 Task: Select Grocery. Add to cart, from pOpshelf for 3451 Chapel Oaks Dr, Unit 404, Building 4, Coppell, Texas 75019, Cell Number 6807042056, following items : 321 Party! Foil Gold Marble Paper Napkins 6.5 (20 ct)_x000D_
 - 2, Ever Clean 12 x 21.5 Antimicrobial Reusable Wipes White (8 ct)_x000D_
 - 2, Fabuloso Complete Disinfecting Wipes Lemon Scent (24 ct)_x000D_
 - 3, Clorox Disinfecting Wipes Fresh Scent (75 ct)_x000D_
 - 2, 321 Party! Foil Gold Balloon Weight_x000D_
 - 2, Tide Simply + OXI Refreshing Breeze Liquid Laundry Detergent (31 oz)_x000D_
 - 2, pOpshelf Emerald Coast Candle (3 oz)_x000D_
 - 3, Febreze Small Spaces Air Freshener Berry & Bramble (25 oz)_x000D_
 - 2, Shout Turbo Oxy Carpet Odor Eliminator Powder (20 oz)_x000D_
 - 2, Shout Oxy Stain & Odor Remover (32 oz)_x000D_
 - 2
Action: Mouse moved to (346, 95)
Screenshot: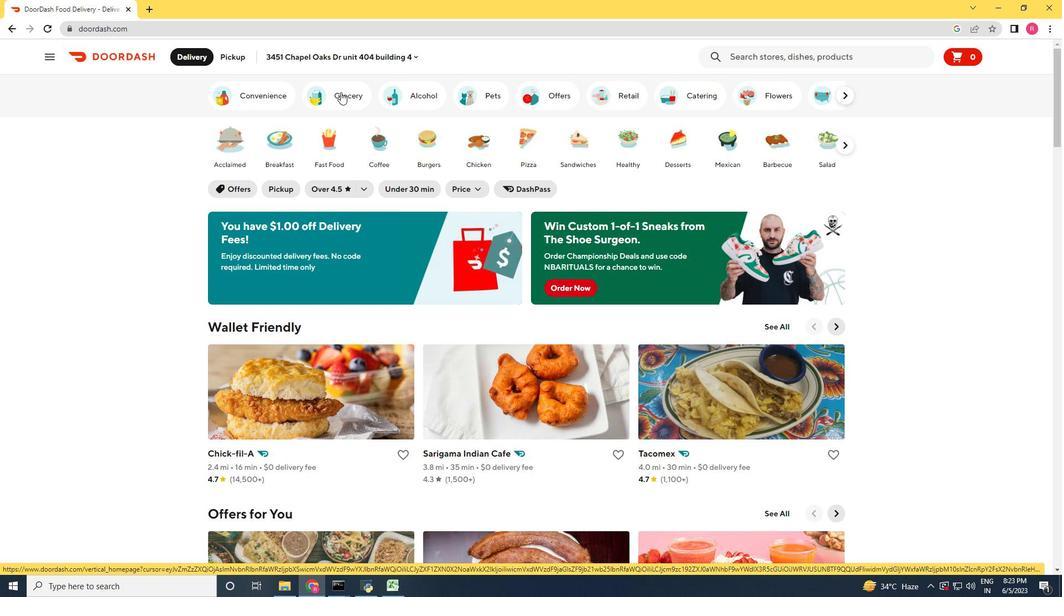 
Action: Mouse pressed left at (346, 95)
Screenshot: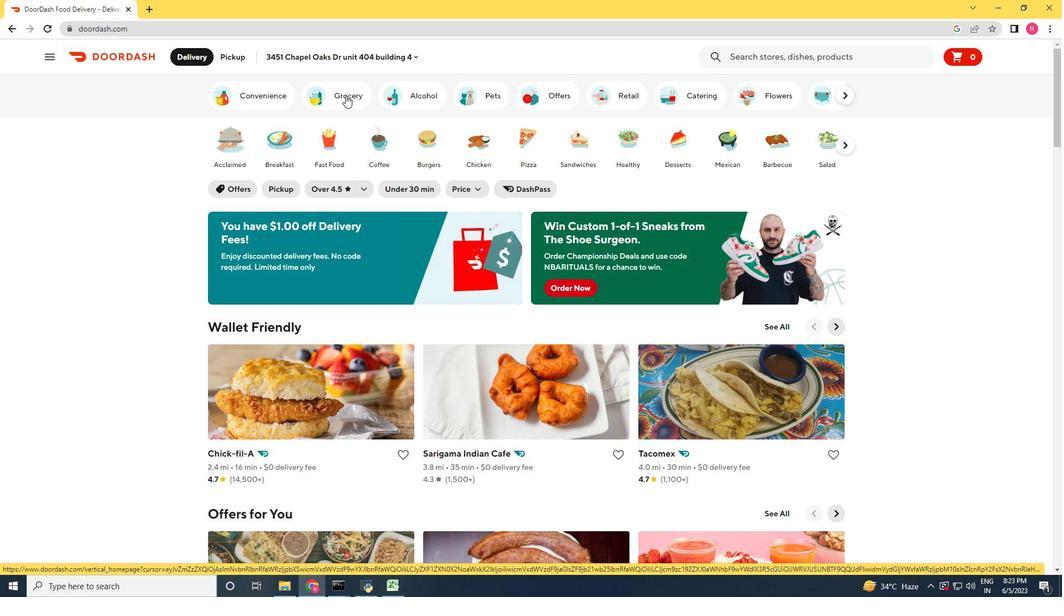 
Action: Mouse moved to (539, 244)
Screenshot: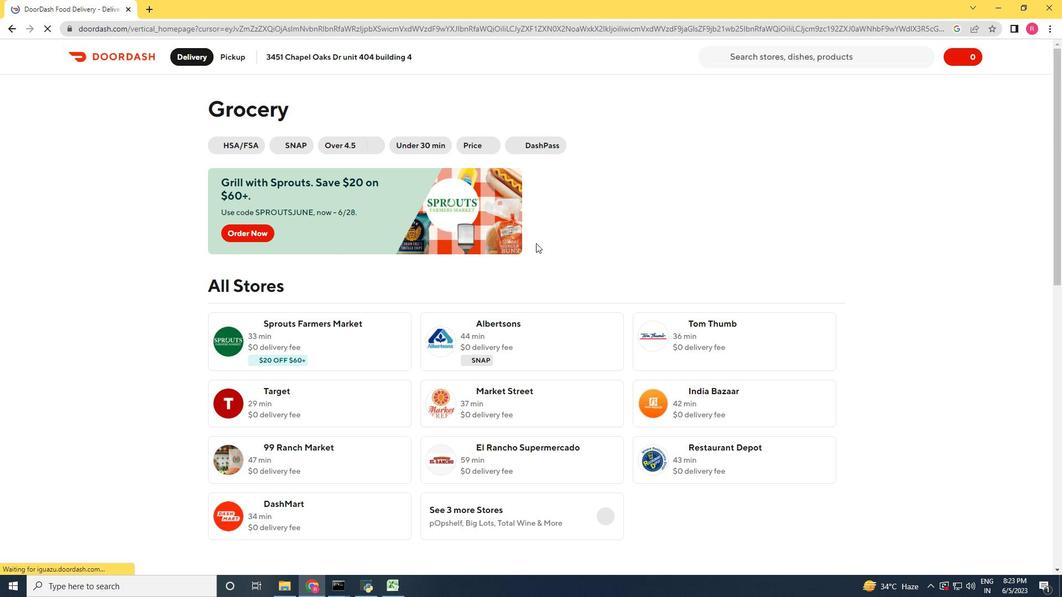 
Action: Mouse scrolled (539, 243) with delta (0, 0)
Screenshot: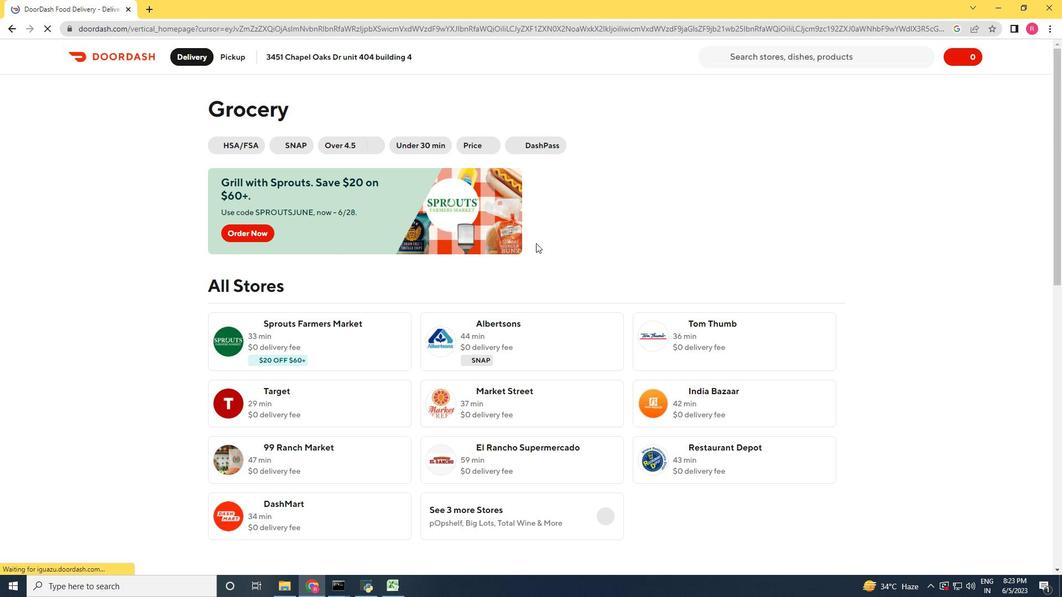 
Action: Mouse moved to (539, 244)
Screenshot: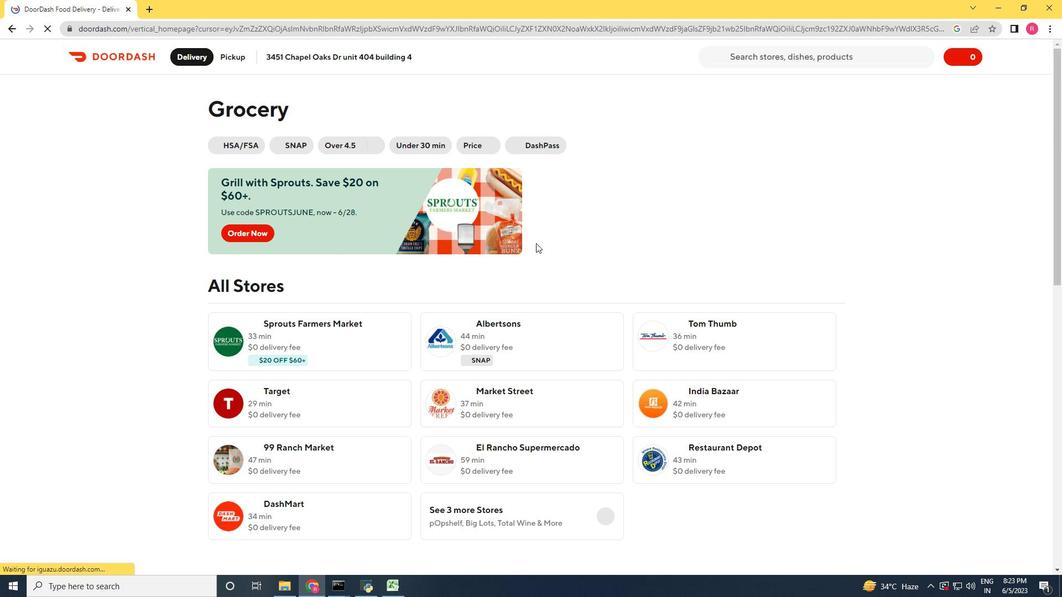 
Action: Mouse scrolled (539, 243) with delta (0, 0)
Screenshot: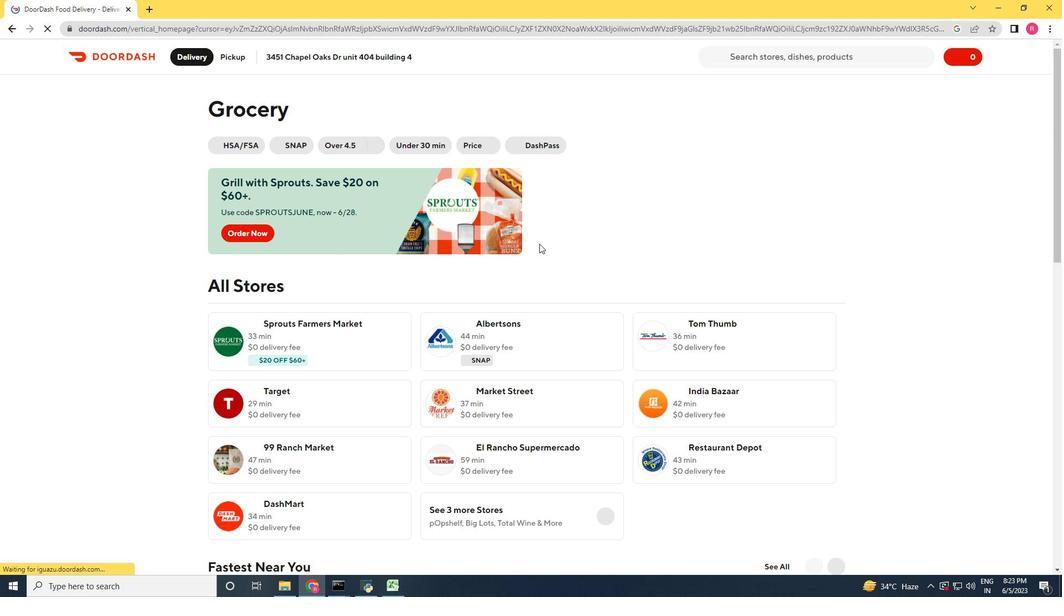 
Action: Mouse scrolled (539, 243) with delta (0, 0)
Screenshot: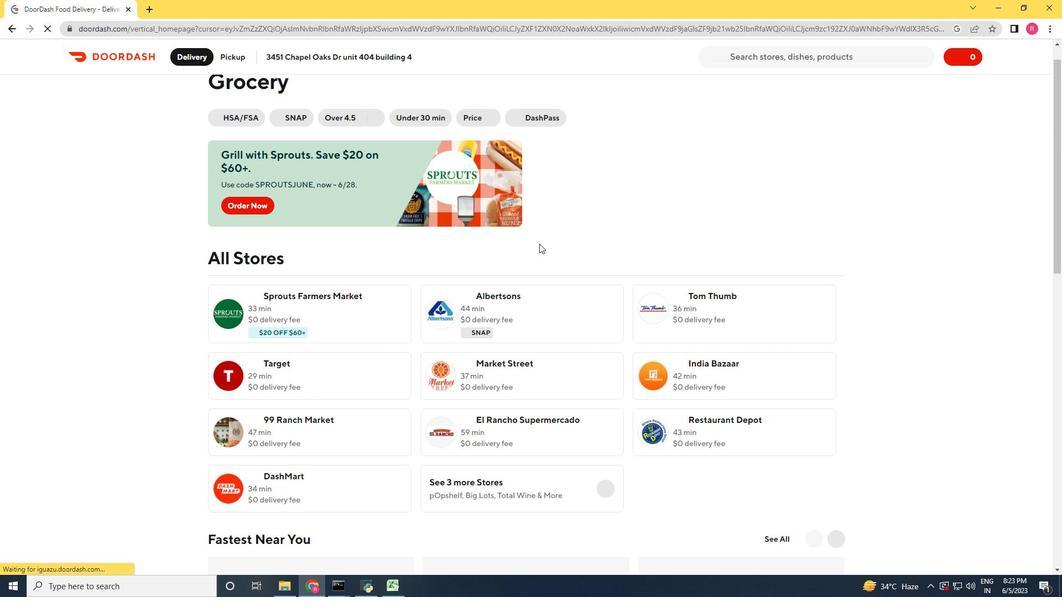 
Action: Mouse scrolled (539, 243) with delta (0, 0)
Screenshot: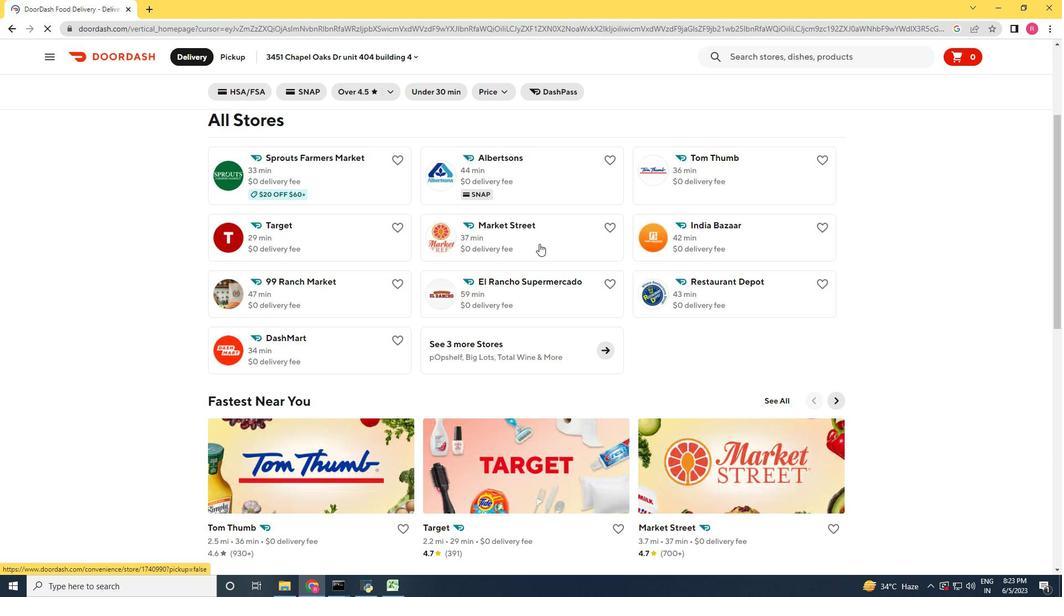 
Action: Mouse scrolled (539, 243) with delta (0, 0)
Screenshot: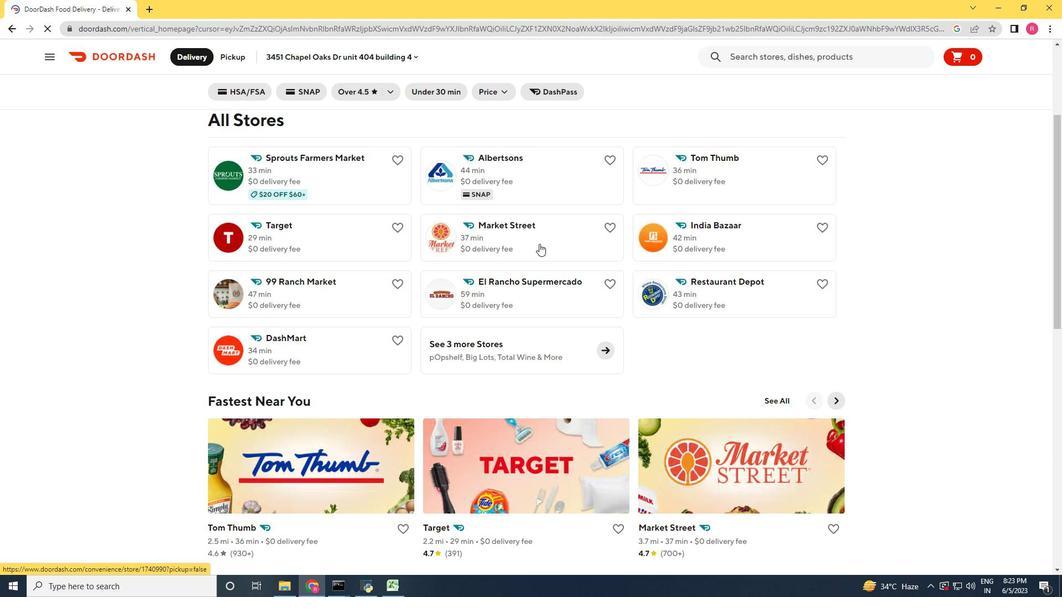 
Action: Mouse scrolled (539, 243) with delta (0, 0)
Screenshot: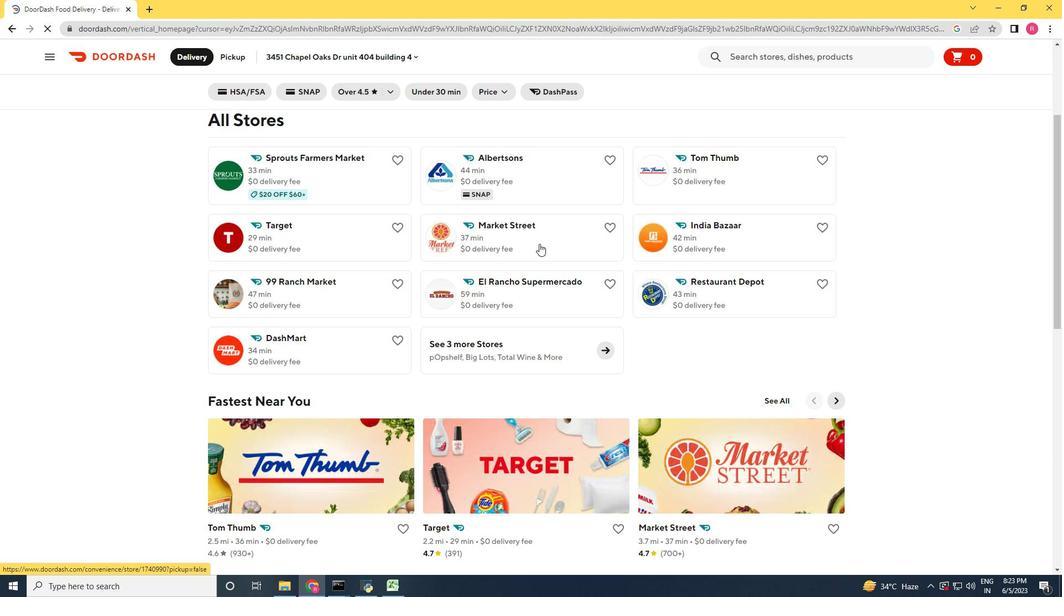 
Action: Mouse scrolled (539, 244) with delta (0, 0)
Screenshot: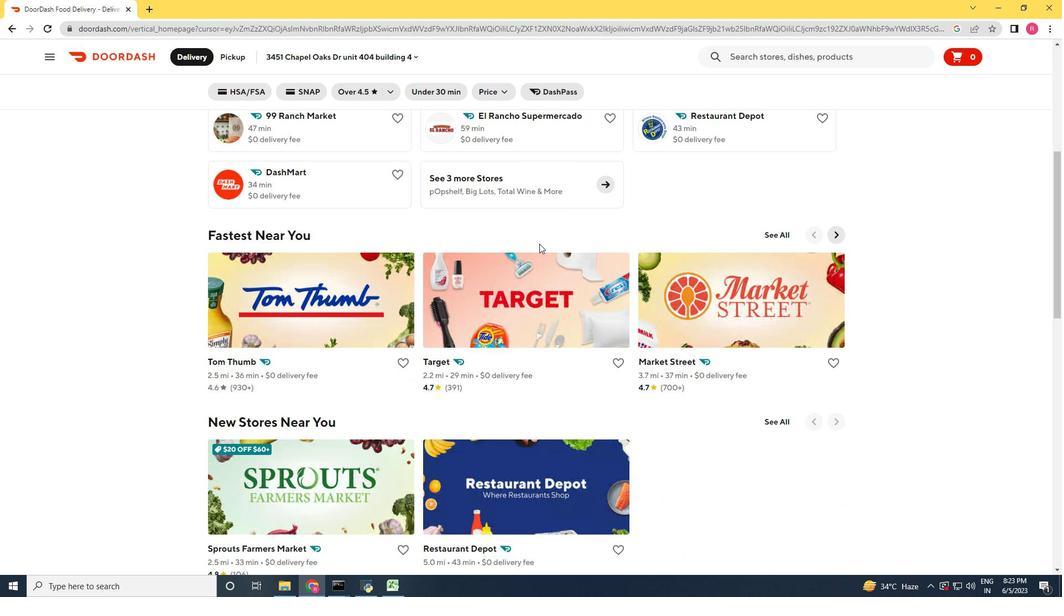 
Action: Mouse scrolled (539, 244) with delta (0, 0)
Screenshot: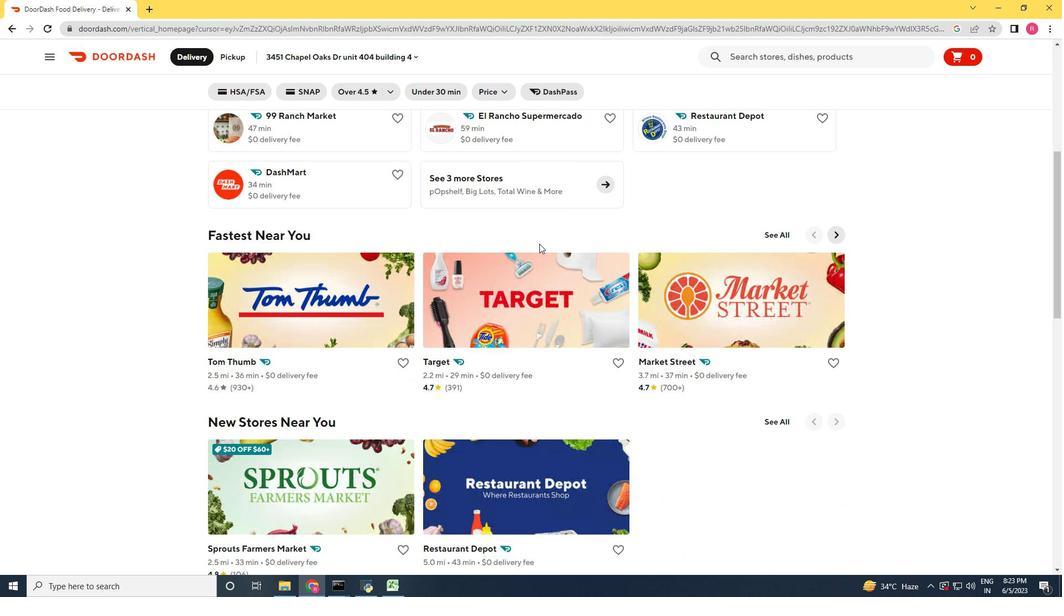
Action: Mouse scrolled (539, 244) with delta (0, 0)
Screenshot: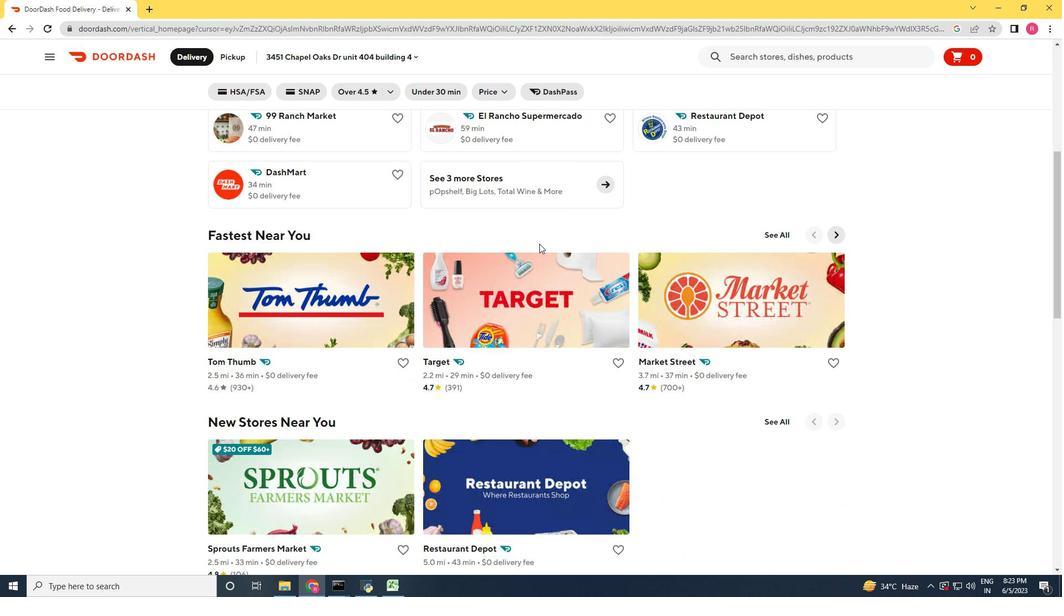 
Action: Mouse scrolled (539, 244) with delta (0, 0)
Screenshot: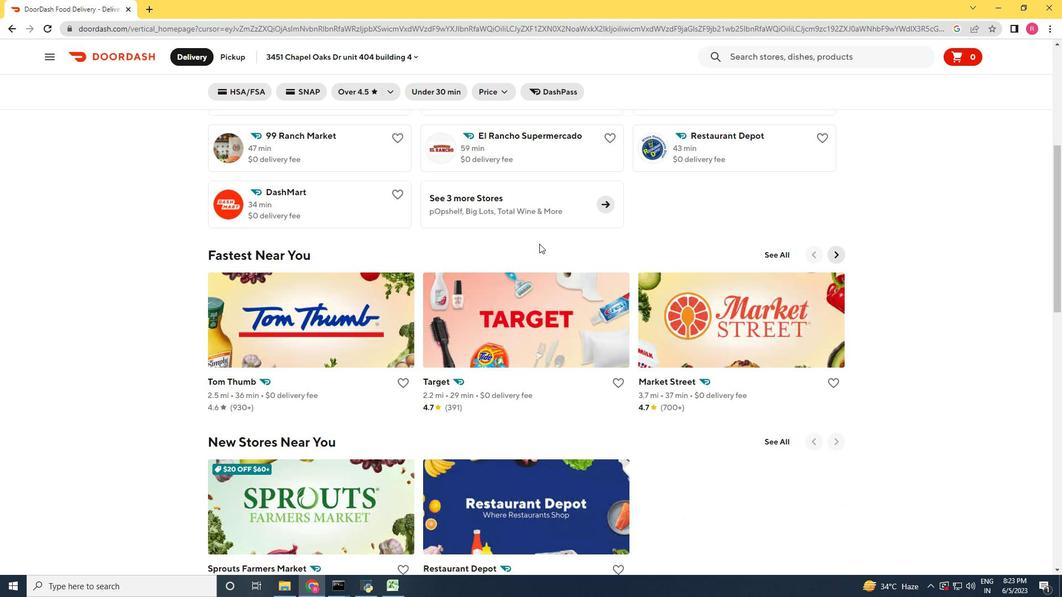 
Action: Mouse scrolled (539, 244) with delta (0, 0)
Screenshot: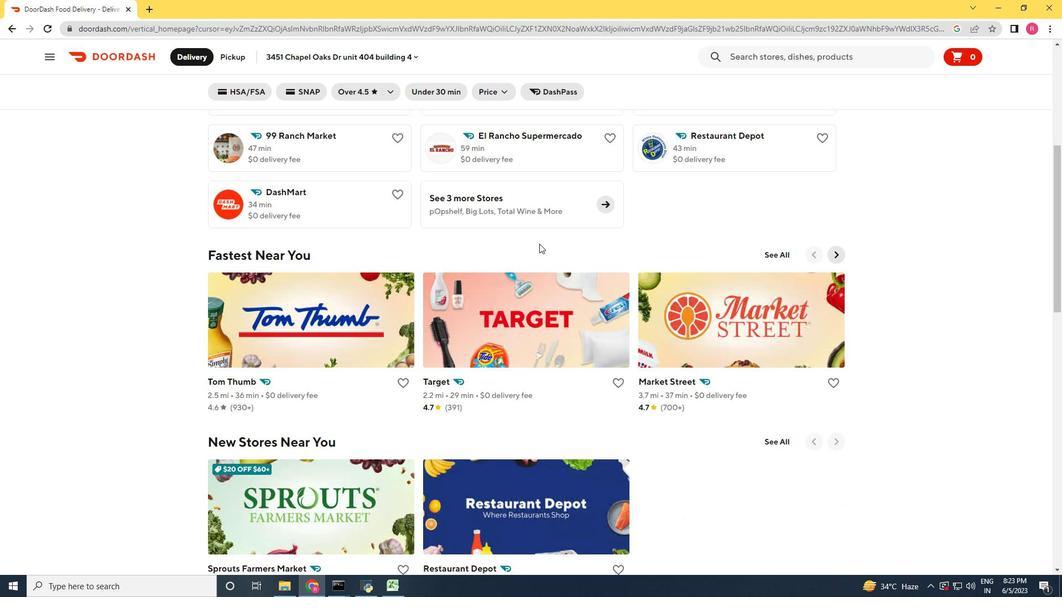 
Action: Mouse scrolled (539, 244) with delta (0, 0)
Screenshot: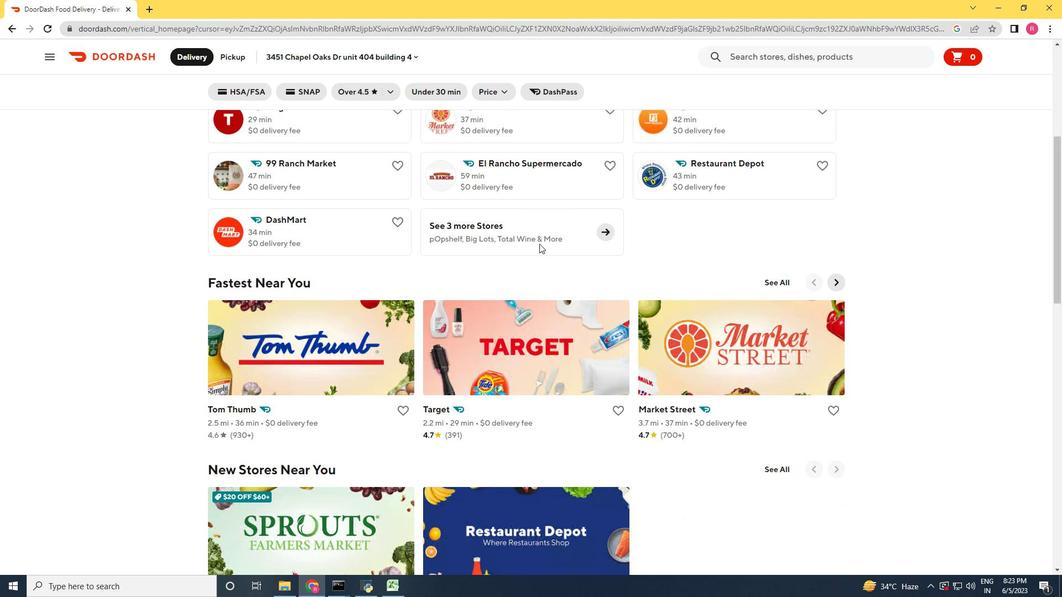 
Action: Mouse moved to (540, 244)
Screenshot: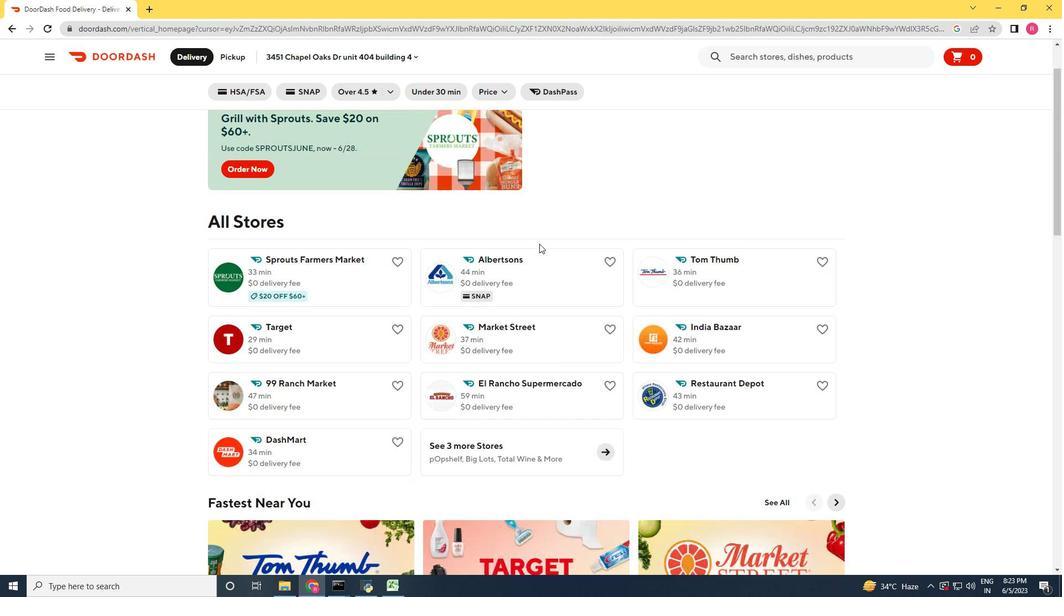 
Action: Mouse scrolled (540, 244) with delta (0, 0)
Screenshot: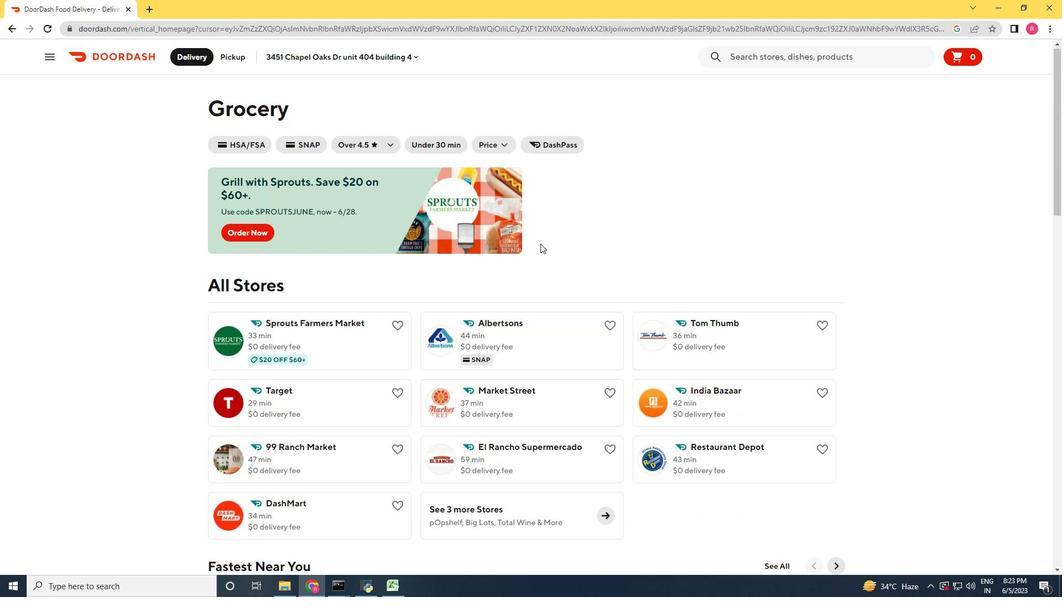 
Action: Mouse scrolled (540, 244) with delta (0, 0)
Screenshot: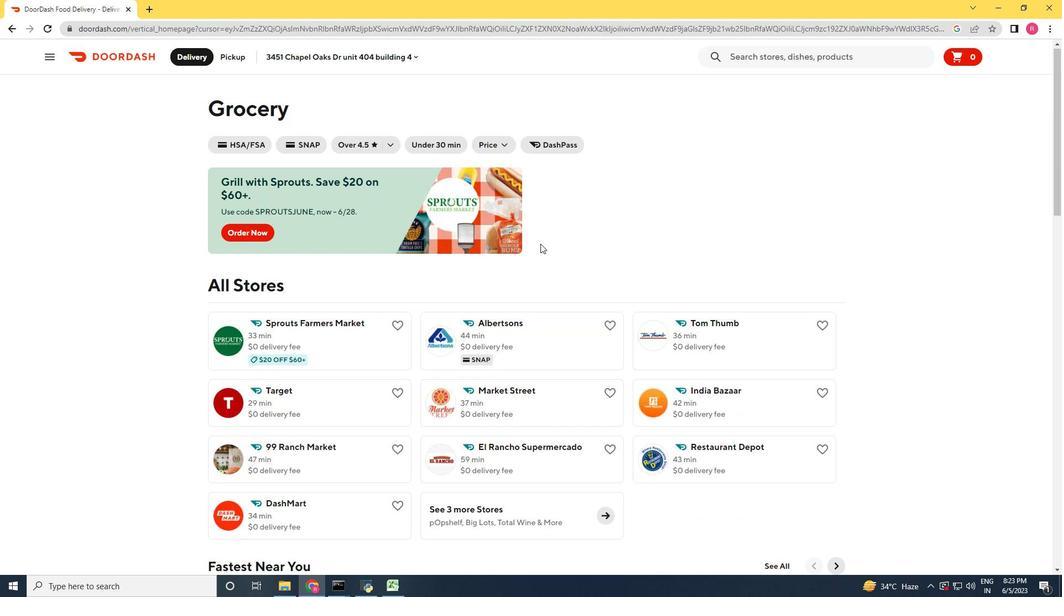 
Action: Mouse scrolled (540, 244) with delta (0, 0)
Screenshot: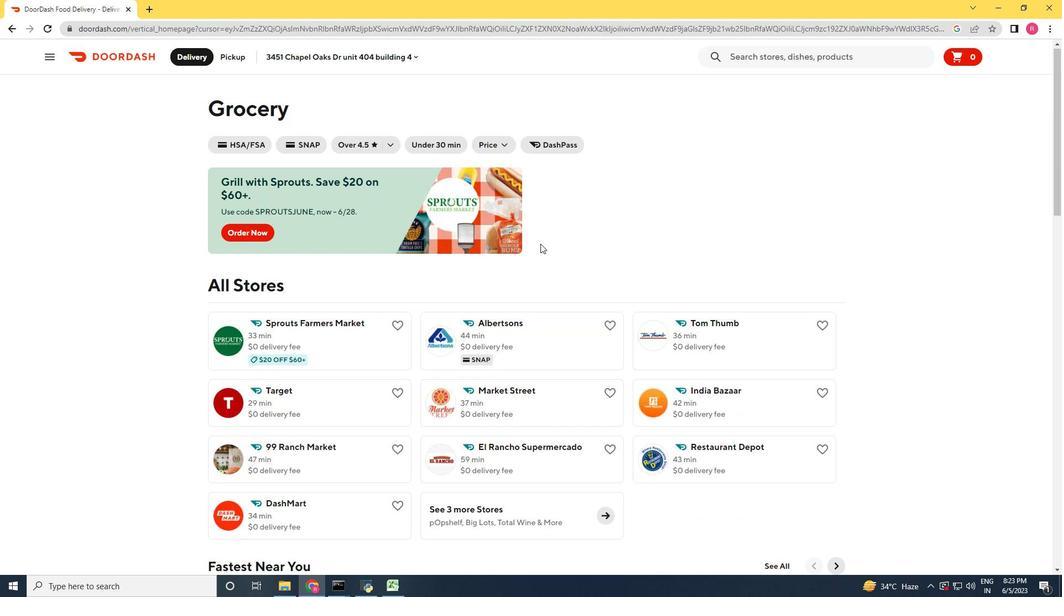 
Action: Mouse scrolled (540, 244) with delta (0, 0)
Screenshot: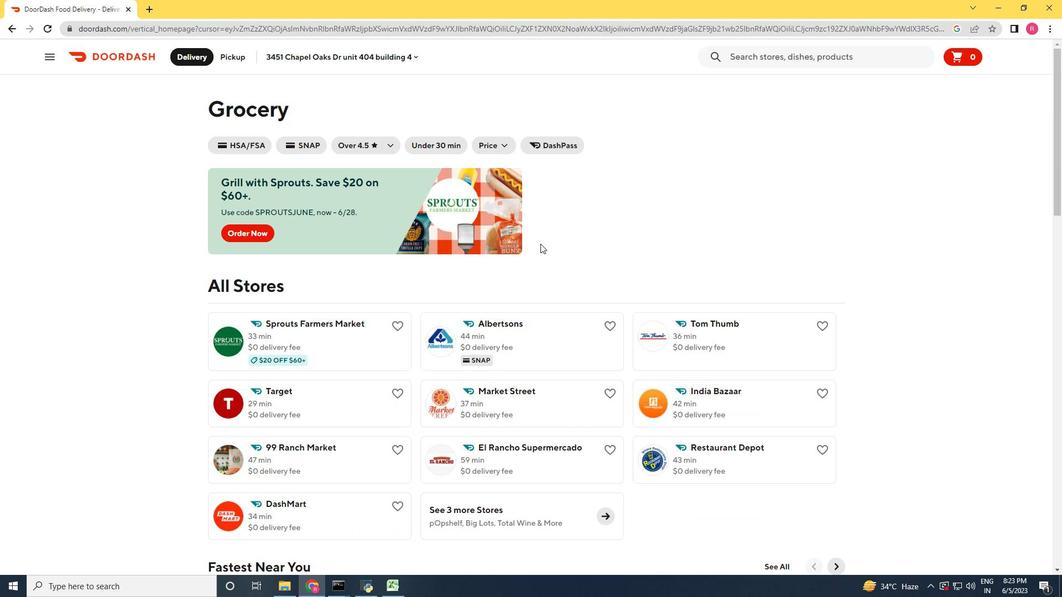 
Action: Mouse scrolled (540, 244) with delta (0, 0)
Screenshot: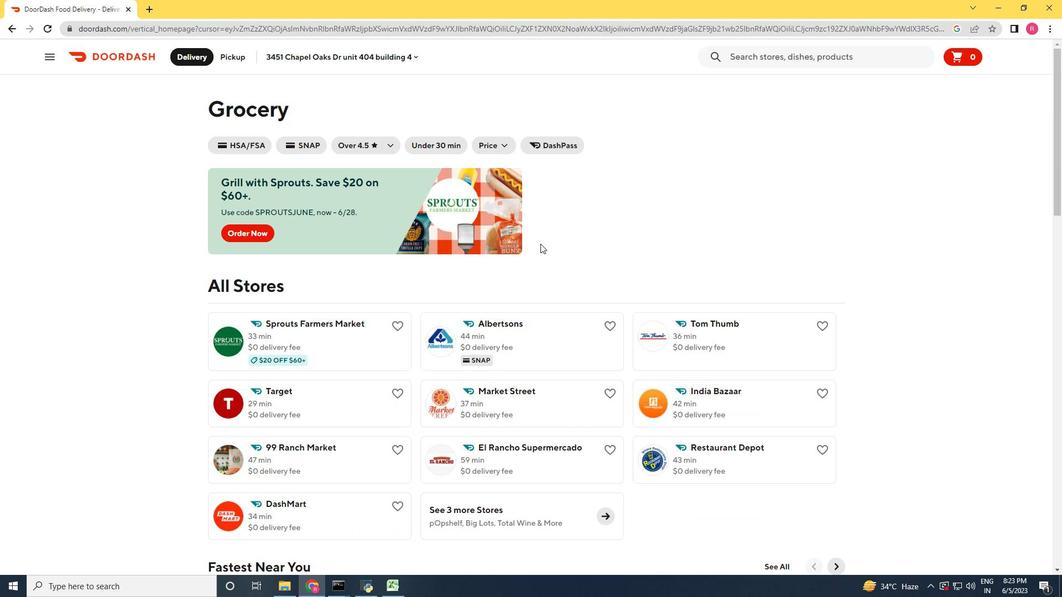
Action: Mouse scrolled (540, 244) with delta (0, 0)
Screenshot: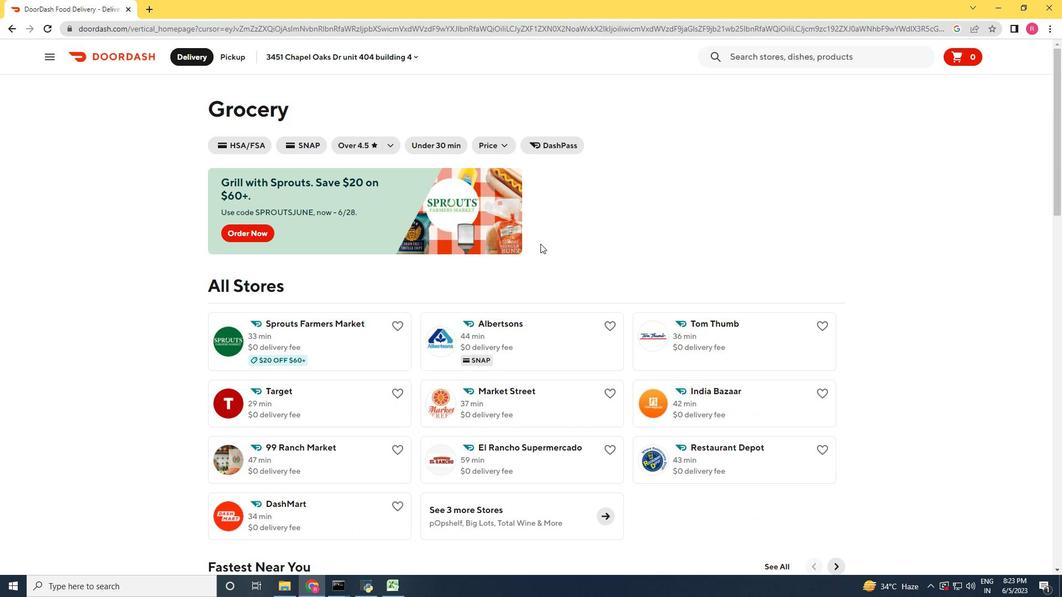 
Action: Mouse scrolled (540, 244) with delta (0, 0)
Screenshot: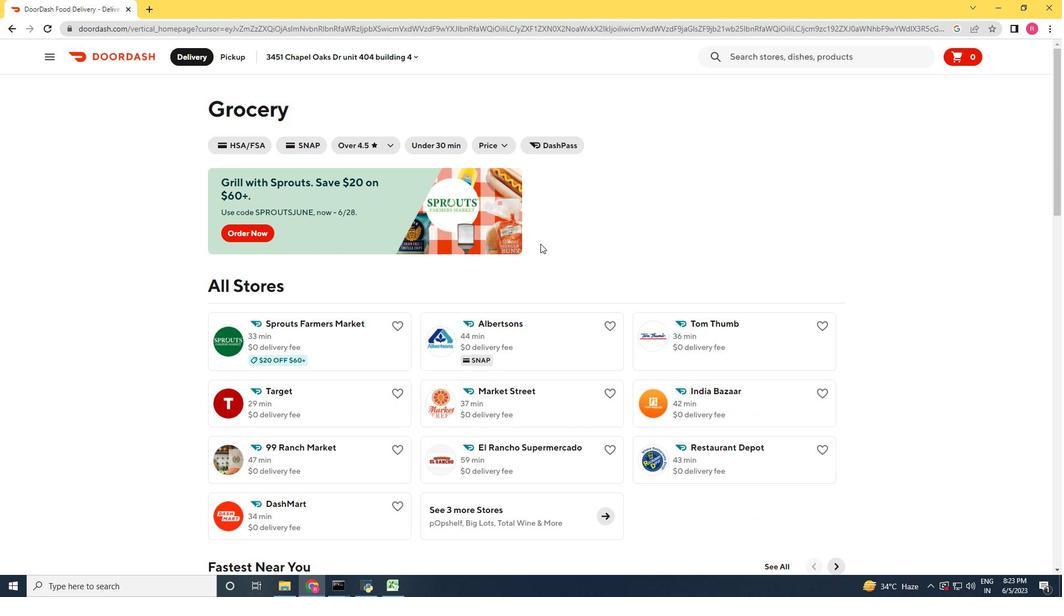 
Action: Mouse moved to (742, 57)
Screenshot: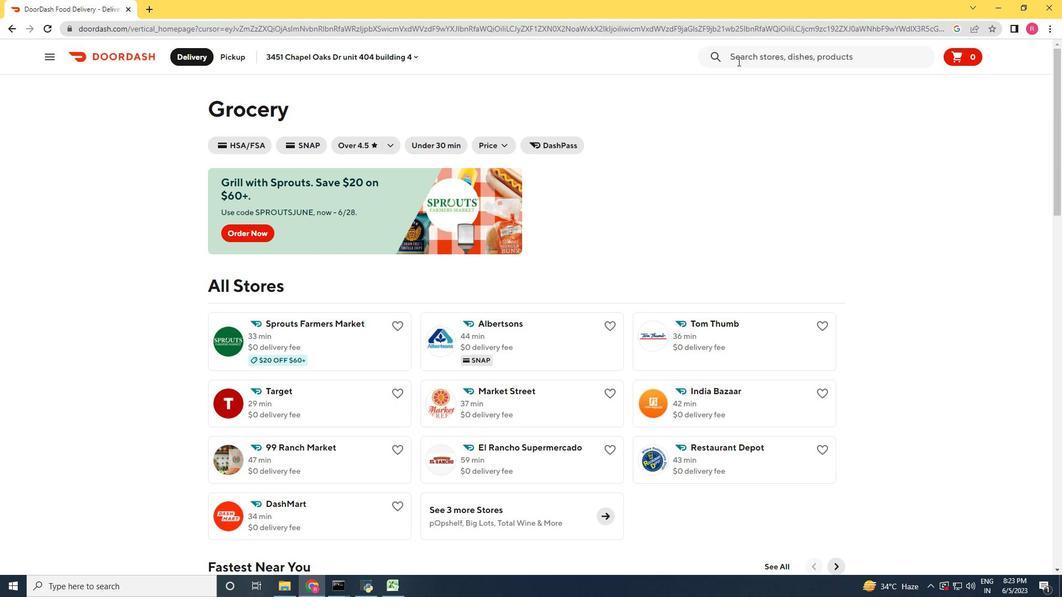 
Action: Mouse pressed left at (742, 57)
Screenshot: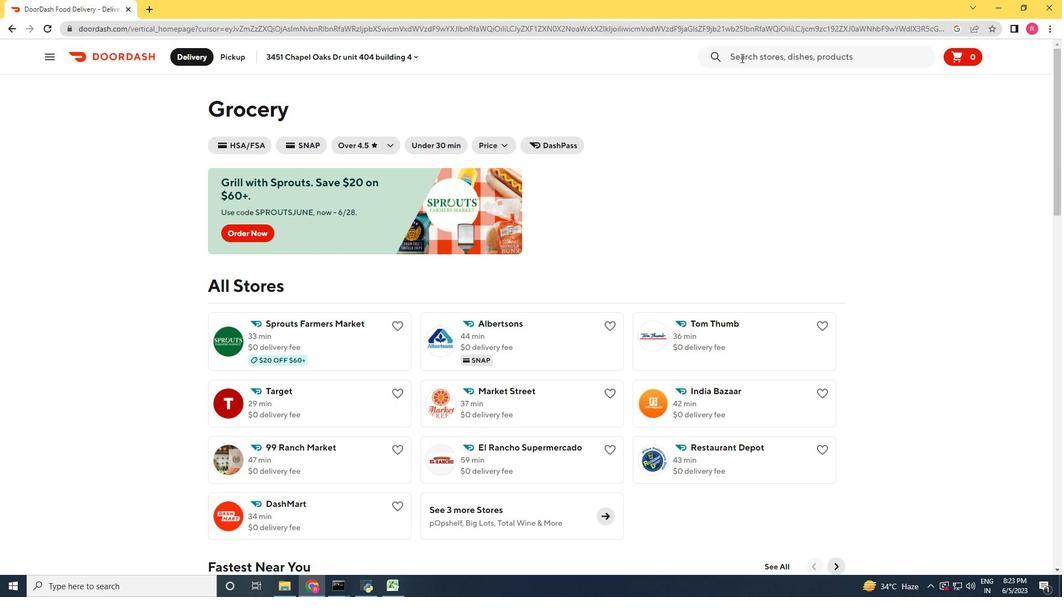 
Action: Mouse moved to (737, 116)
Screenshot: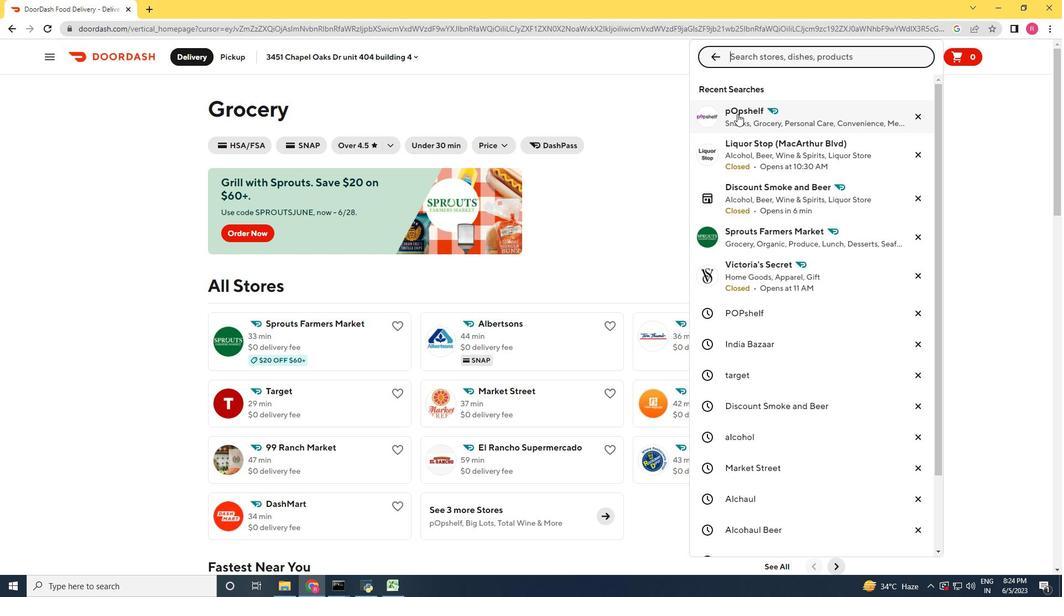 
Action: Mouse pressed left at (737, 116)
Screenshot: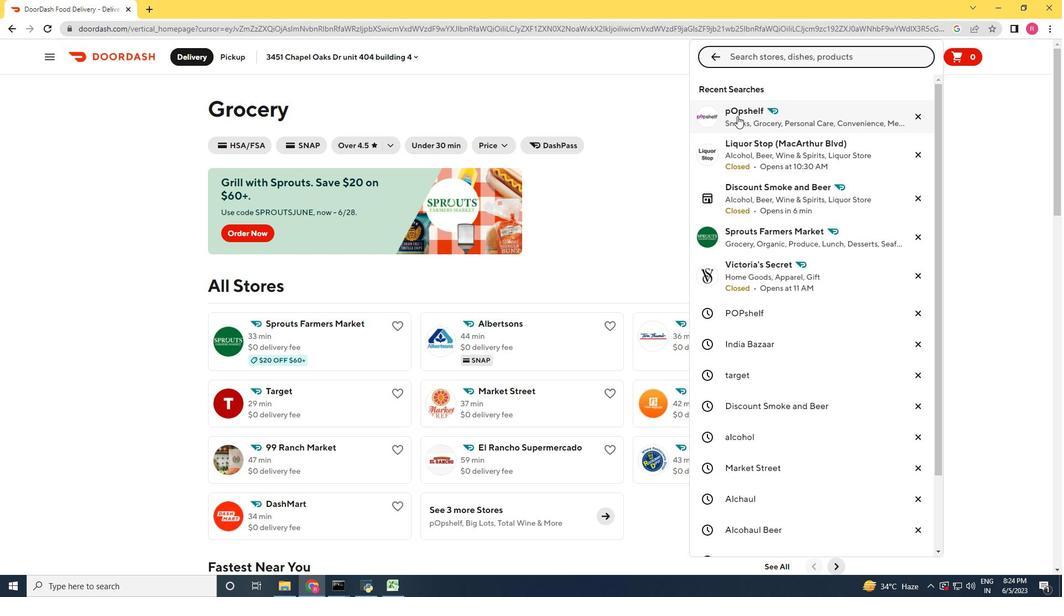 
Action: Mouse moved to (290, 53)
Screenshot: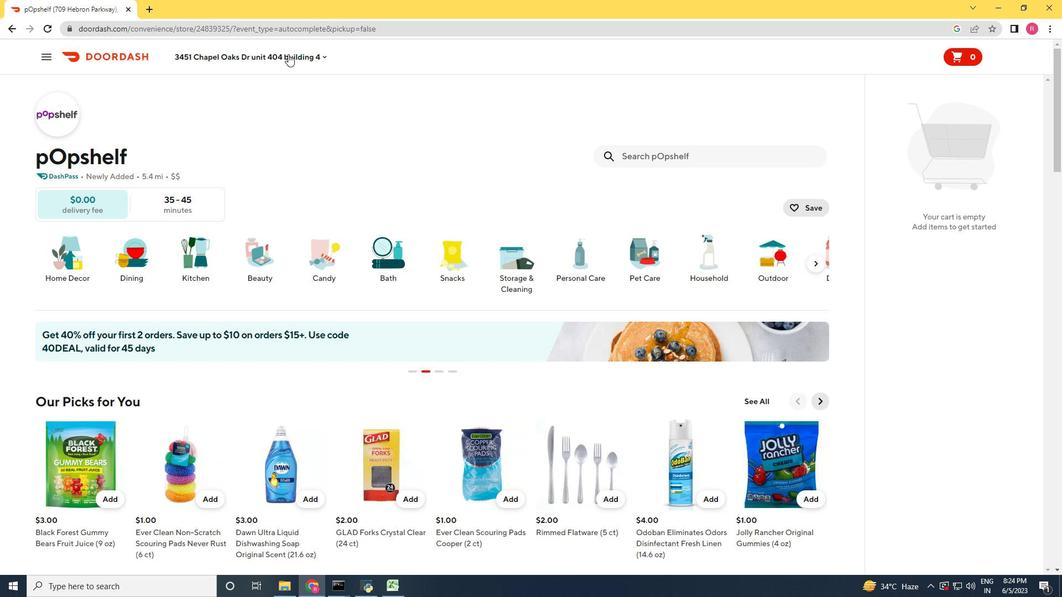 
Action: Mouse pressed left at (290, 53)
Screenshot: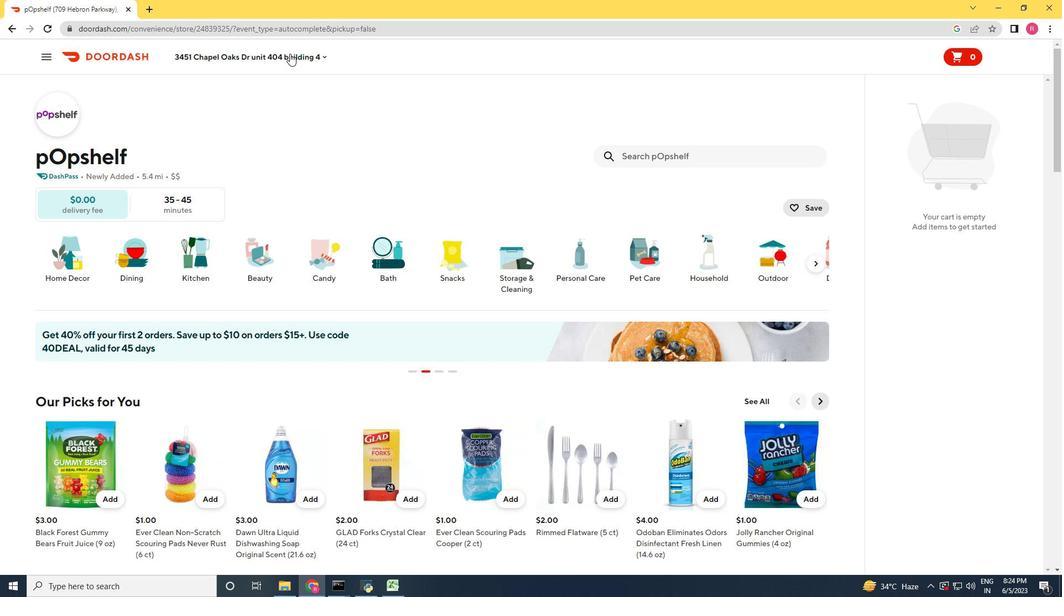 
Action: Mouse moved to (282, 100)
Screenshot: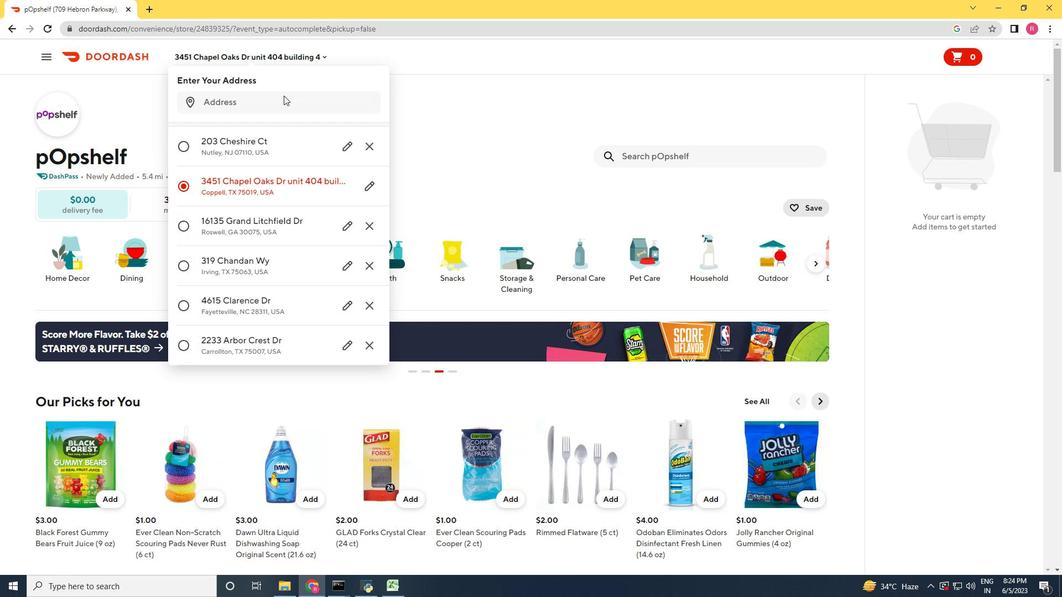 
Action: Mouse pressed left at (282, 100)
Screenshot: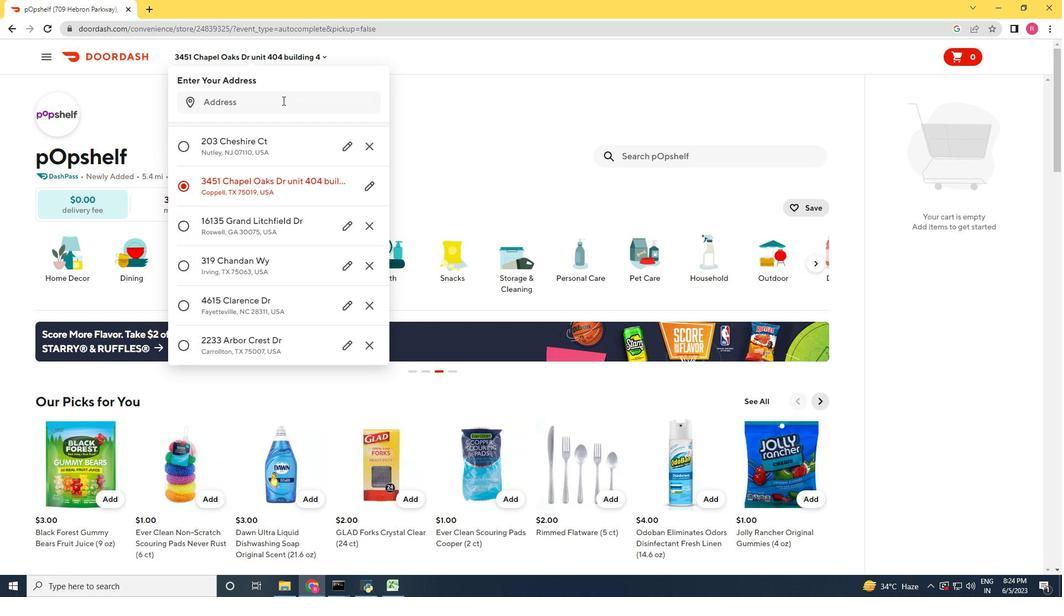 
Action: Key pressed 3451<Key.space><Key.shift_r>Chapel<Key.space><Key.shift_r>Oaks<Key.space><Key.shift_r><Key.shift_r><Key.shift_r>Dr,<Key.shift_r><Key.shift_r><Key.shift_r><Key.shift_r><Key.shift_r><Key.shift_r>Unit<Key.space>404,<Key.space><Key.shift_r>Coppell,<Key.space><Key.shift_r>Texas<Key.space>75019<Key.enter>
Screenshot: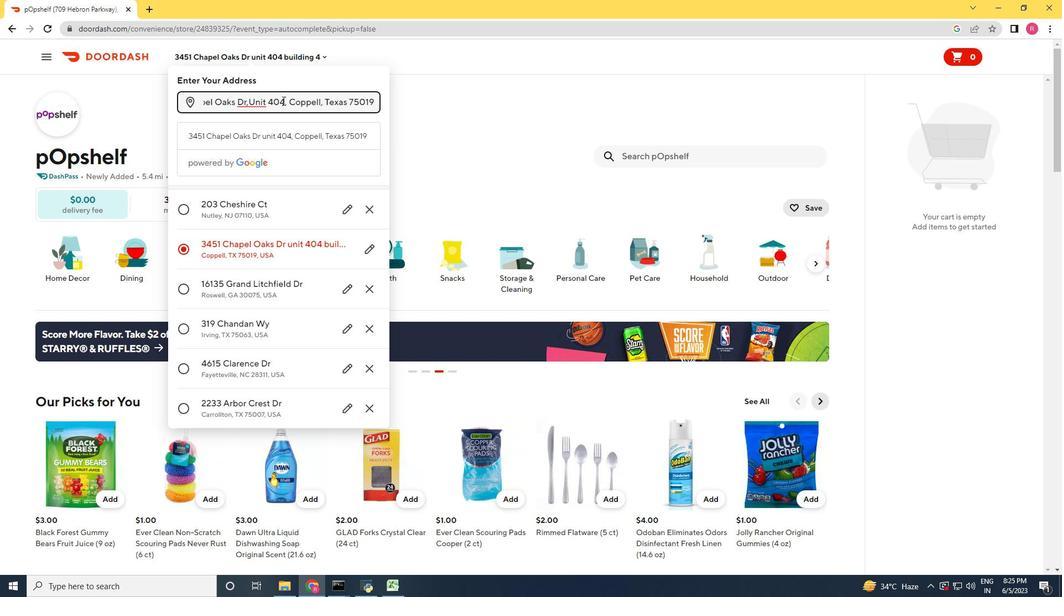 
Action: Mouse moved to (324, 432)
Screenshot: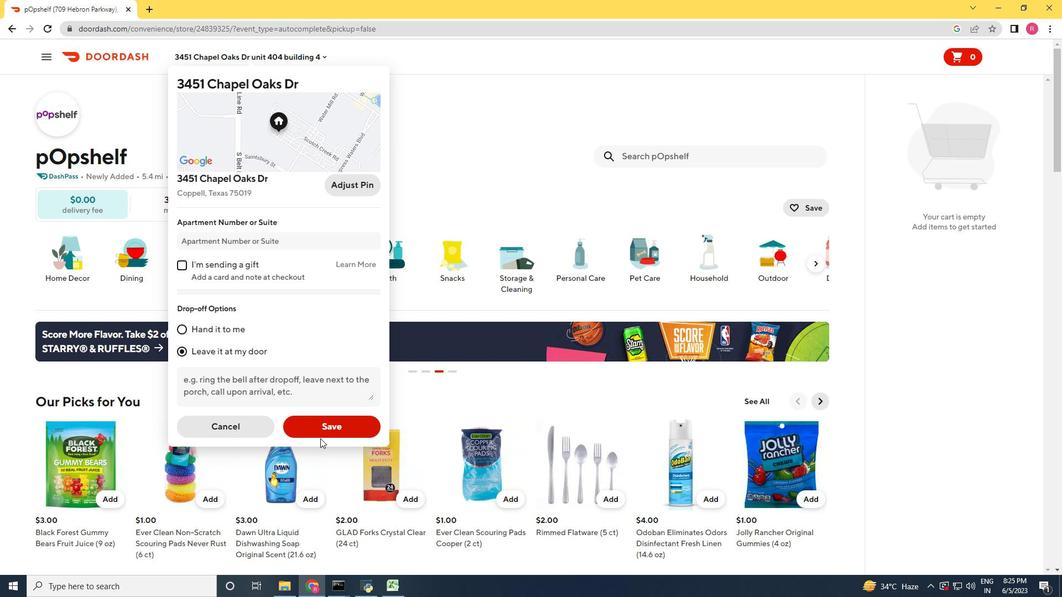 
Action: Mouse pressed left at (324, 432)
Screenshot: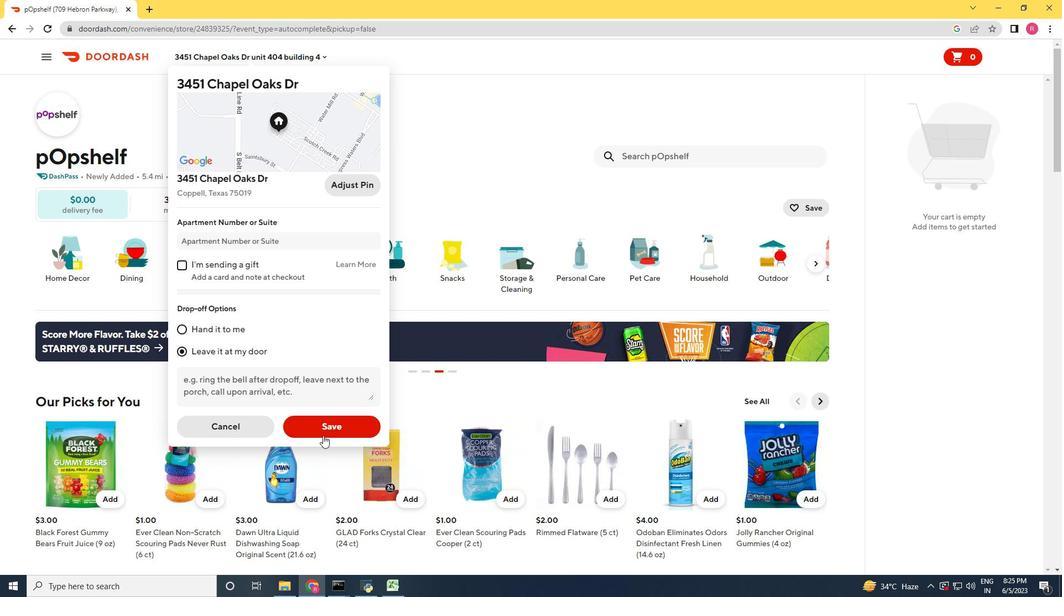 
Action: Mouse moved to (665, 158)
Screenshot: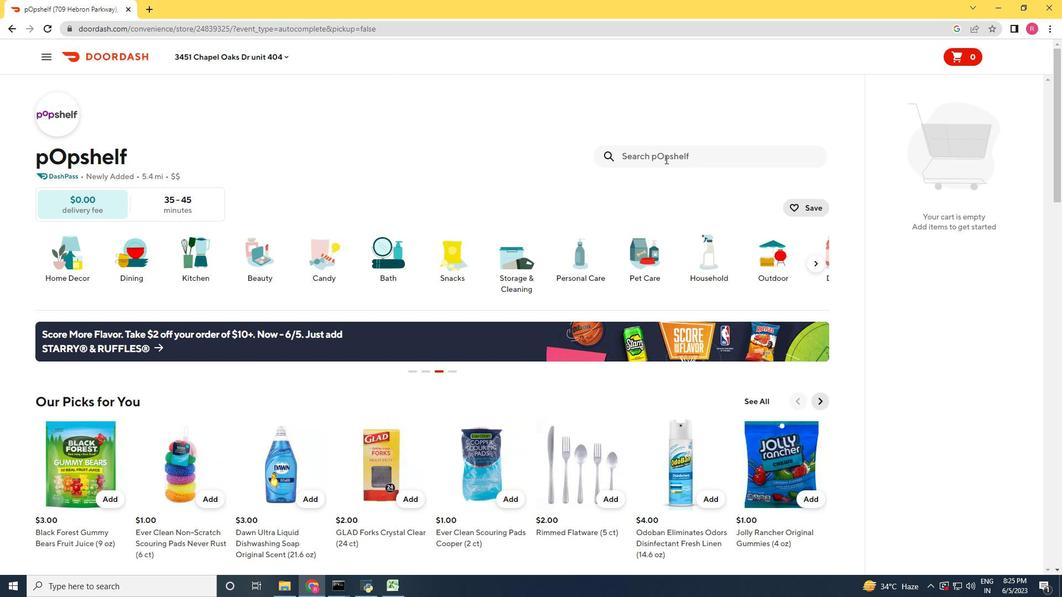 
Action: Mouse pressed left at (665, 158)
Screenshot: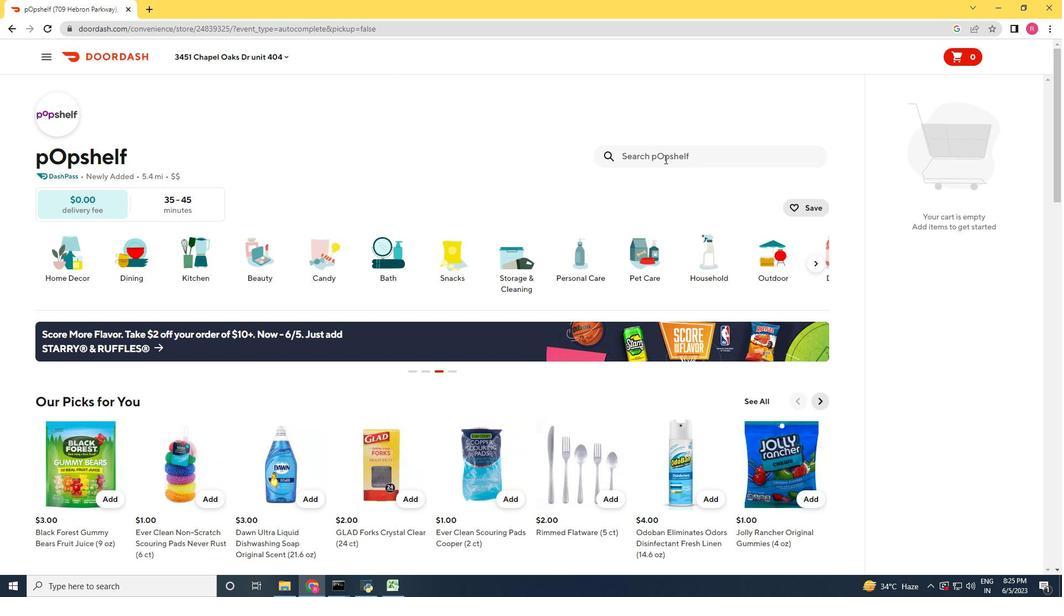 
Action: Key pressed j<Key.backspace>321<Key.space><Key.shift_r>Party.<Key.backspace>1<Key.backspace><Key.shift_r>!<Key.shift_r><Key.shift_r><Key.shift_r><Key.shift_r><Key.shift_r><Key.shift_r><Key.shift_r><Key.shift_r><Key.shift_r><Key.shift_r><Key.shift_r><Key.shift_r><Key.shift_r><Key.shift_r><Key.shift_r><Key.shift_r><Key.shift_r><Key.shift_r><Key.shift_r><Key.shift_r><Key.shift_r><Key.shift_r>Foil<Key.space>
Screenshot: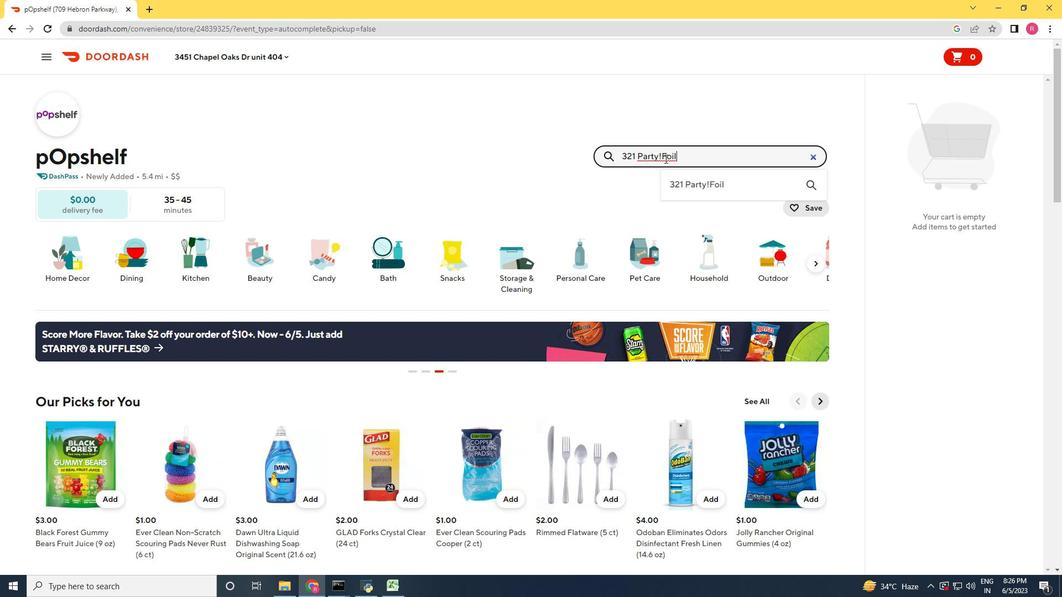 
Action: Mouse moved to (661, 156)
Screenshot: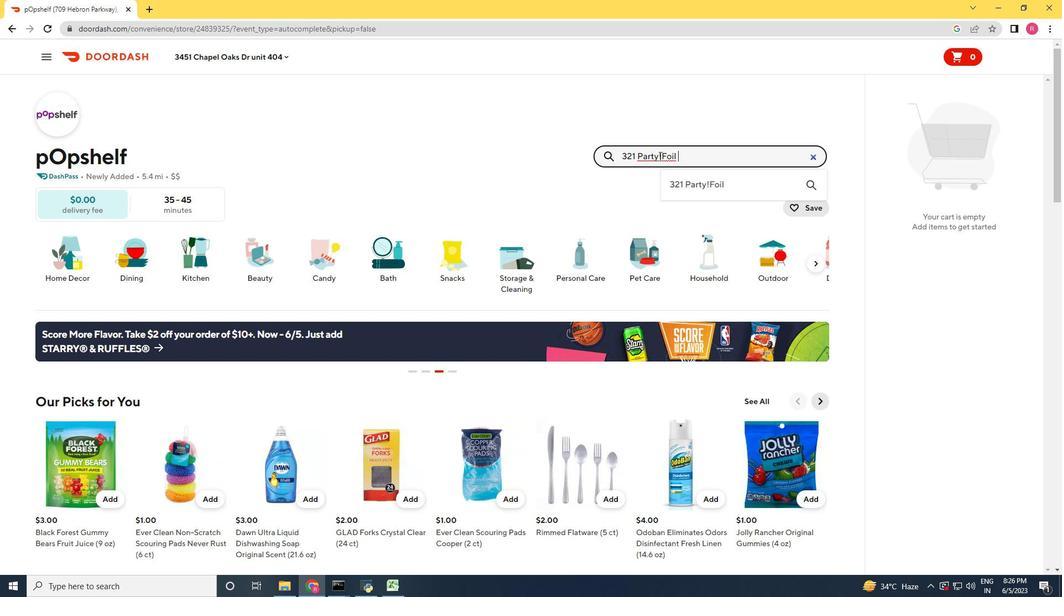 
Action: Mouse pressed left at (661, 156)
Screenshot: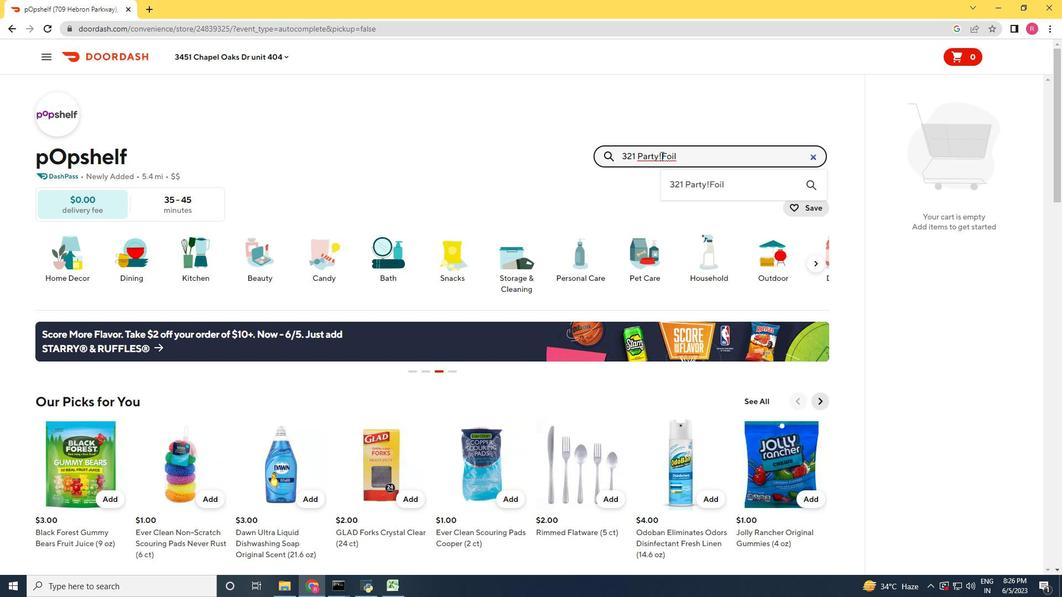 
Action: Mouse moved to (665, 169)
Screenshot: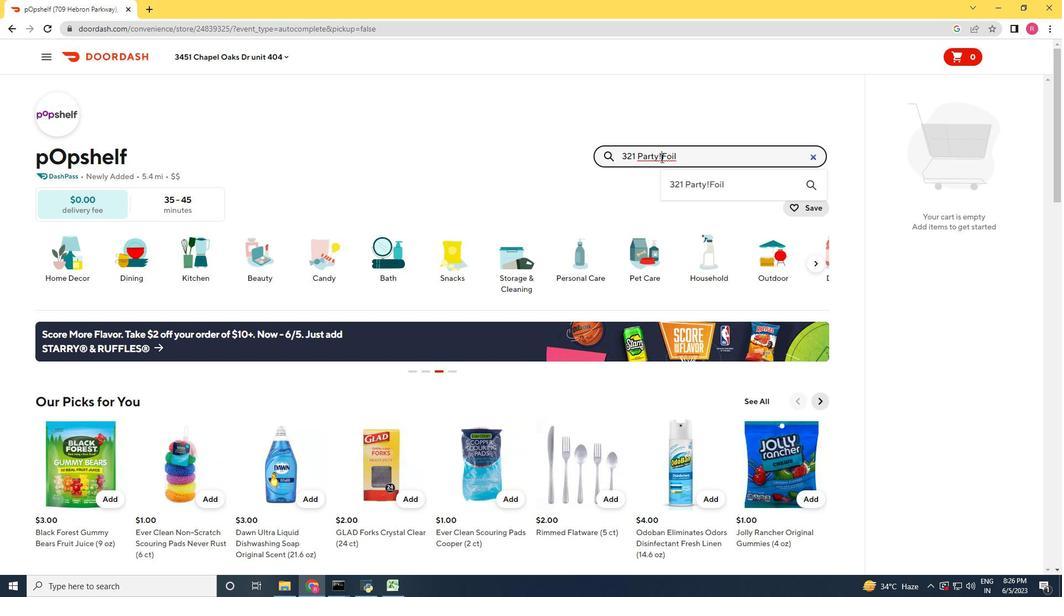 
Action: Key pressed <Key.space>
Screenshot: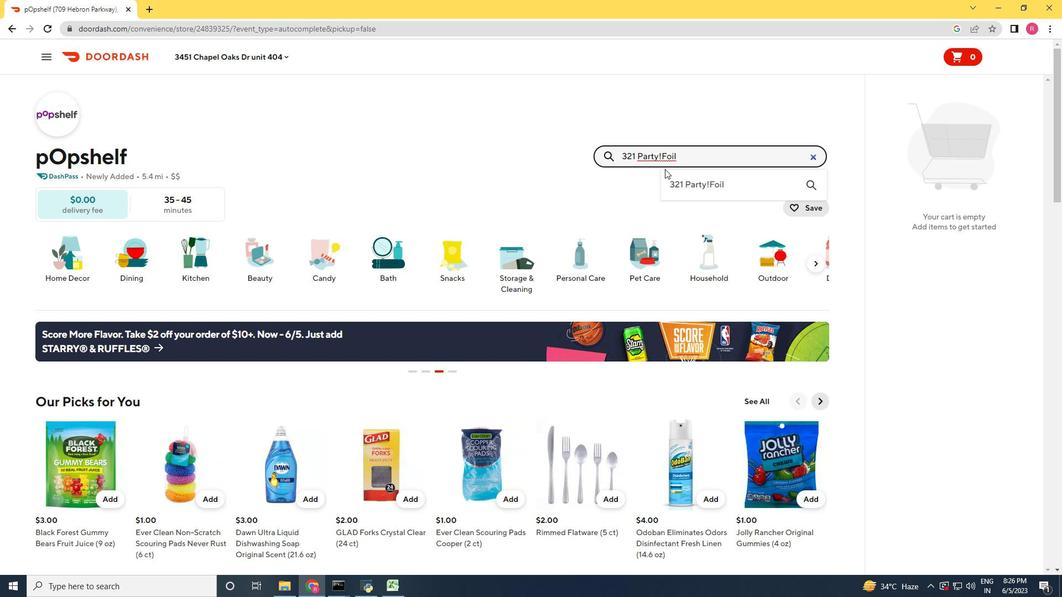 
Action: Mouse moved to (679, 157)
Screenshot: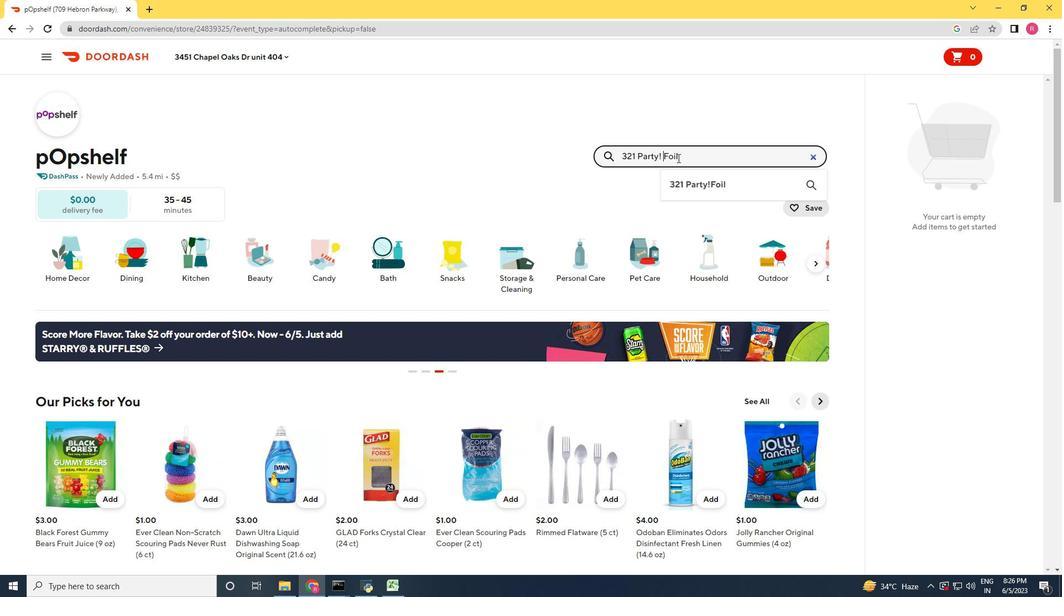 
Action: Mouse pressed left at (679, 157)
Screenshot: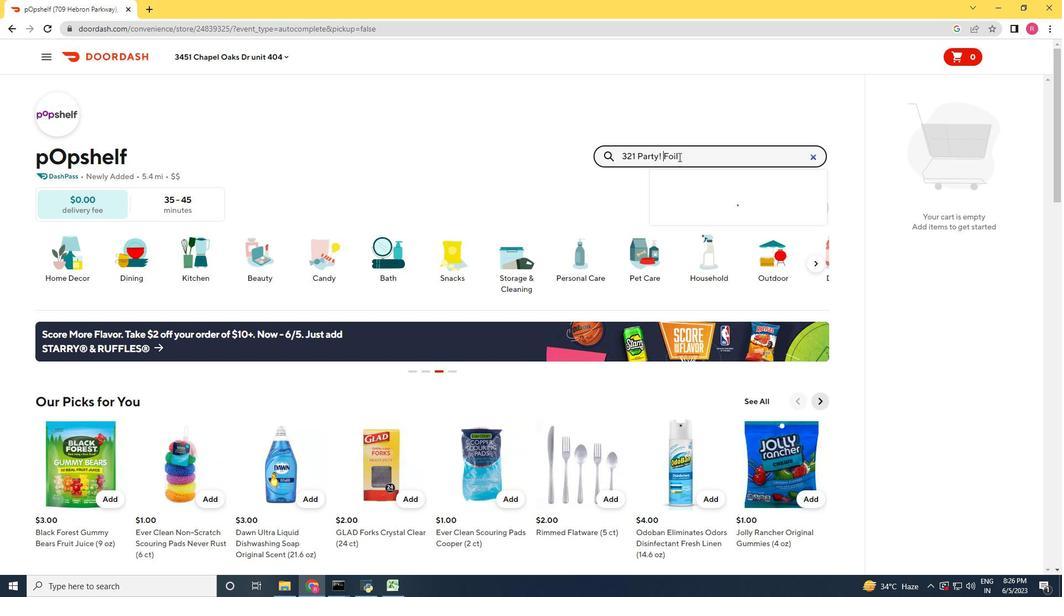 
Action: Mouse moved to (673, 163)
Screenshot: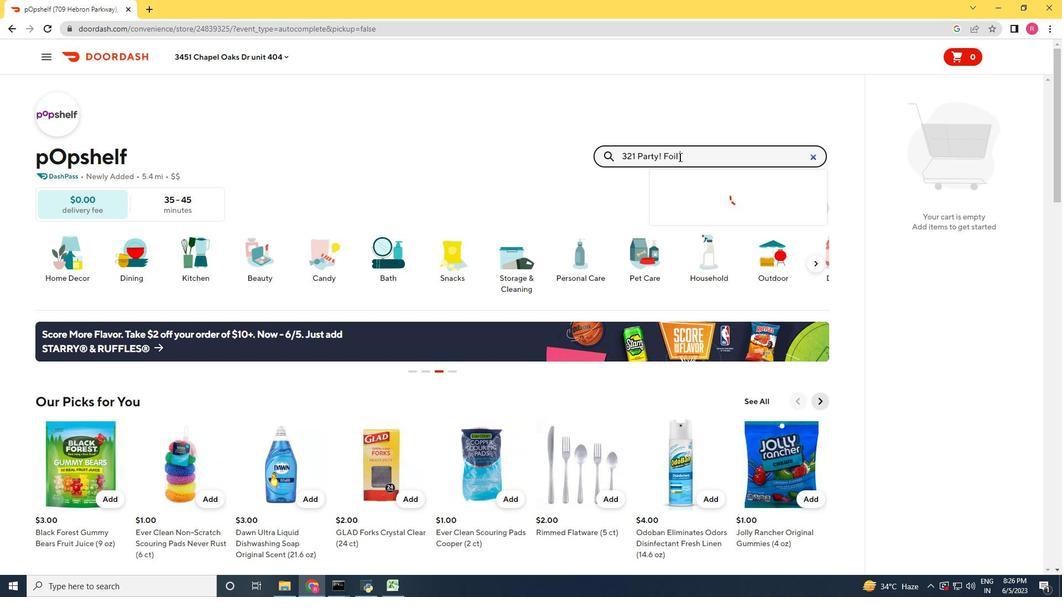 
Action: Key pressed <Key.shift_r>Gold<Key.space><Key.shift_r>Marble<Key.space><Key.shift_r>Paper<Key.space><Key.shift_r><Key.shift_r><Key.shift_r><Key.shift_r><Key.shift_r><Key.shift_r><Key.shift_r><Key.shift_r><Key.shift_r><Key.shift_r><Key.shift_r><Key.shift_r><Key.shift_r><Key.shift_r>Napkins<Key.space>6.5<Key.space><Key.shift_r>(20ct<Key.shift_r>)<Key.enter>
Screenshot: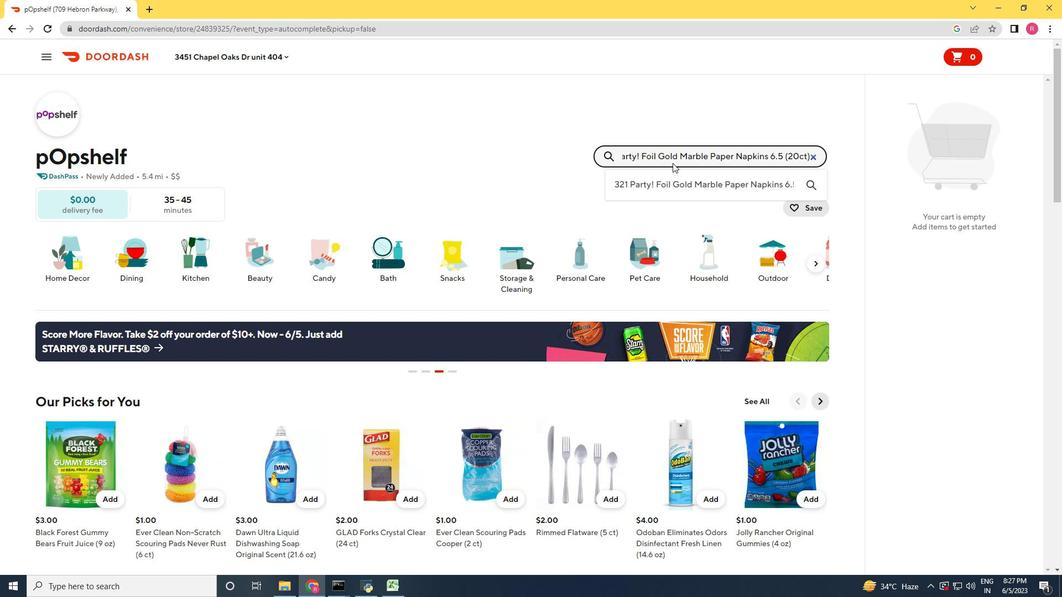 
Action: Mouse moved to (96, 277)
Screenshot: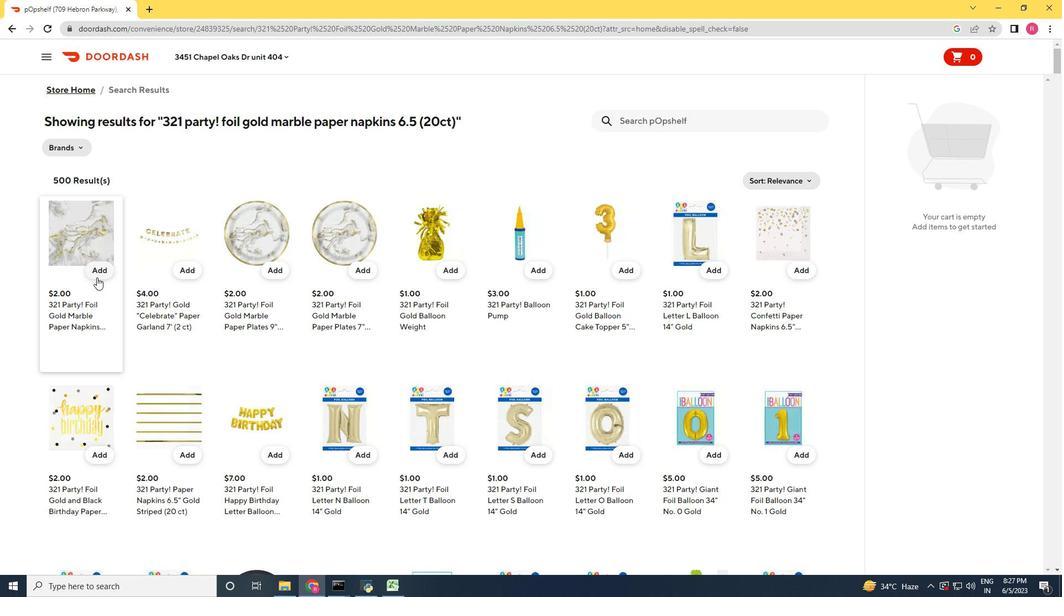 
Action: Mouse pressed left at (96, 277)
Screenshot: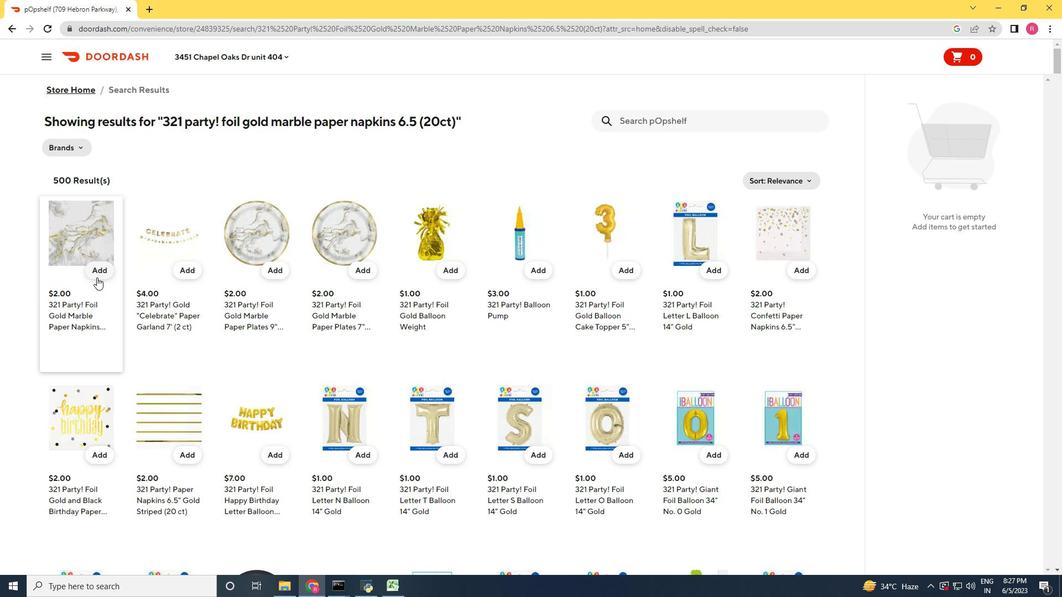 
Action: Mouse moved to (1026, 172)
Screenshot: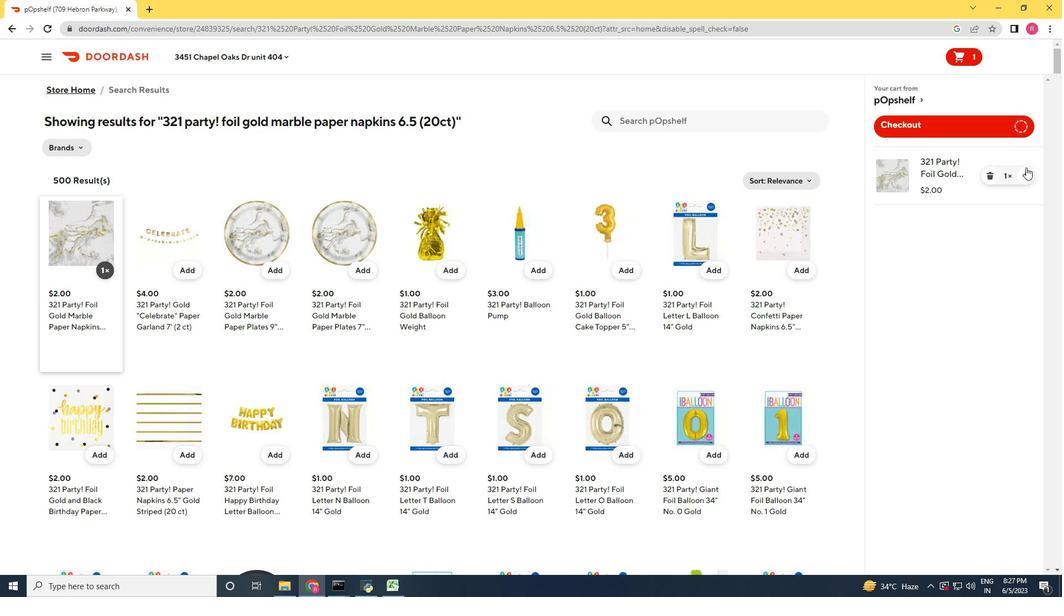 
Action: Mouse pressed left at (1026, 172)
Screenshot: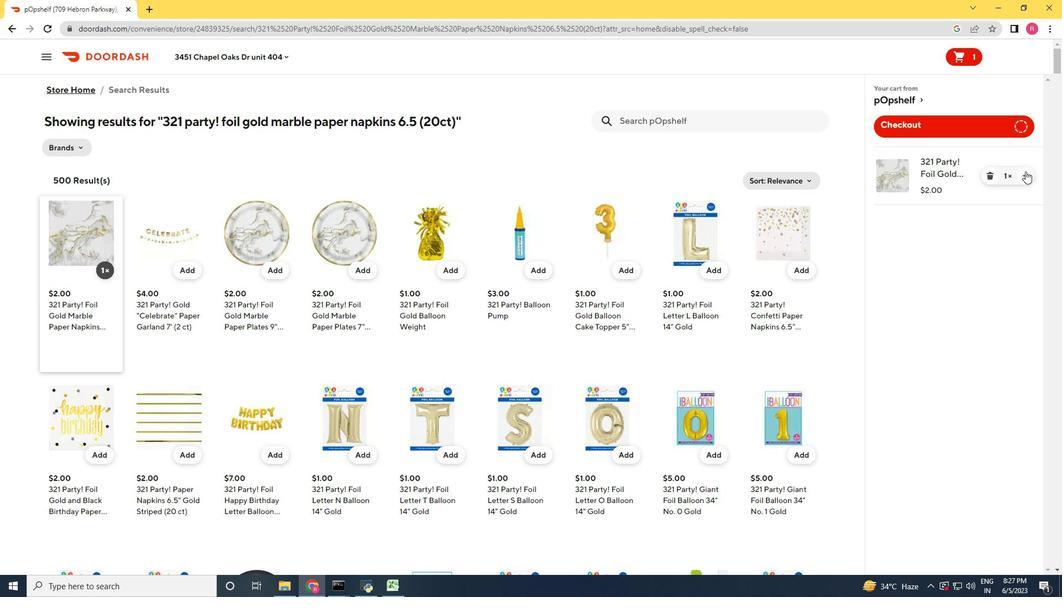 
Action: Mouse moved to (697, 121)
Screenshot: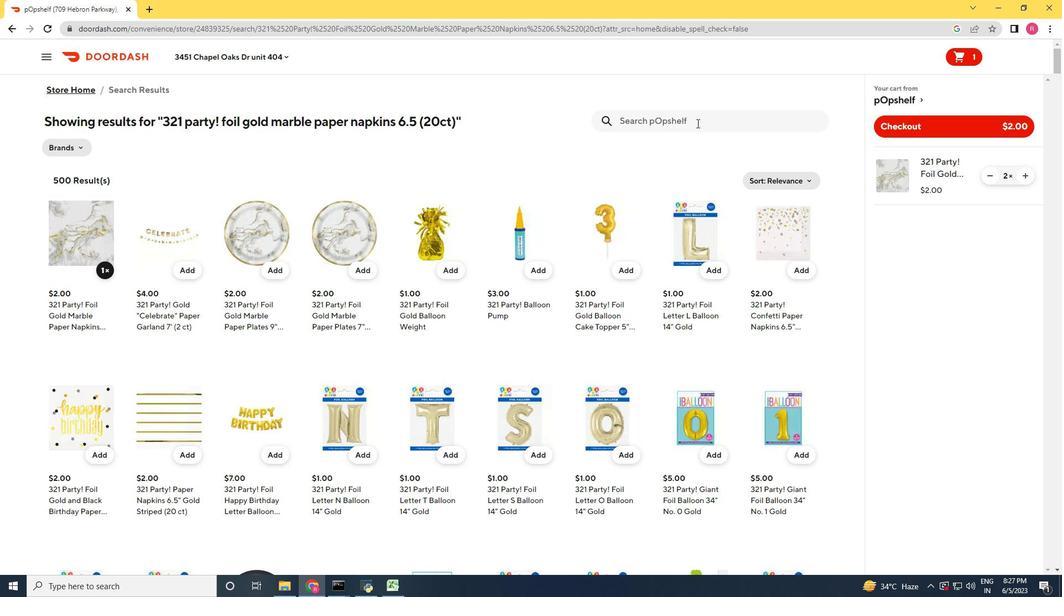 
Action: Mouse pressed left at (697, 121)
Screenshot: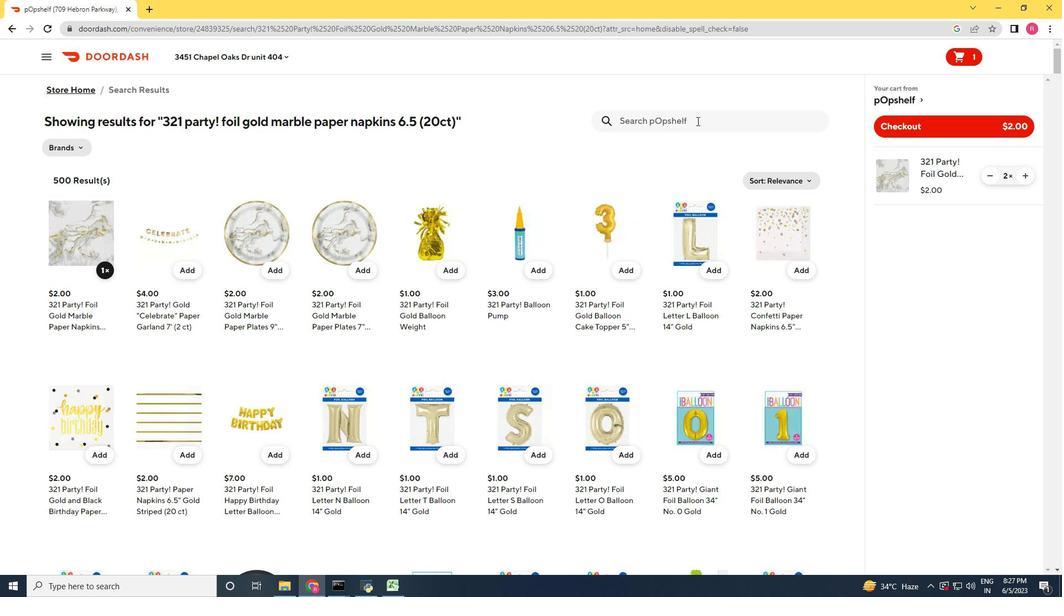
Action: Key pressed <Key.shift_r><Key.shift_r><Key.shift_r><Key.shift_r><Key.shift_r><Key.shift_r><Key.shift_r><Key.shift_r><Key.shift_r><Key.shift_r><Key.shift_r><Key.shift_r>Ever<Key.space><Key.shift_r>Cleans<Key.space><Key.backspace><Key.backspace><Key.space>12x21.5<Key.space><Key.shift_r><Key.shift_r>Antimicrobial<Key.space><Key.shift_r>Reusable<Key.space><Key.shift_r>Wips<Key.backspace>es<Key.space><Key.shift_r>Whites<Key.space><Key.shift_r>White<Key.space>8<Key.space>ct<Key.space>
Screenshot: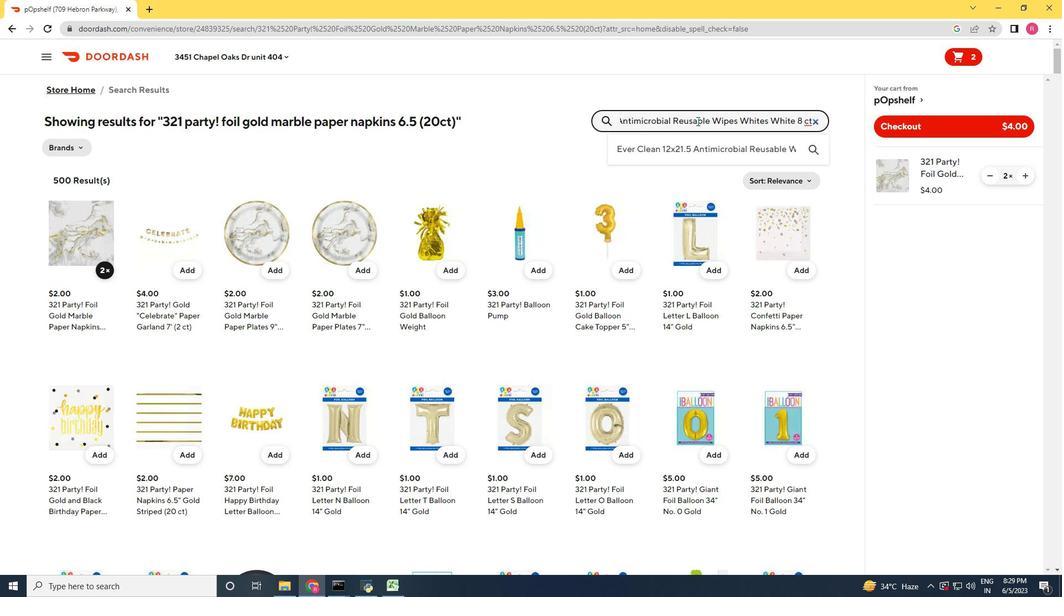 
Action: Mouse moved to (767, 120)
Screenshot: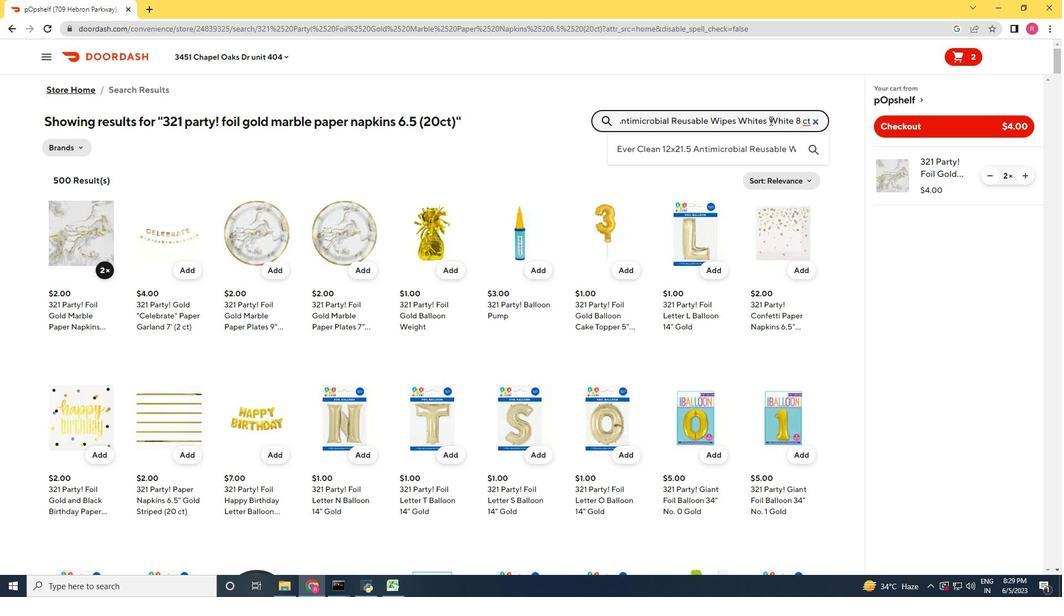 
Action: Mouse pressed left at (767, 120)
Screenshot: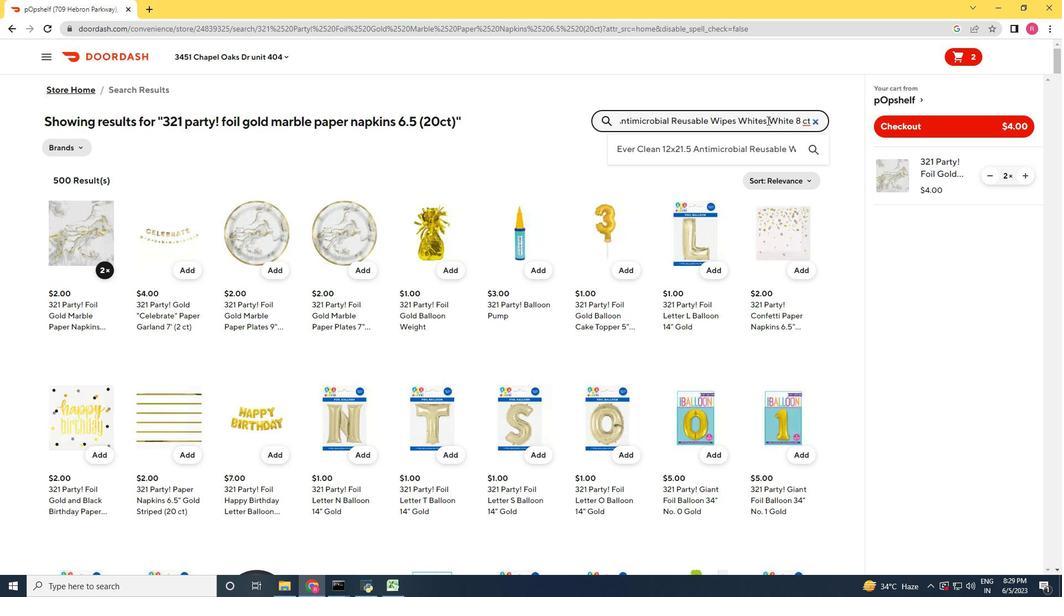 
Action: Mouse moved to (794, 121)
Screenshot: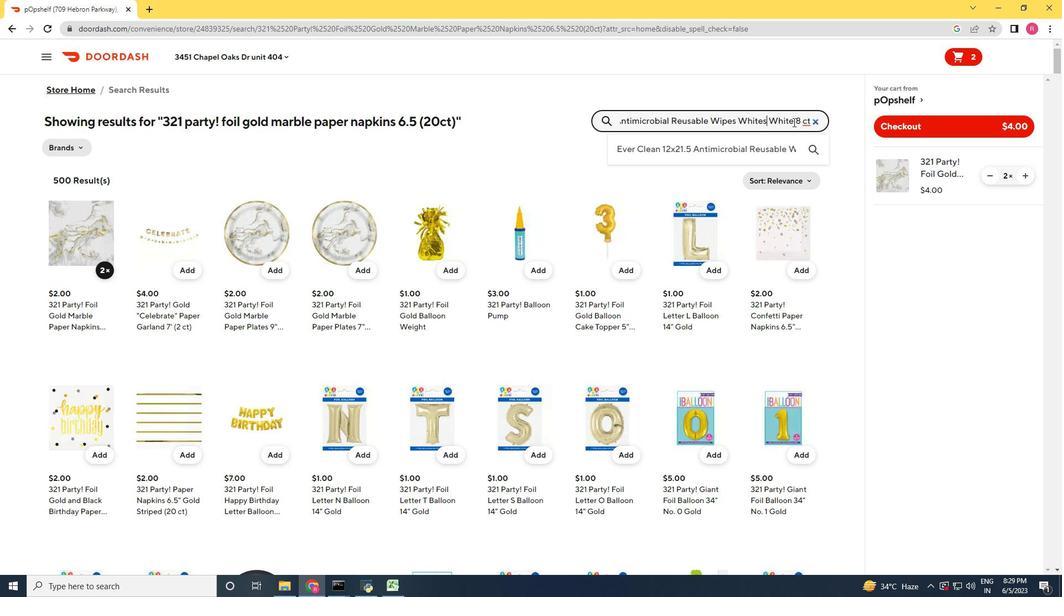 
Action: Mouse pressed left at (794, 121)
Screenshot: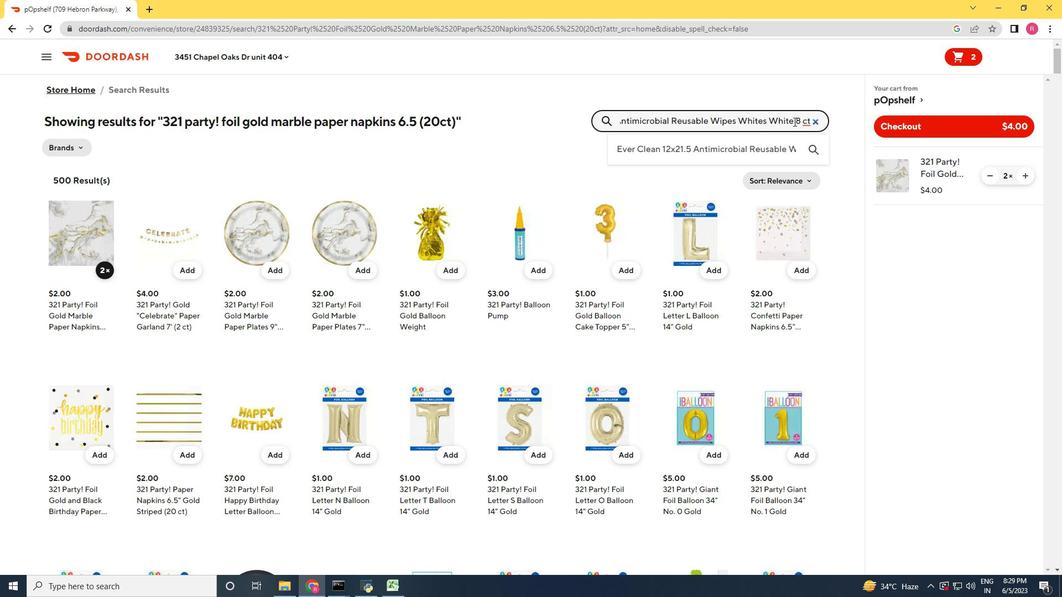 
Action: Mouse moved to (794, 121)
Screenshot: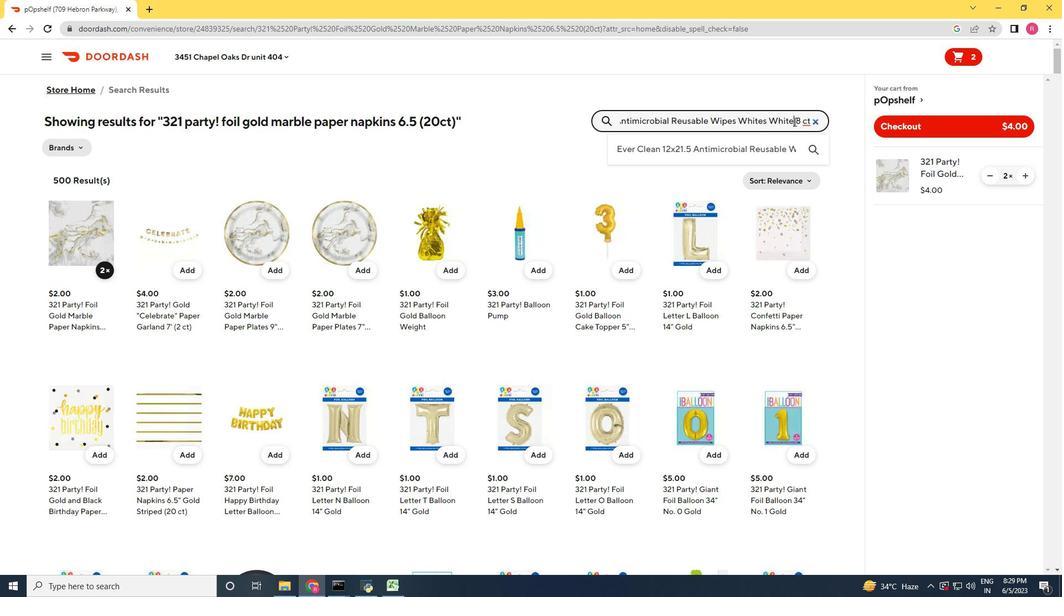 
Action: Key pressed <Key.backspace><Key.backspace><Key.backspace><Key.backspace><Key.backspace><Key.backspace><Key.backspace><Key.backspace><Key.backspace><Key.backspace><Key.backspace><Key.backspace>
Screenshot: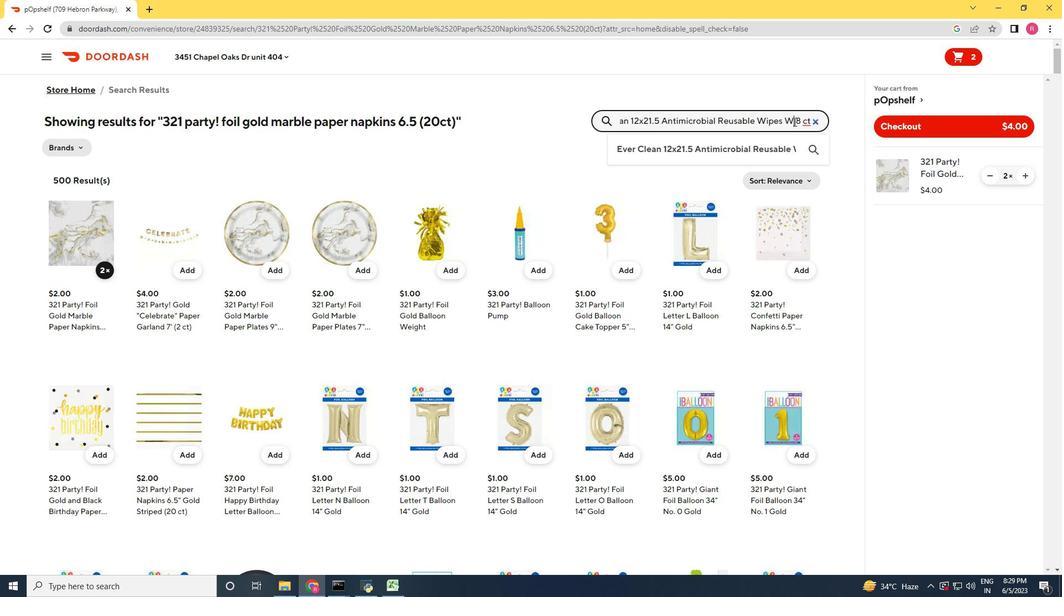 
Action: Mouse moved to (824, 126)
Screenshot: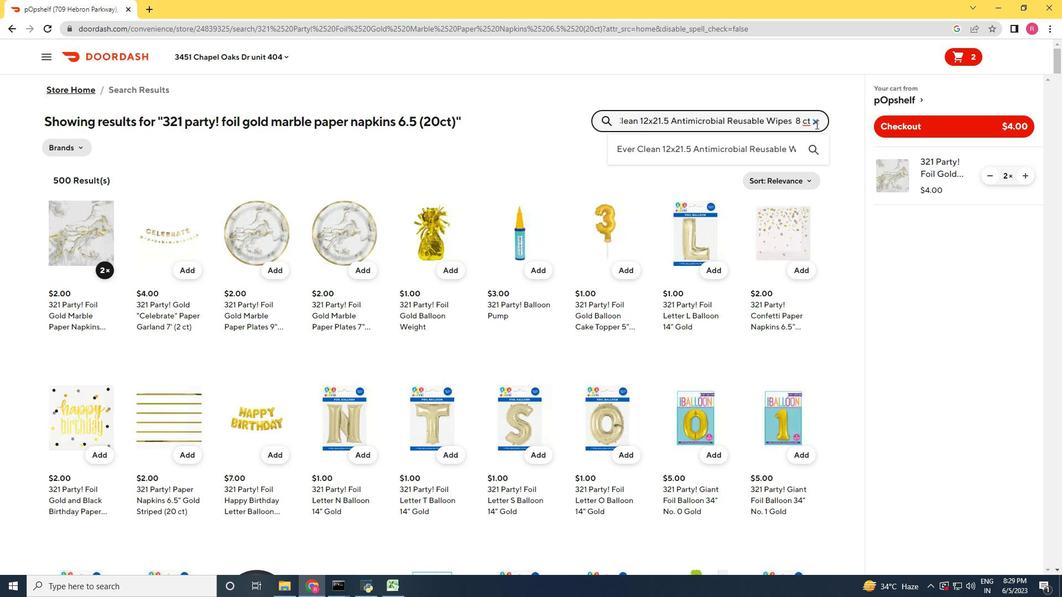 
Action: Key pressed white<Key.enter>
Screenshot: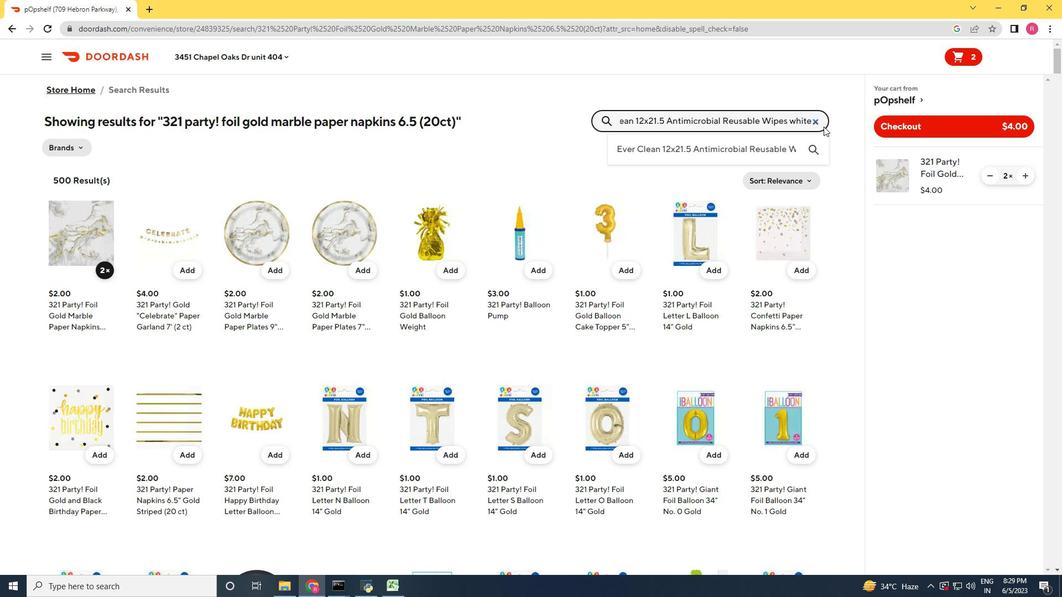 
Action: Mouse moved to (88, 317)
Screenshot: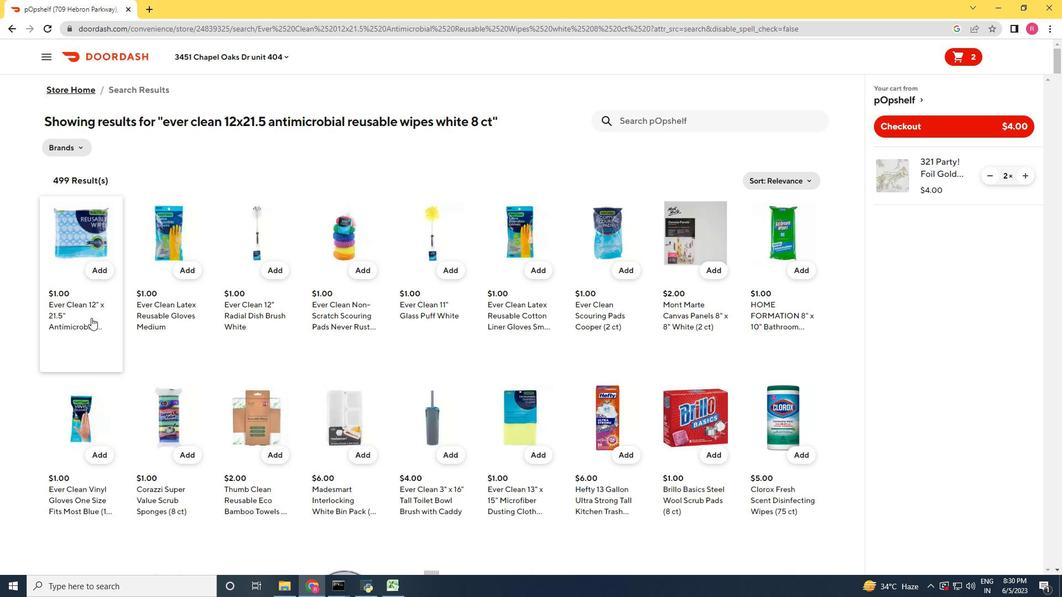 
Action: Mouse pressed left at (88, 317)
Screenshot: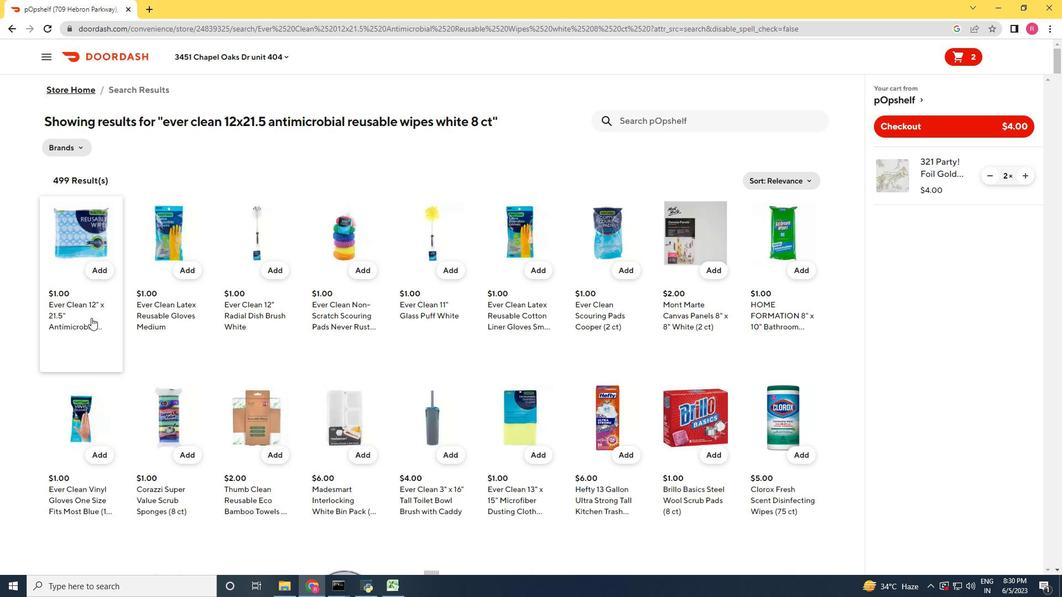 
Action: Mouse moved to (739, 543)
Screenshot: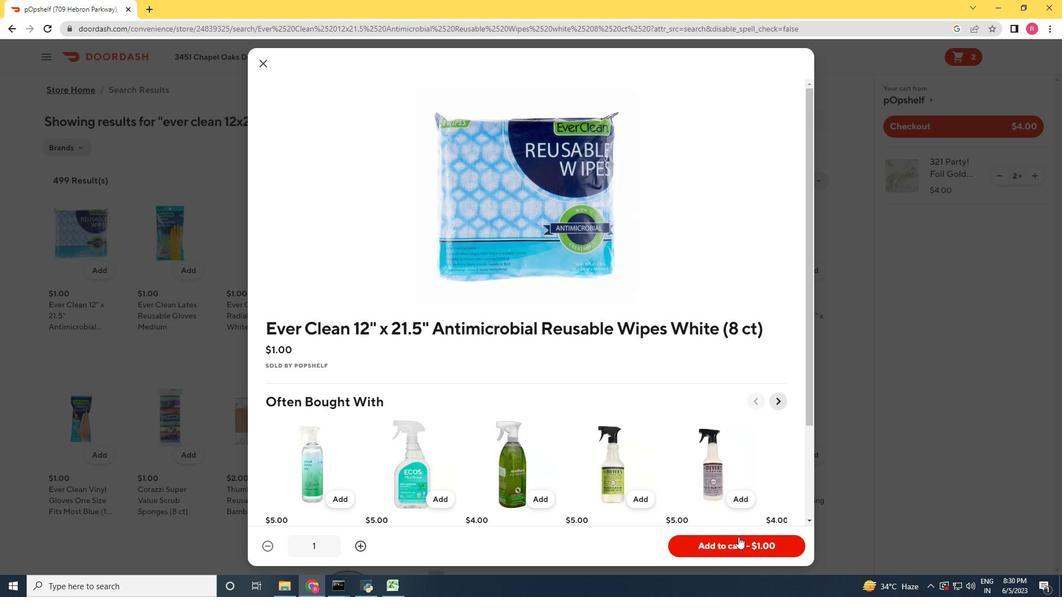 
Action: Mouse pressed left at (739, 543)
Screenshot: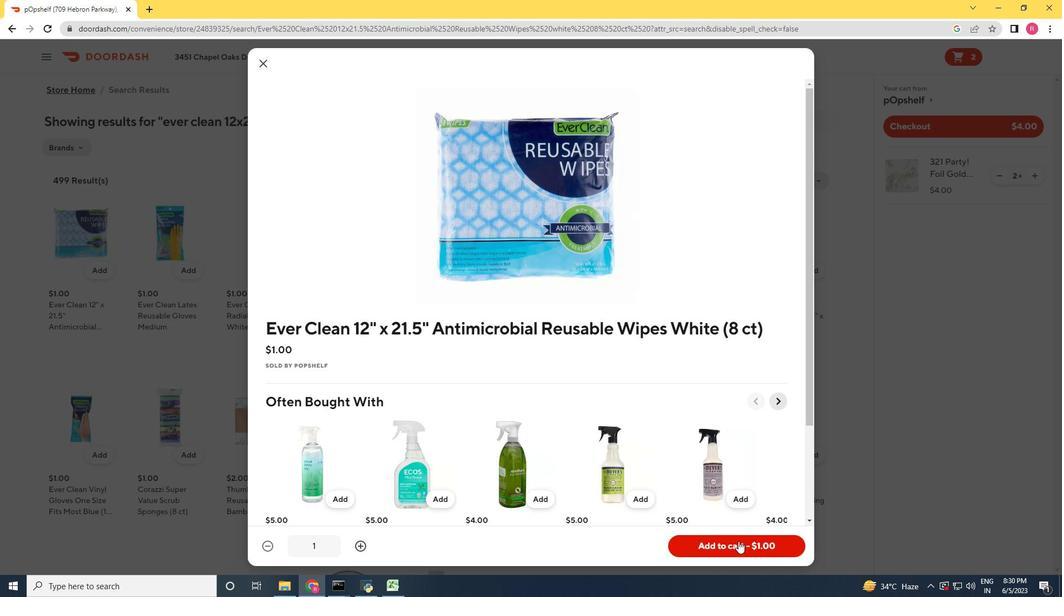 
Action: Mouse moved to (1025, 233)
Screenshot: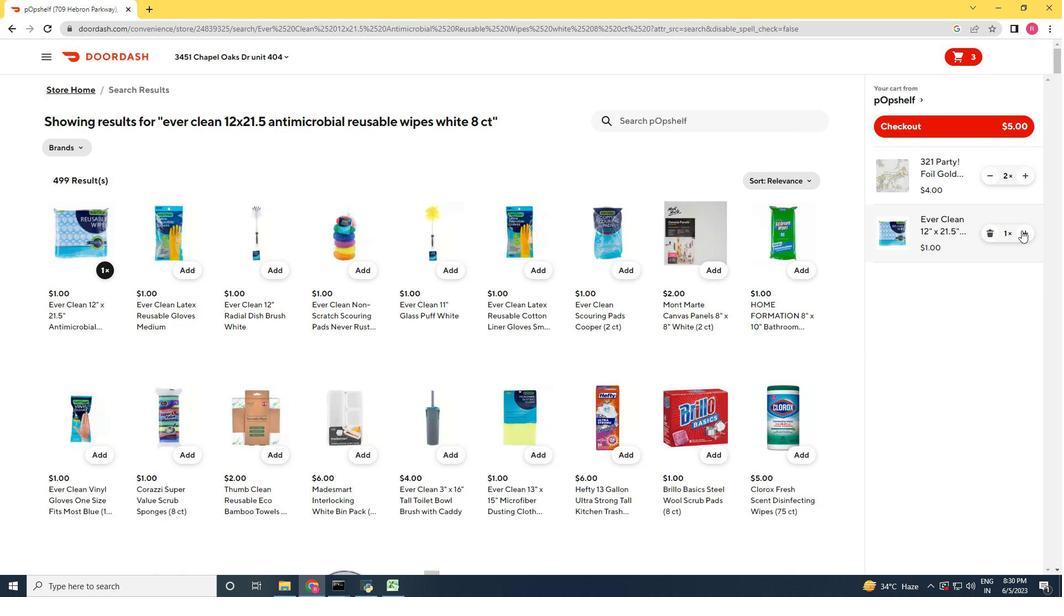 
Action: Mouse pressed left at (1025, 233)
Screenshot: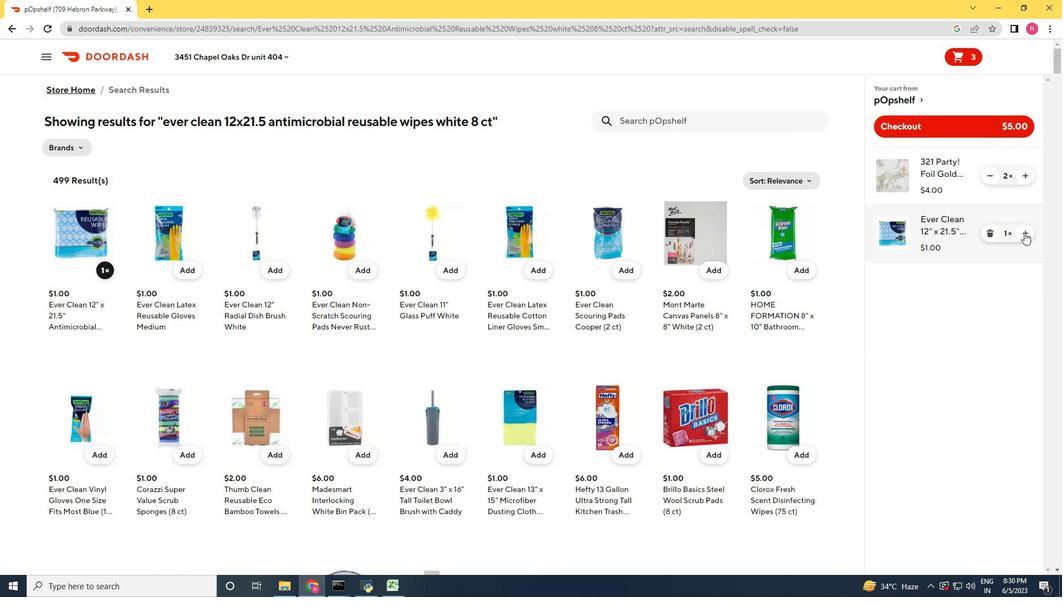 
Action: Mouse moved to (670, 116)
Screenshot: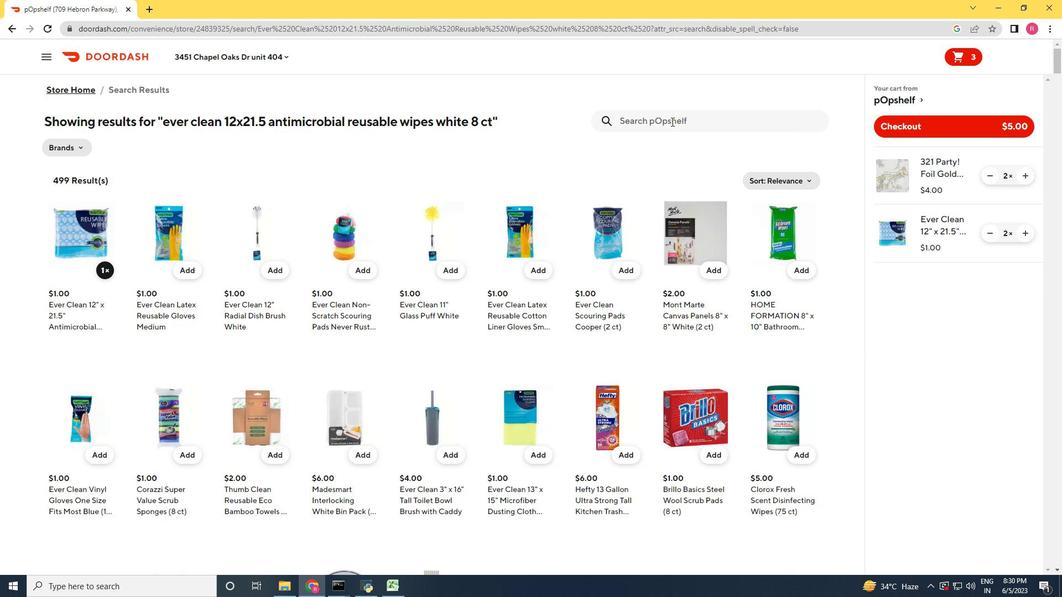 
Action: Mouse pressed left at (670, 116)
Screenshot: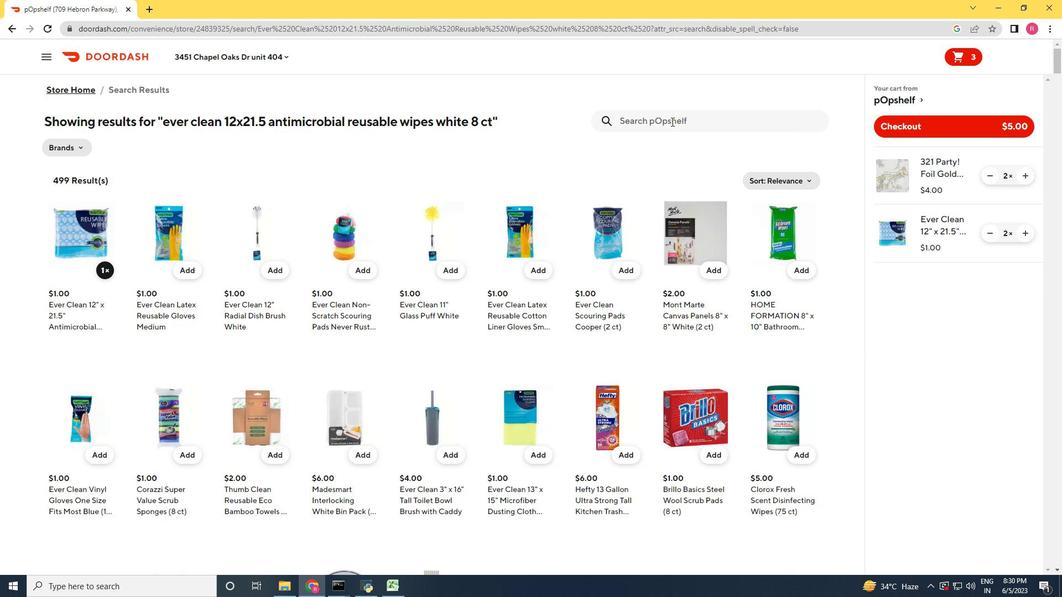 
Action: Key pressed <Key.shift_r>Fb<Key.backspace>abuloso<Key.space><Key.shift_r>Complete<Key.space><Key.shift_r>S<Key.backspace><Key.shift_r>Disinfecting<Key.space><Key.shift_r>Wipes<Key.space><Key.shift_r>Lemon<Key.space><Key.shift_r>Scent<Key.space><Key.shift_r>(24<Key.space>ct<Key.shift_r>)<Key.enter>
Screenshot: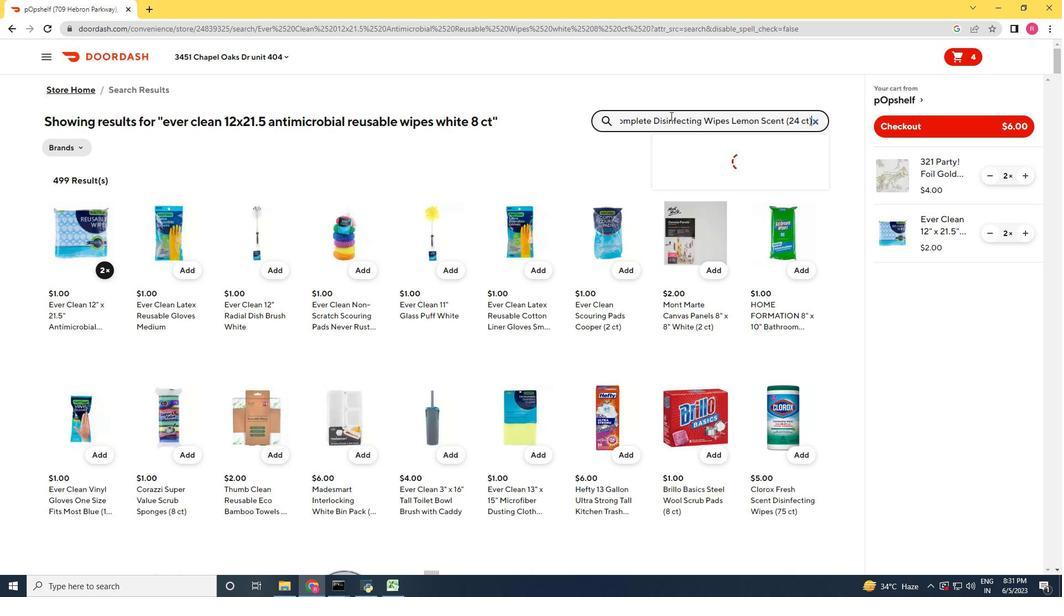 
Action: Mouse moved to (643, 121)
Screenshot: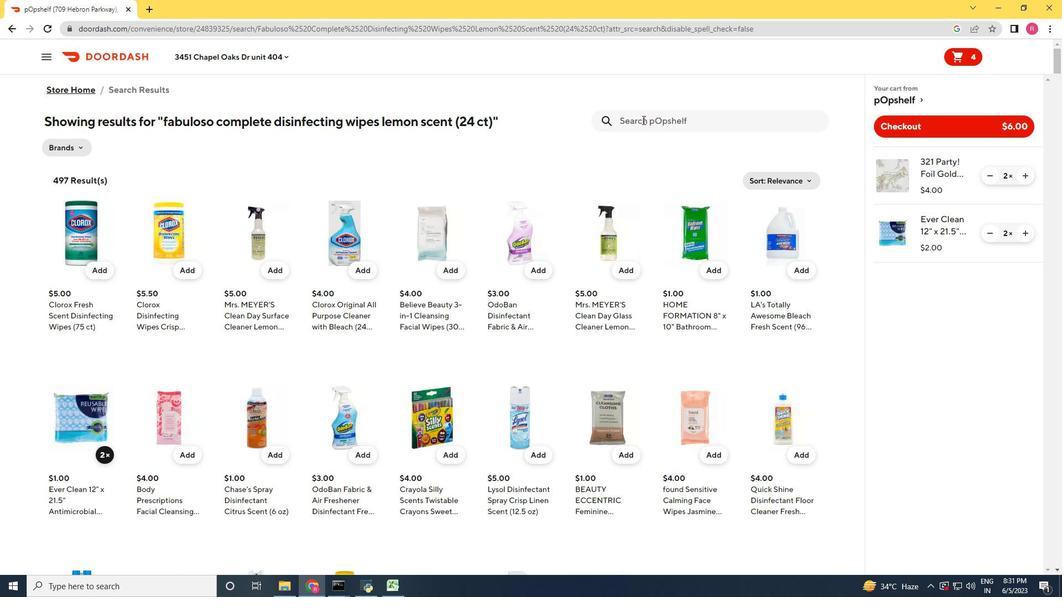 
Action: Mouse pressed left at (643, 121)
Screenshot: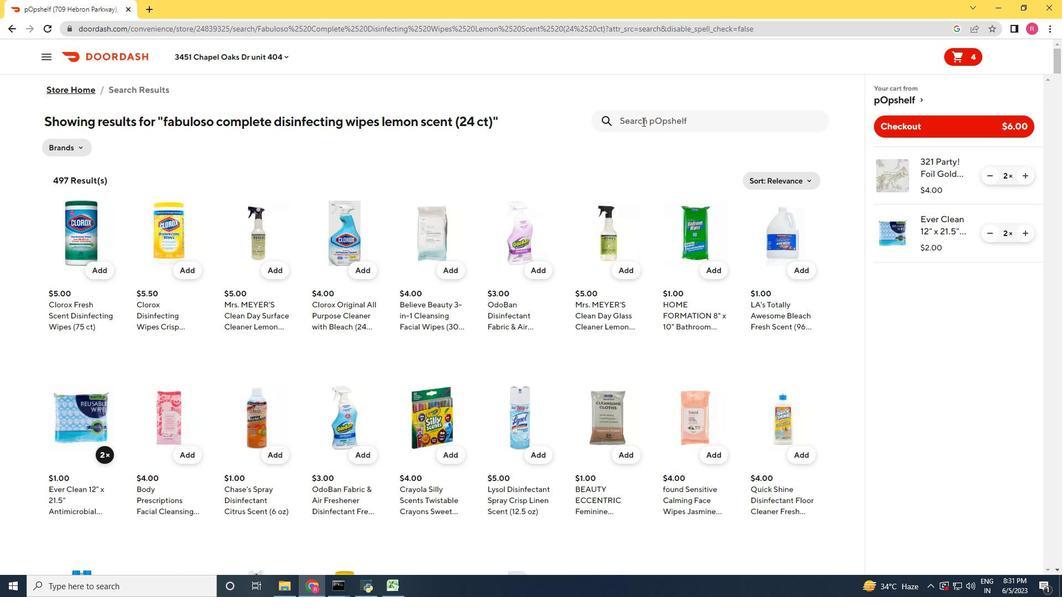 
Action: Key pressed <Key.shift_r>Color<Key.backspace><Key.backspace><Key.backspace>lorox<Key.space><Key.shift_r>Disin
Screenshot: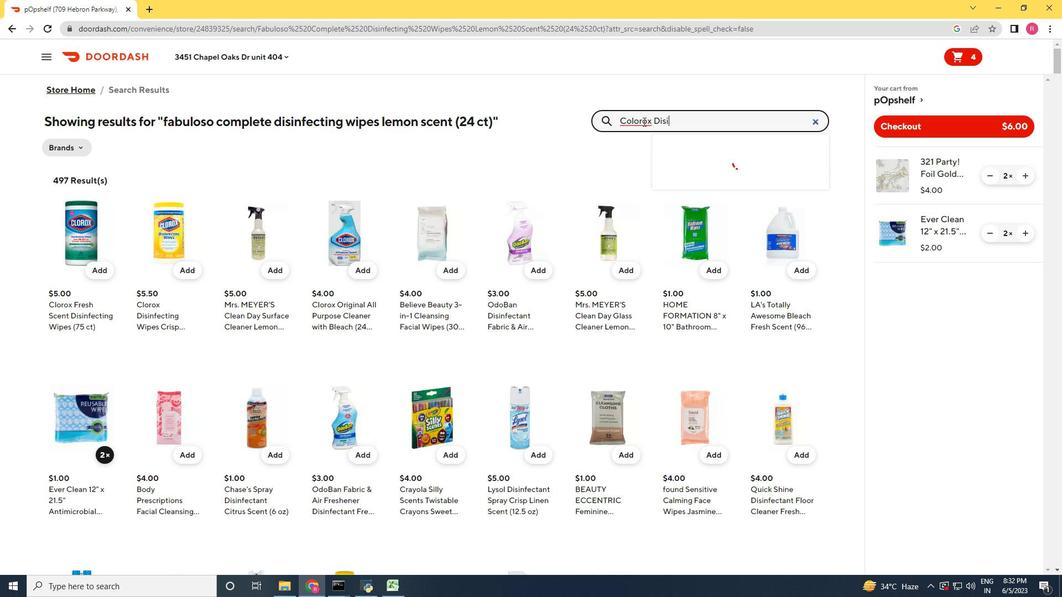 
Action: Mouse moved to (632, 124)
Screenshot: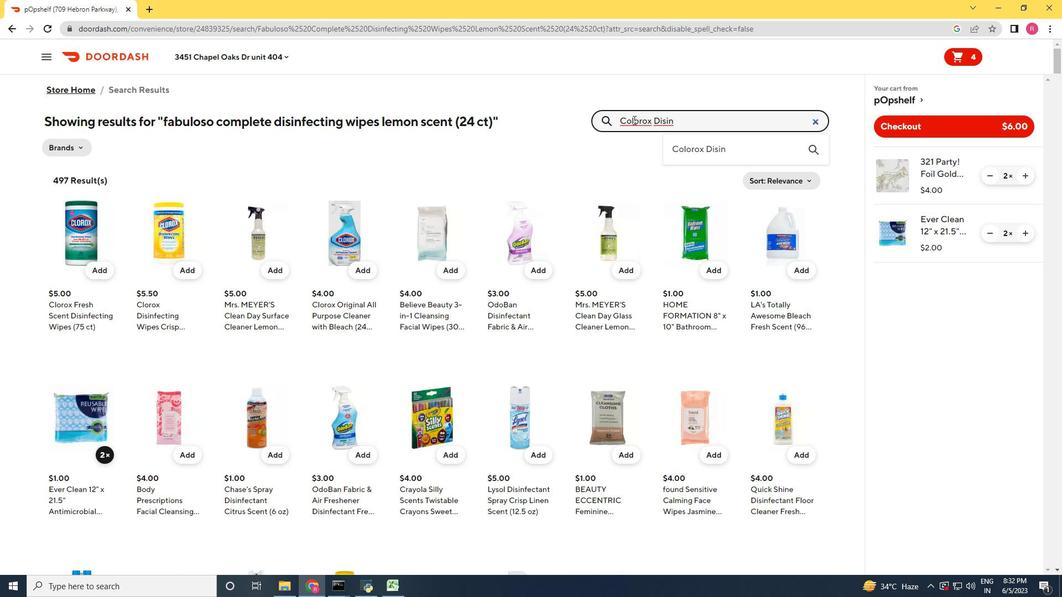 
Action: Mouse pressed left at (632, 124)
Screenshot: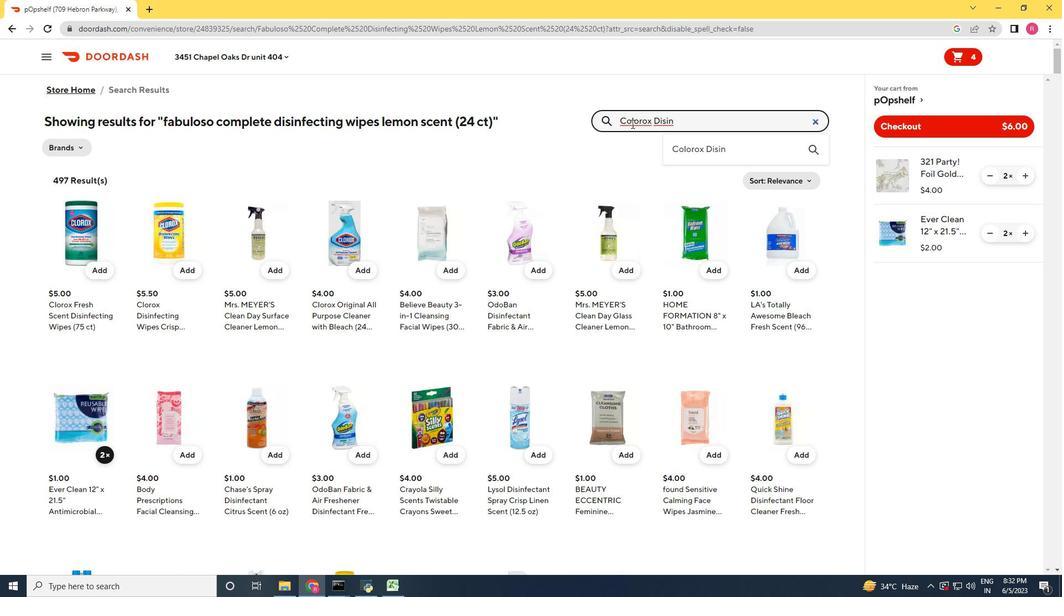 
Action: Key pressed <Key.backspace>
Screenshot: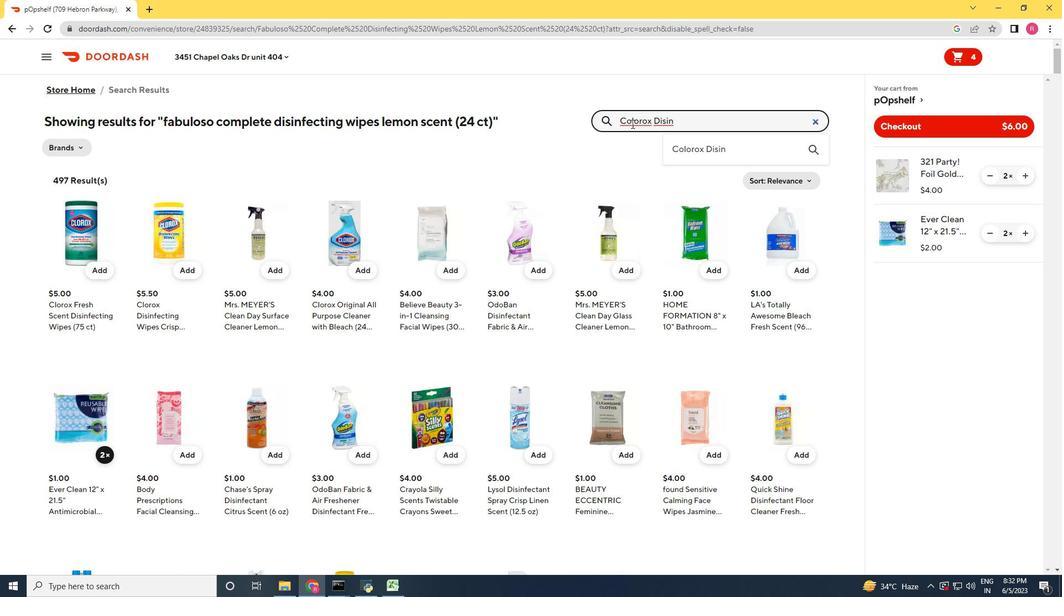 
Action: Mouse moved to (670, 125)
Screenshot: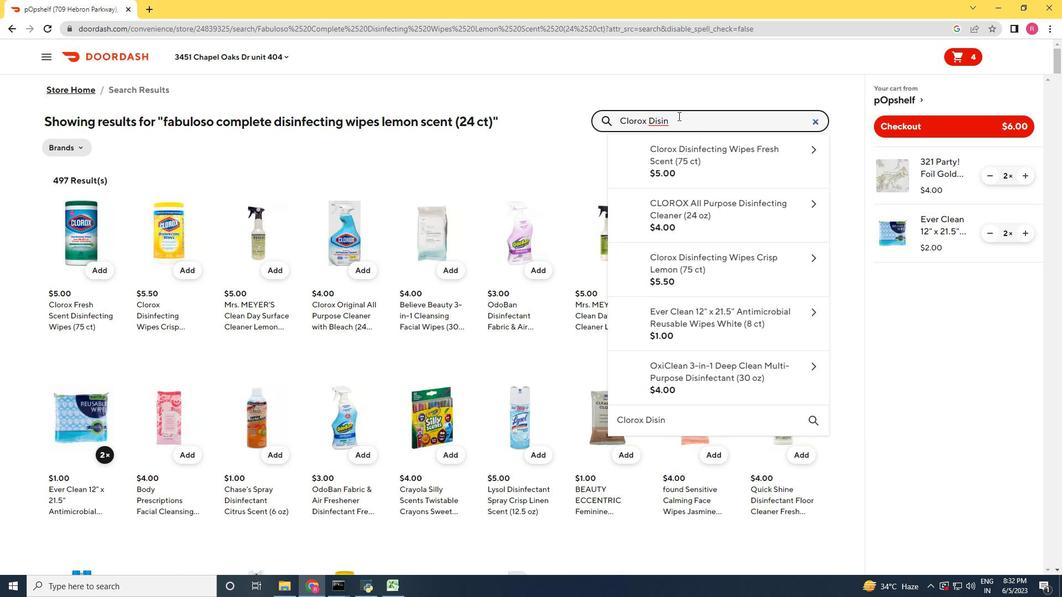 
Action: Mouse pressed left at (670, 125)
Screenshot: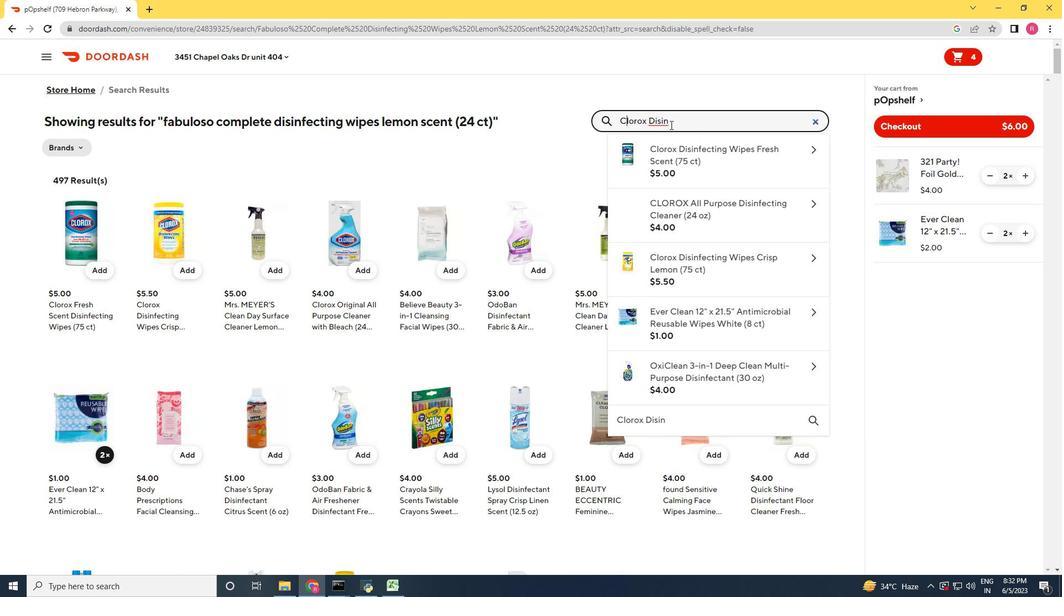 
Action: Mouse moved to (663, 127)
Screenshot: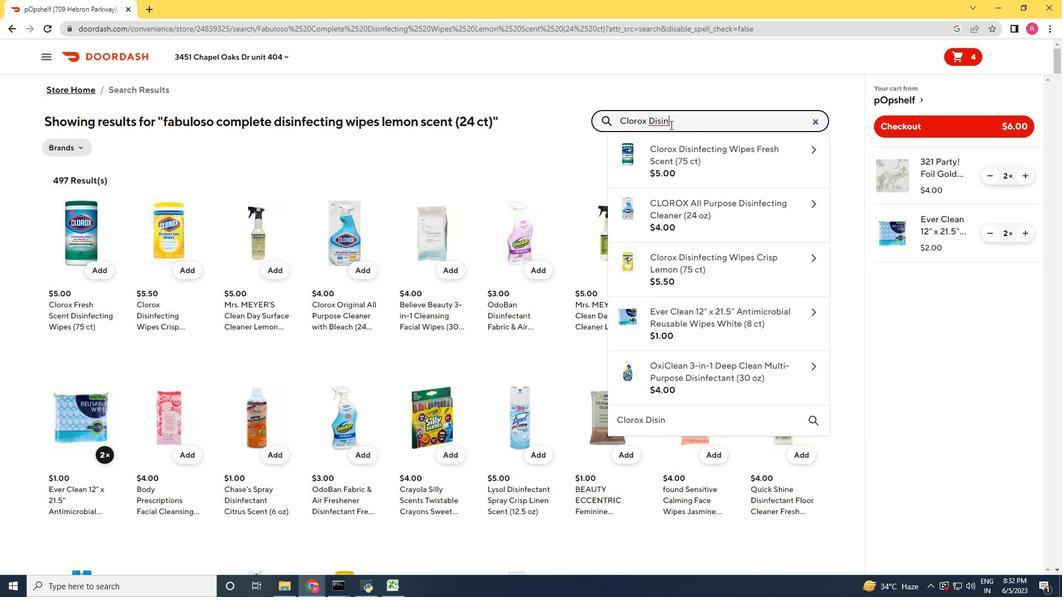 
Action: Key pressed fecting<Key.space><Key.shift_r>Wips<Key.backspace>es<Key.space><Key.shift_r>Fresh<Key.space><Key.shift_r>Scent<Key.space><Key.shift_r>(75<Key.space>ct<Key.shift_r>)<Key.enter>
Screenshot: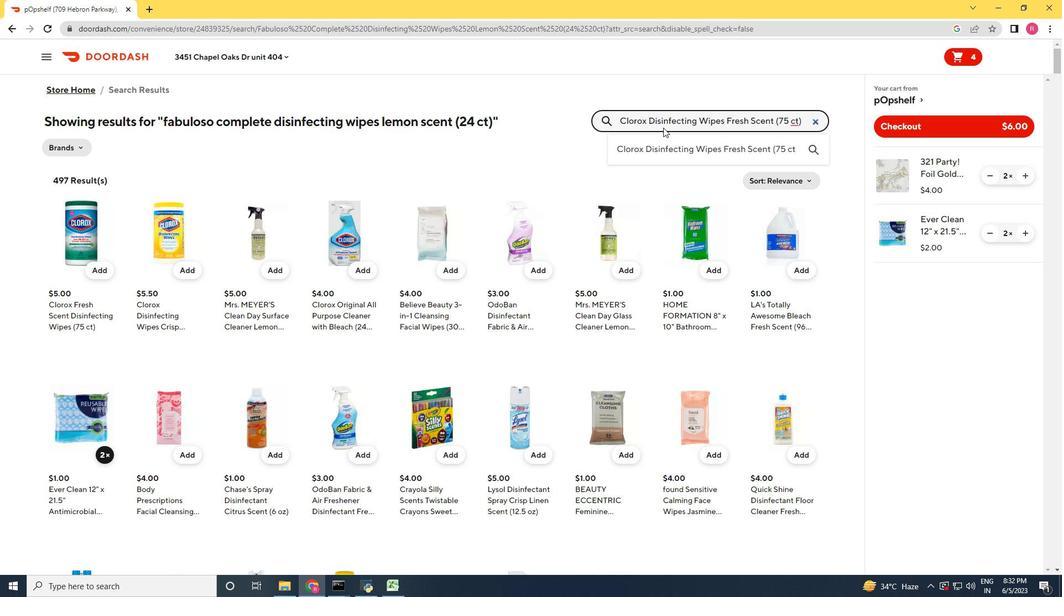 
Action: Mouse moved to (96, 271)
Screenshot: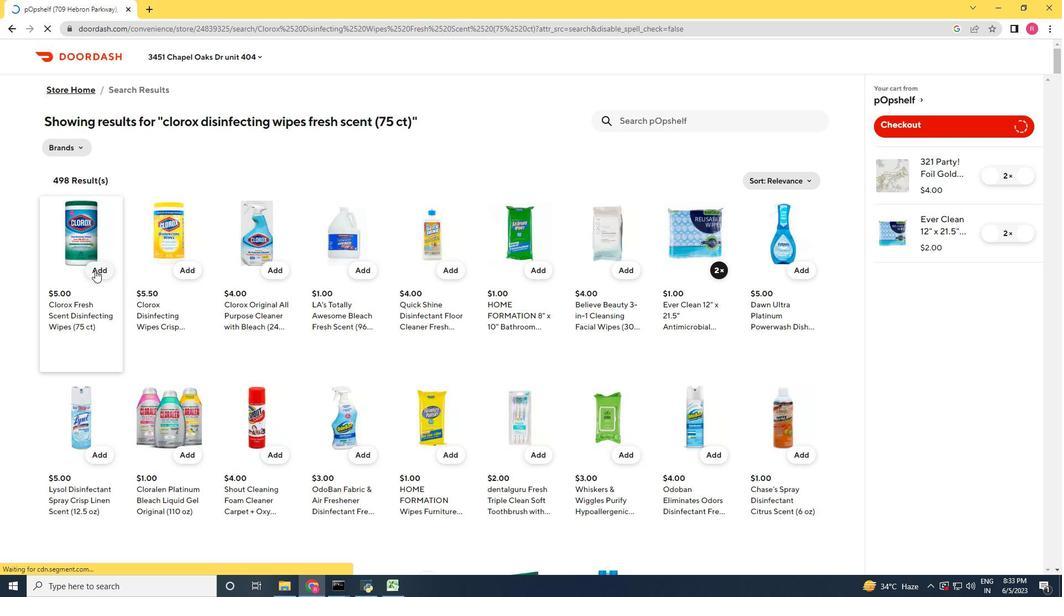 
Action: Mouse pressed left at (96, 271)
Screenshot: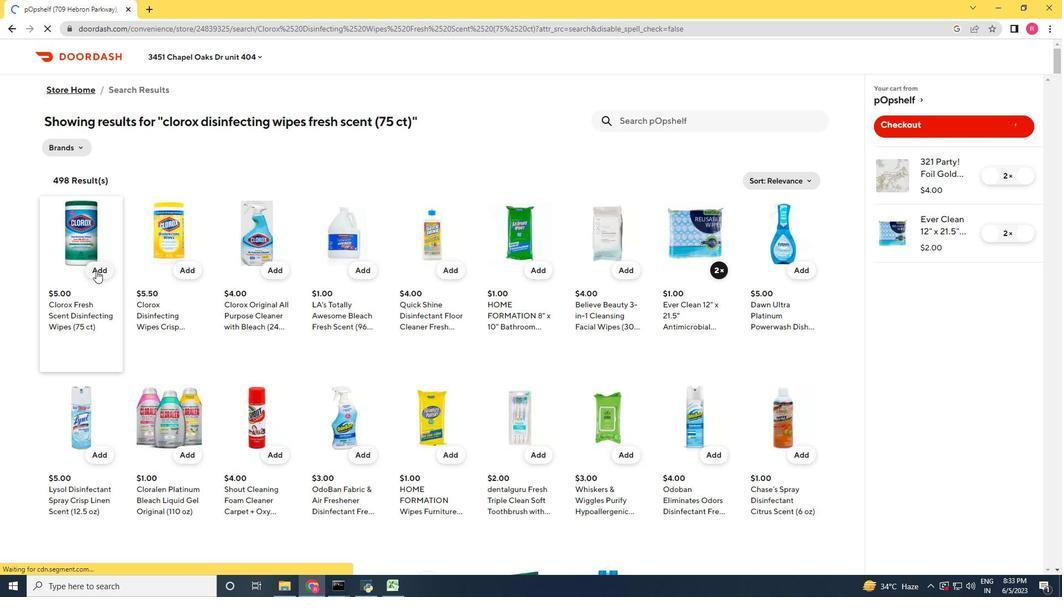 
Action: Mouse moved to (103, 271)
Screenshot: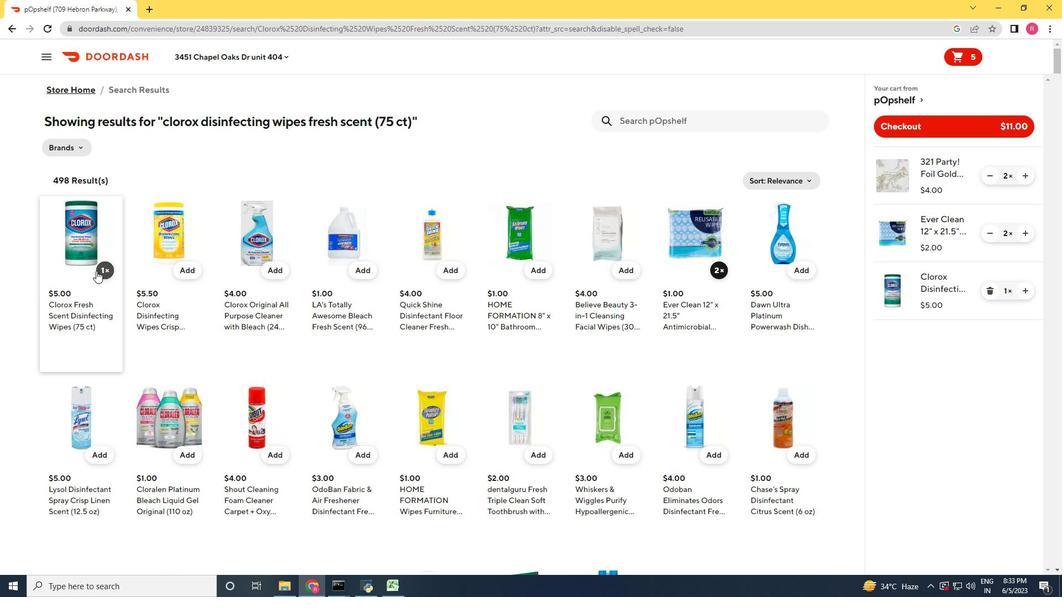 
Action: Mouse pressed left at (103, 271)
Screenshot: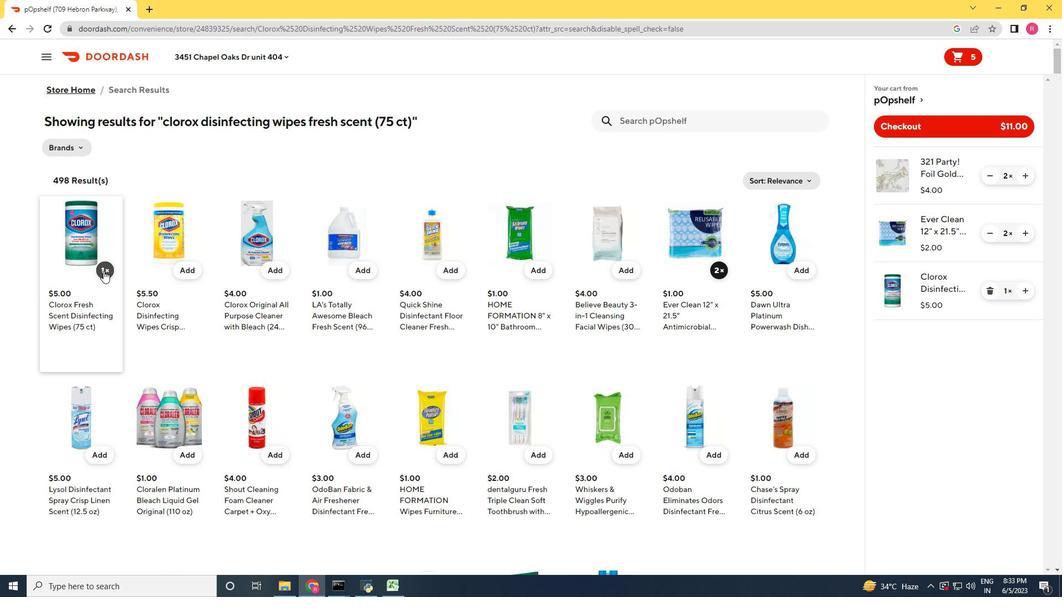 
Action: Mouse moved to (1022, 291)
Screenshot: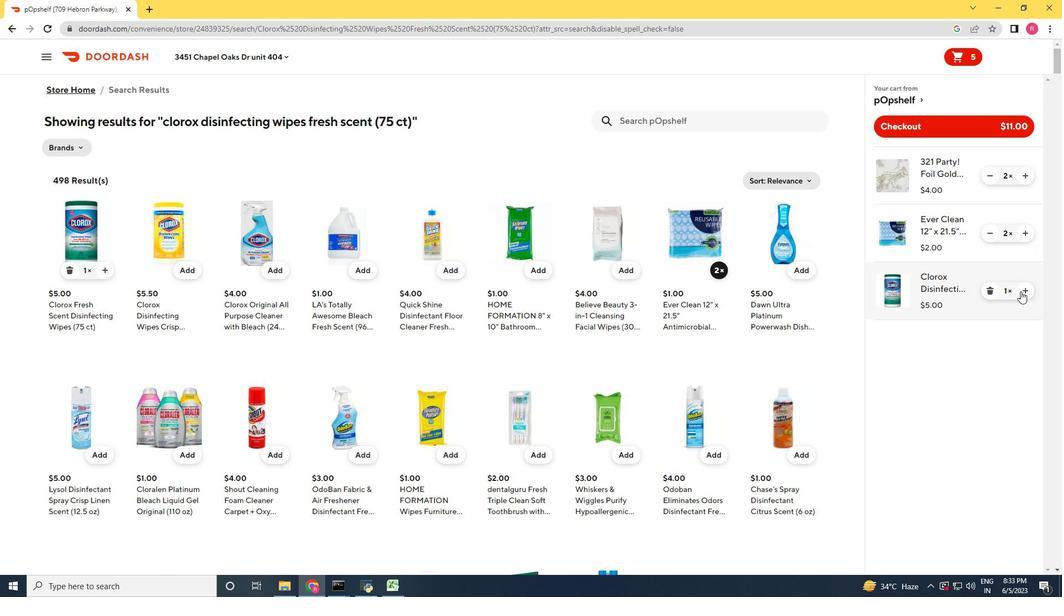 
Action: Mouse pressed left at (1022, 291)
Screenshot: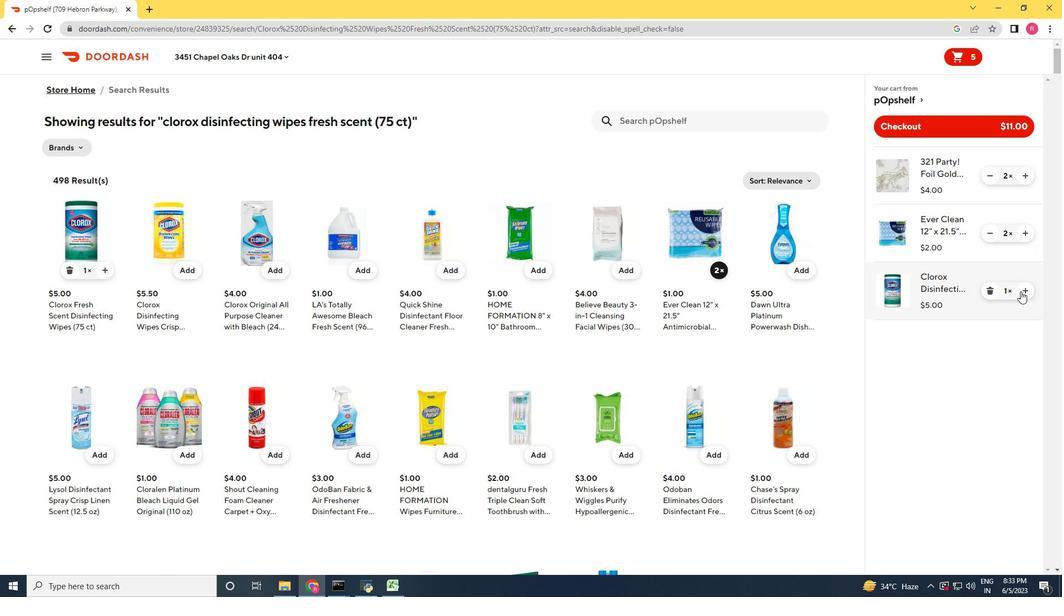 
Action: Mouse moved to (734, 120)
Screenshot: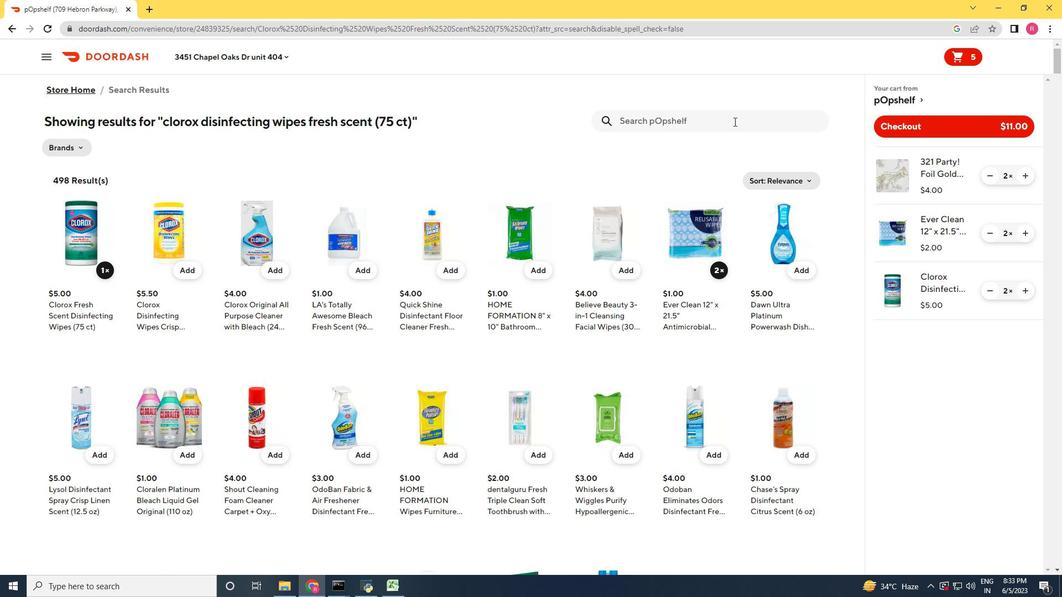 
Action: Mouse pressed left at (734, 120)
Screenshot: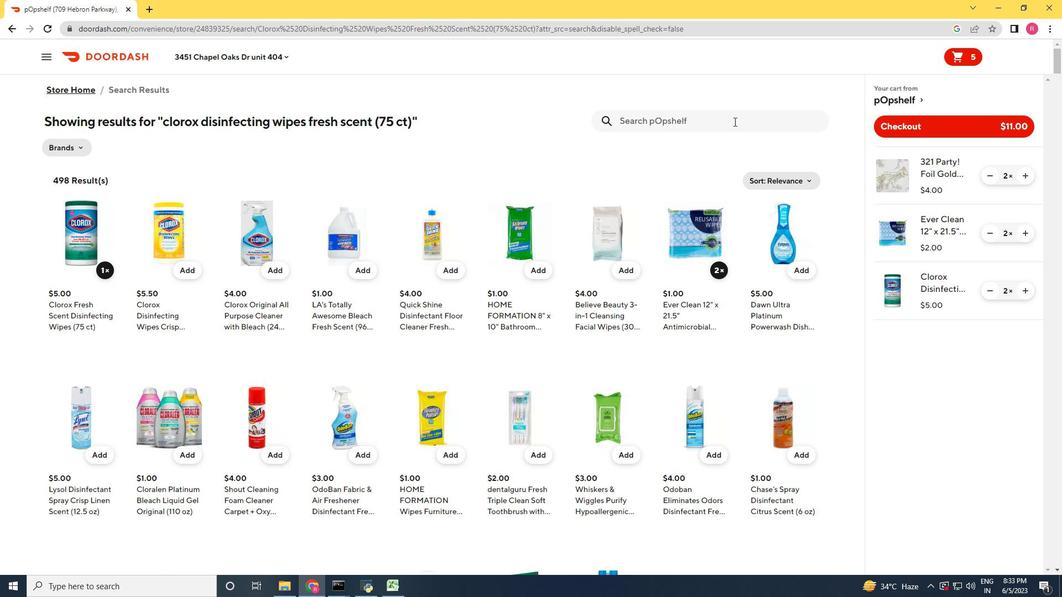 
Action: Mouse moved to (730, 119)
Screenshot: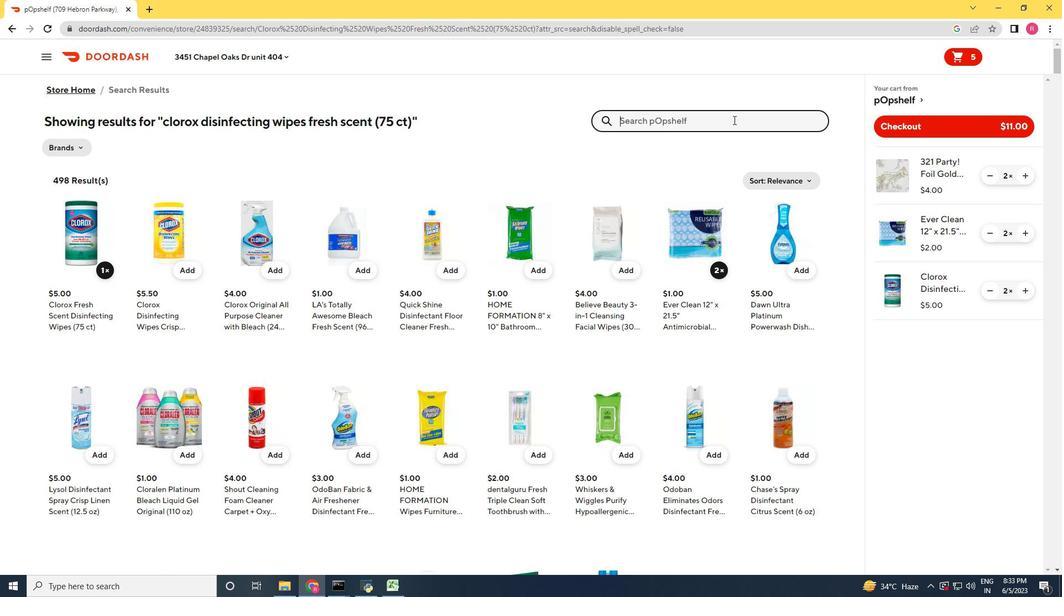 
Action: Key pressed 321<Key.space><Key.shift_r>Party<Key.shift>!<Key.space><Key.shift_r>Foil<Key.space><Key.shift_r>Golf<Key.space><Key.backspace><Key.backspace>d<Key.space><Key.shift_r>Balloon<Key.space><Key.shift_r>Weight<Key.space><Key.enter>
Screenshot: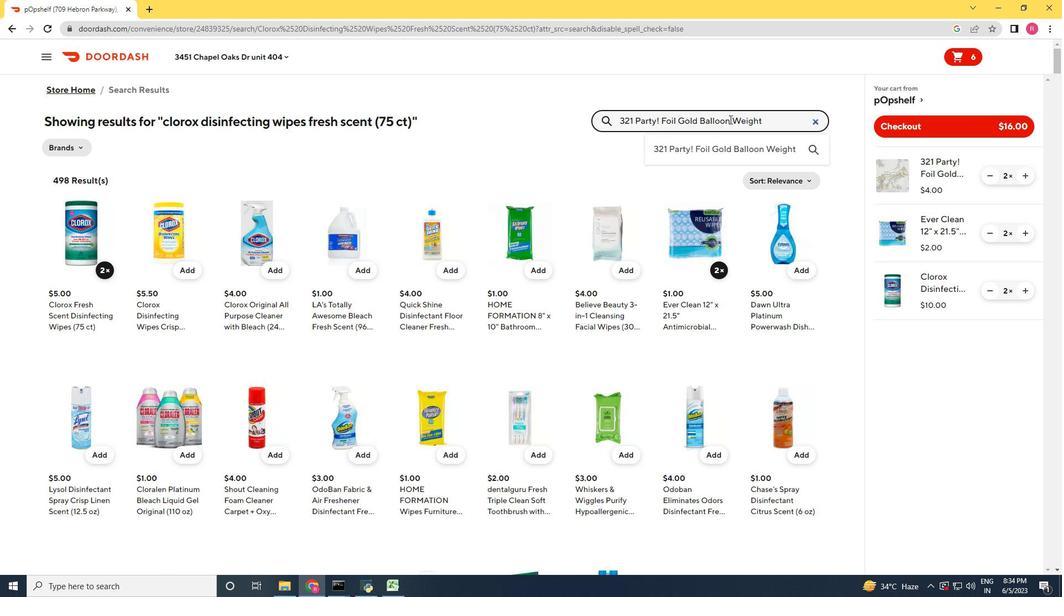 
Action: Mouse moved to (86, 298)
Screenshot: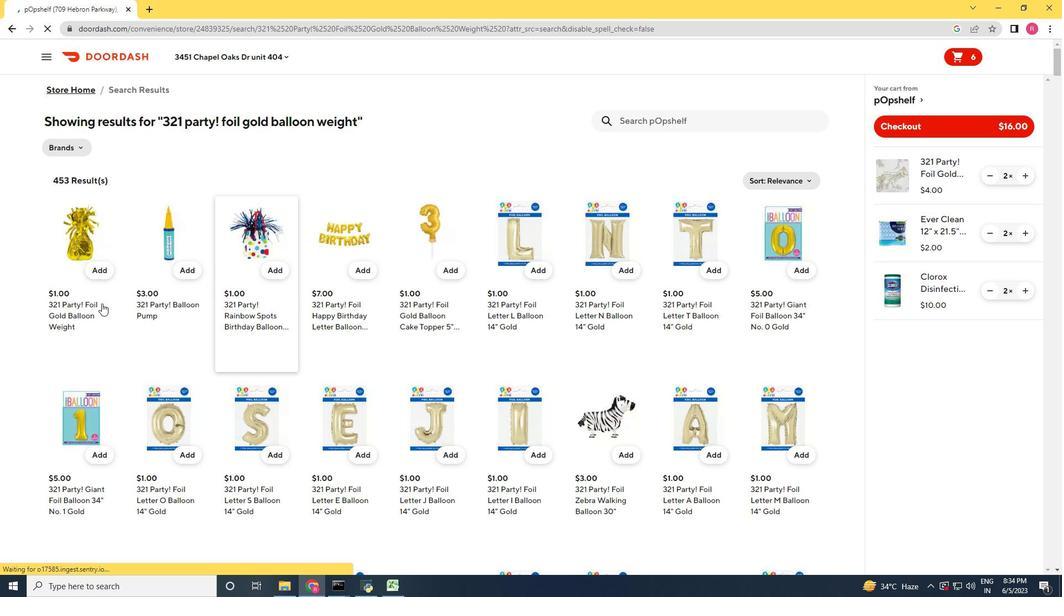 
Action: Mouse pressed left at (86, 298)
Screenshot: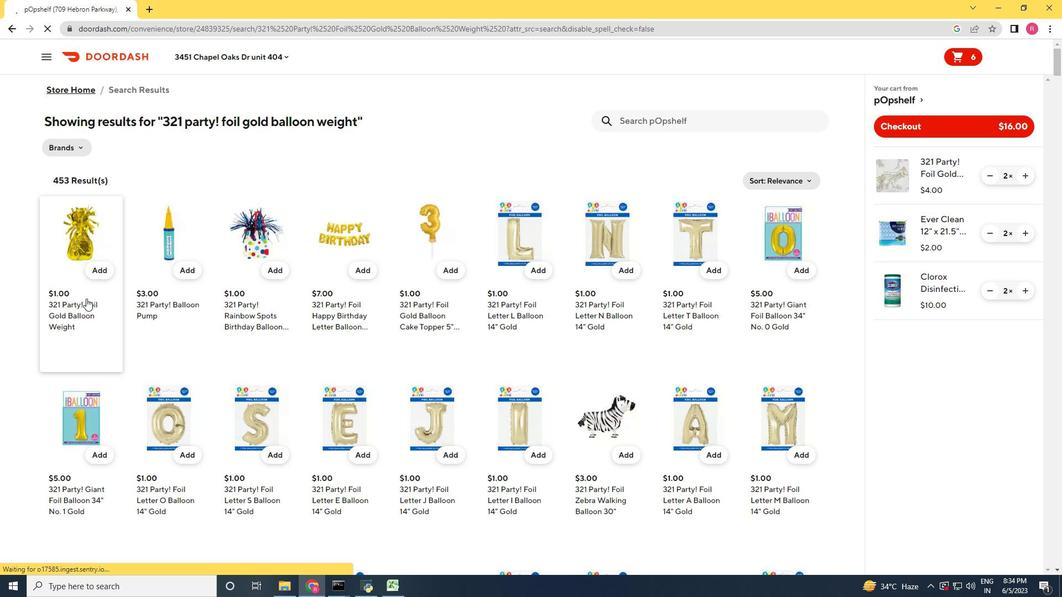 
Action: Mouse moved to (748, 548)
Screenshot: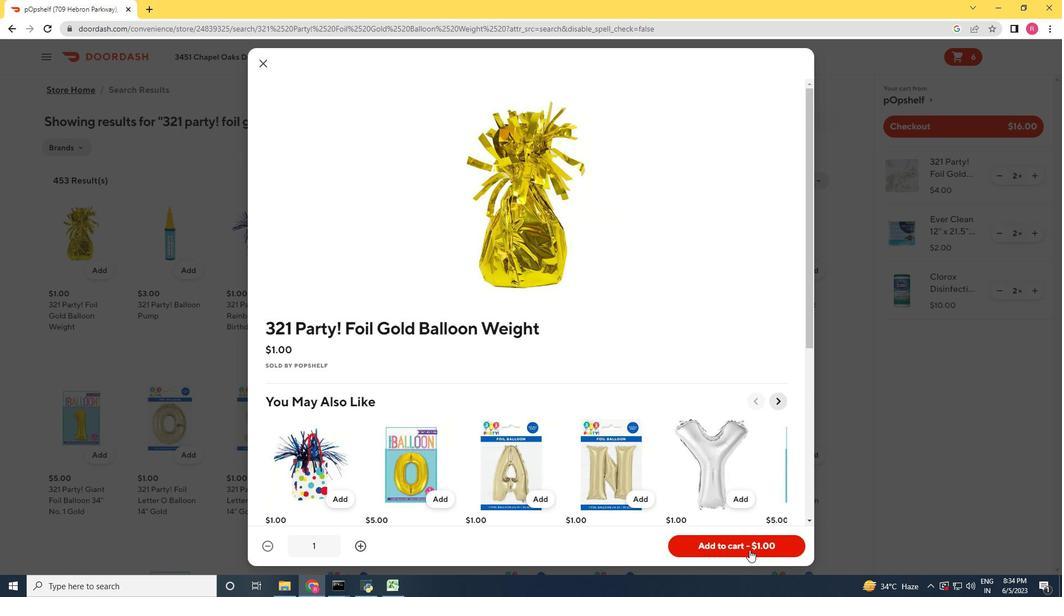 
Action: Mouse pressed left at (748, 548)
Screenshot: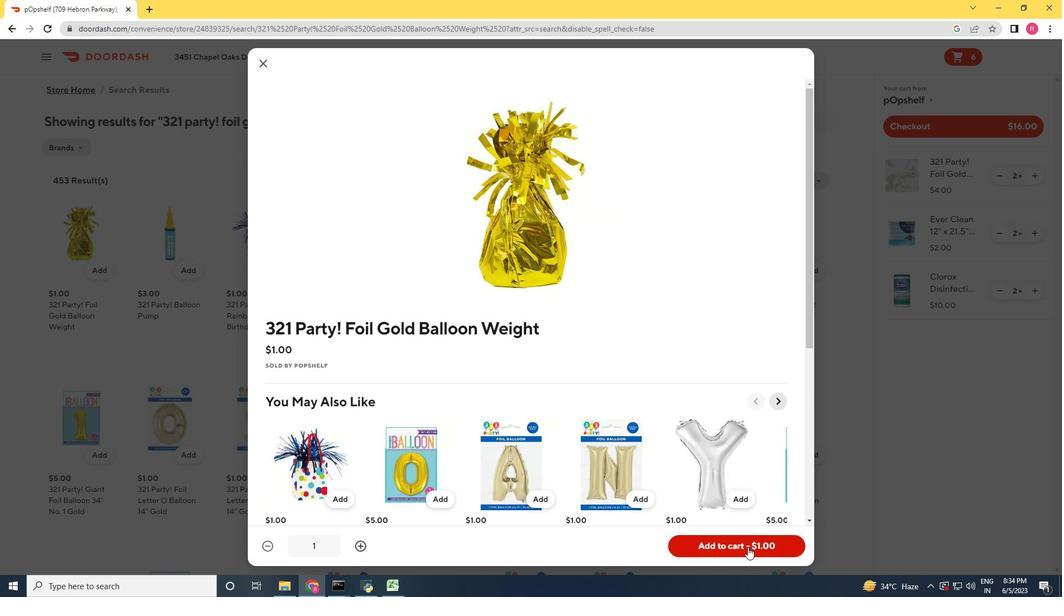 
Action: Mouse moved to (1022, 348)
Screenshot: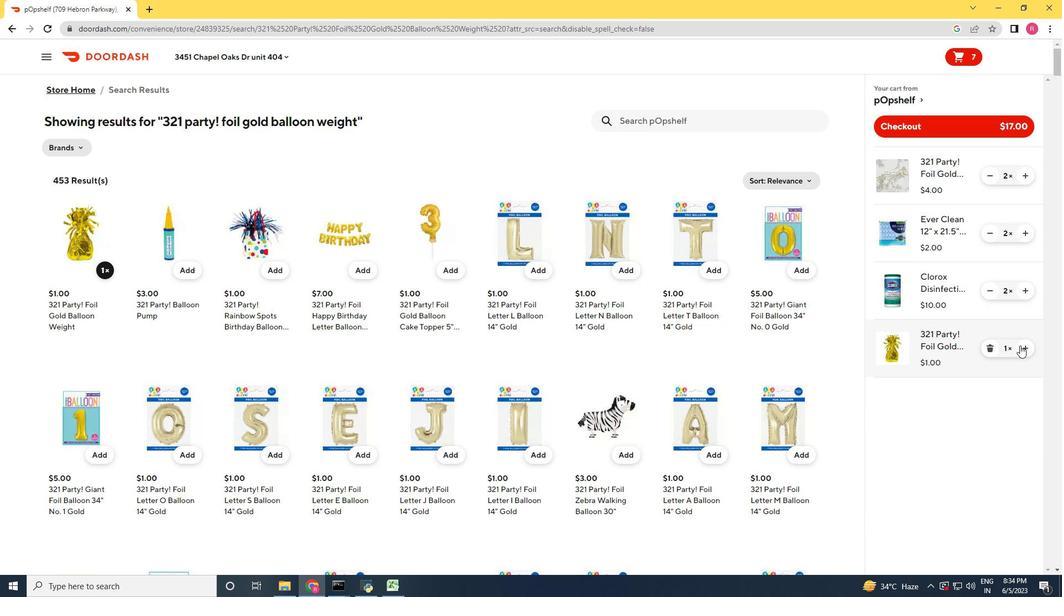
Action: Mouse pressed left at (1022, 348)
Screenshot: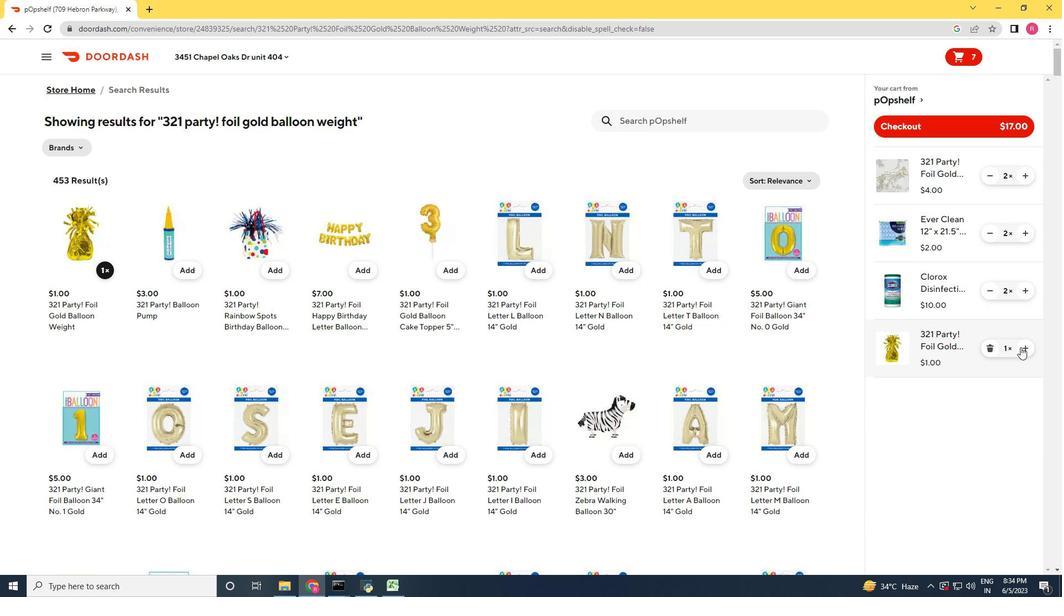 
Action: Mouse moved to (677, 118)
Screenshot: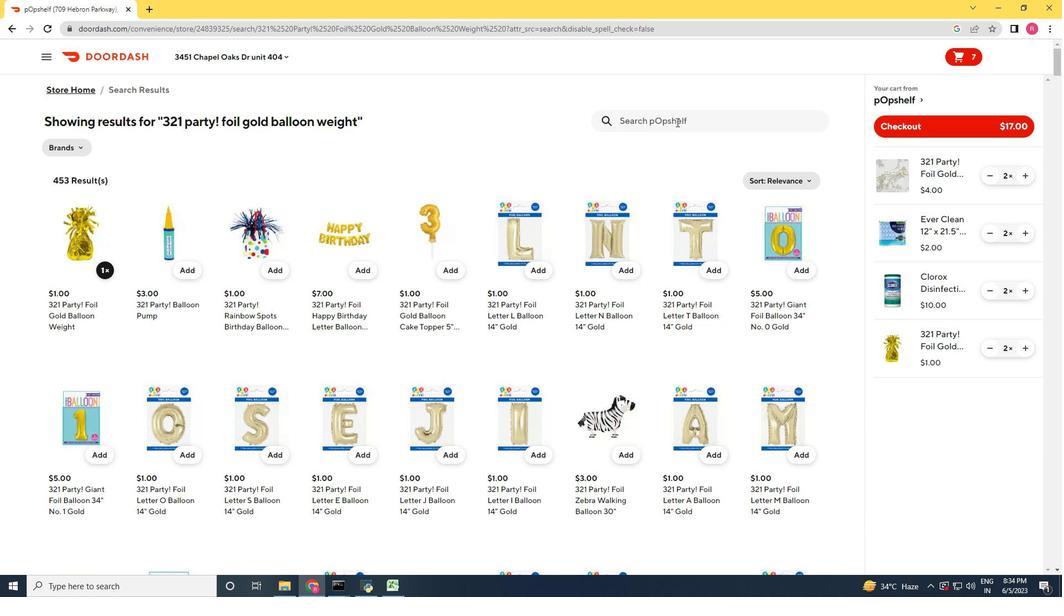 
Action: Mouse pressed left at (677, 118)
Screenshot: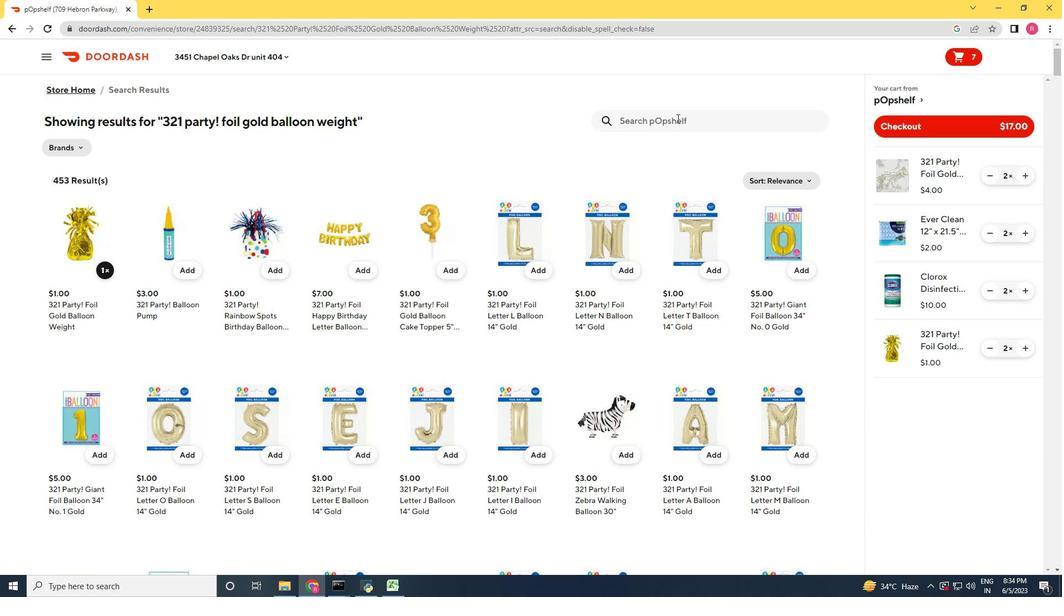 
Action: Key pressed <Key.shift_r>Tide<Key.space><Key.shift_r>Simply<Key.space><Key.shift>+<Key.shift_r>O<Key.shift_r>X<Key.shift_r>L<Key.space><Key.shift_r>Refreshing<Key.space><Key.shift_r>Breeze<Key.space><Key.shift_r>Liu<Key.backspace>quid<Key.space><Key.shift_r>Laundry<Key.space><Key.shift_r><Key.shift_r><Key.shift_r><Key.shift_r><Key.shift_r>Detergent<Key.space><Key.shift_r><Key.shift_r><Key.shift_r><Key.shift_r><Key.shift_r>!<Key.backspace><Key.shift_r>(31<Key.space>oz<Key.shift_r>)<Key.enter>
Screenshot: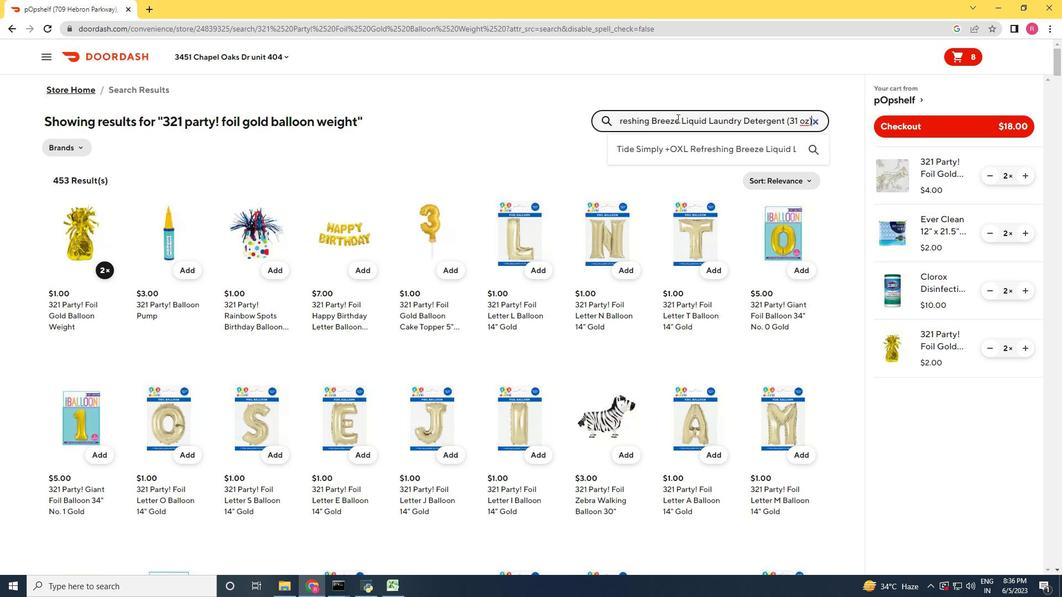 
Action: Mouse moved to (96, 295)
Screenshot: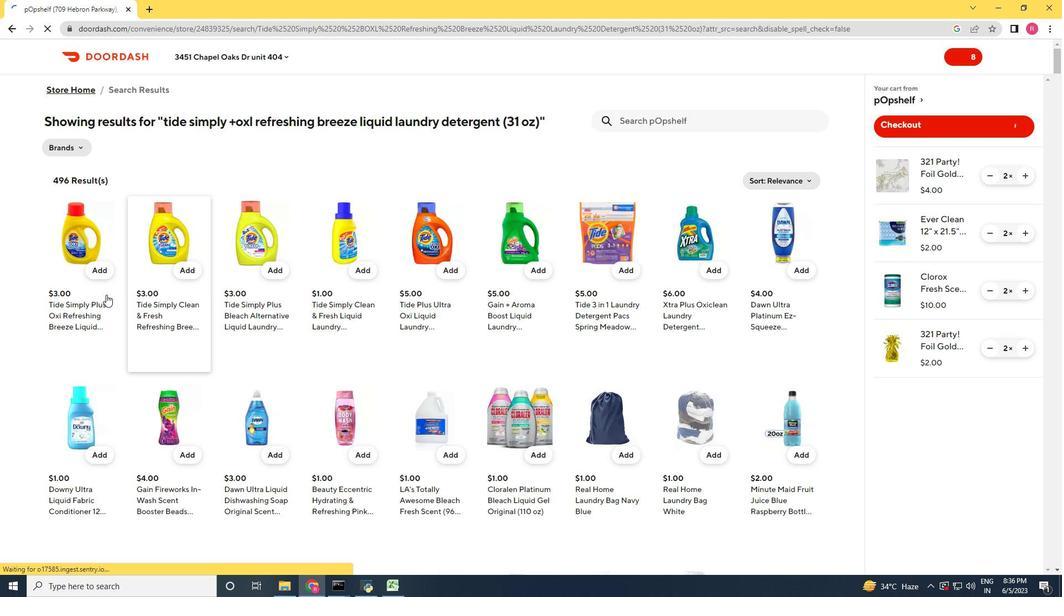 
Action: Mouse pressed left at (96, 295)
Screenshot: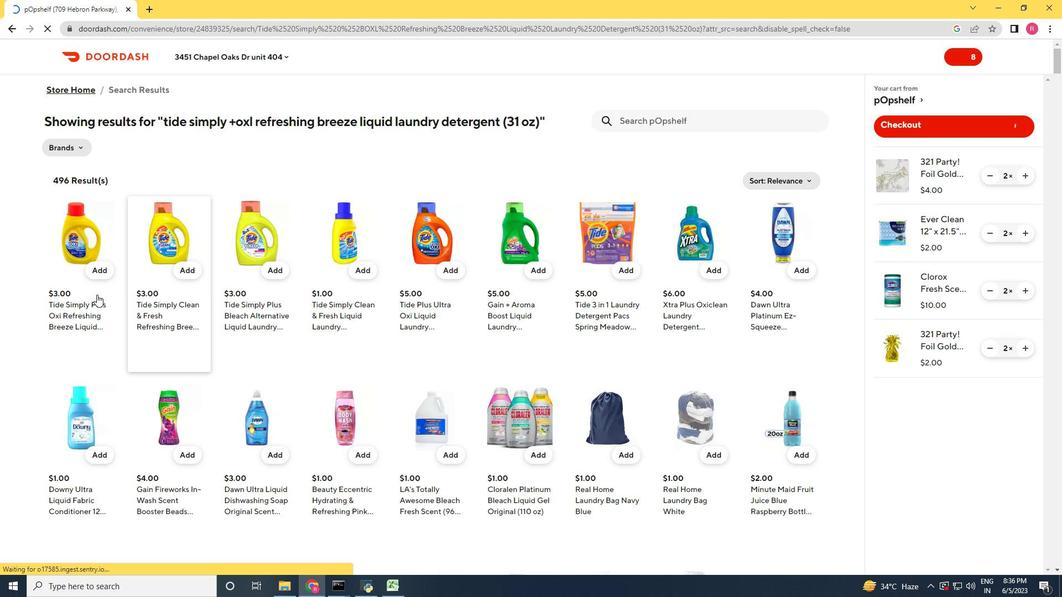 
Action: Mouse moved to (263, 60)
Screenshot: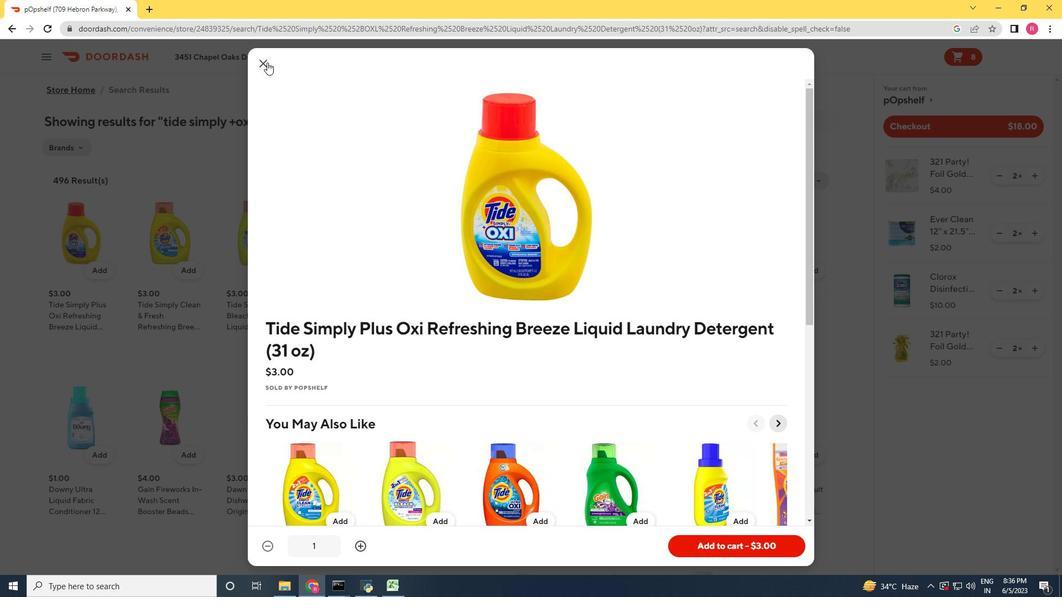 
Action: Mouse pressed left at (263, 60)
Screenshot: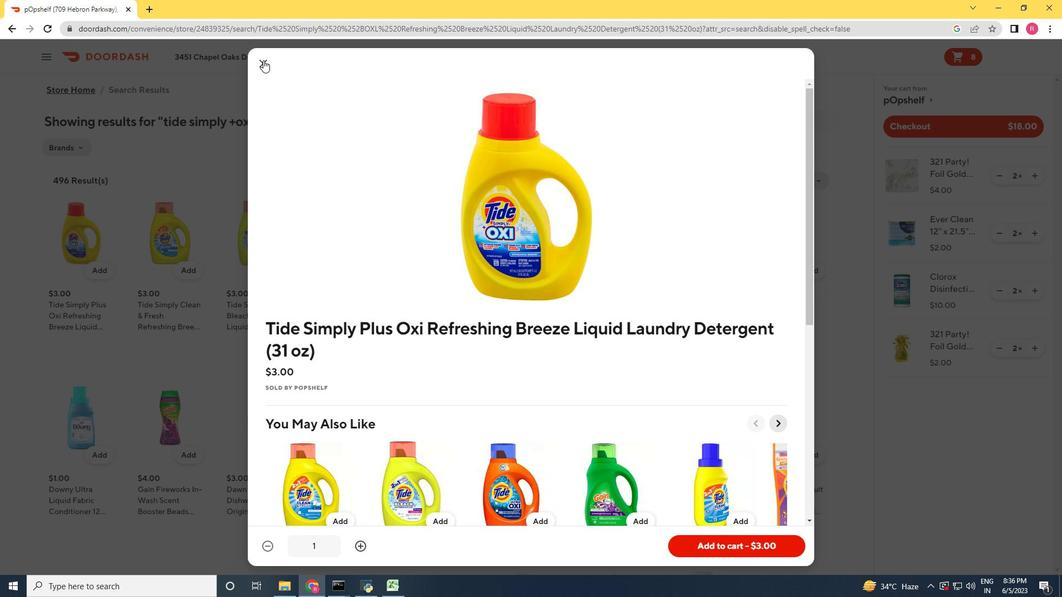 
Action: Mouse moved to (632, 120)
Screenshot: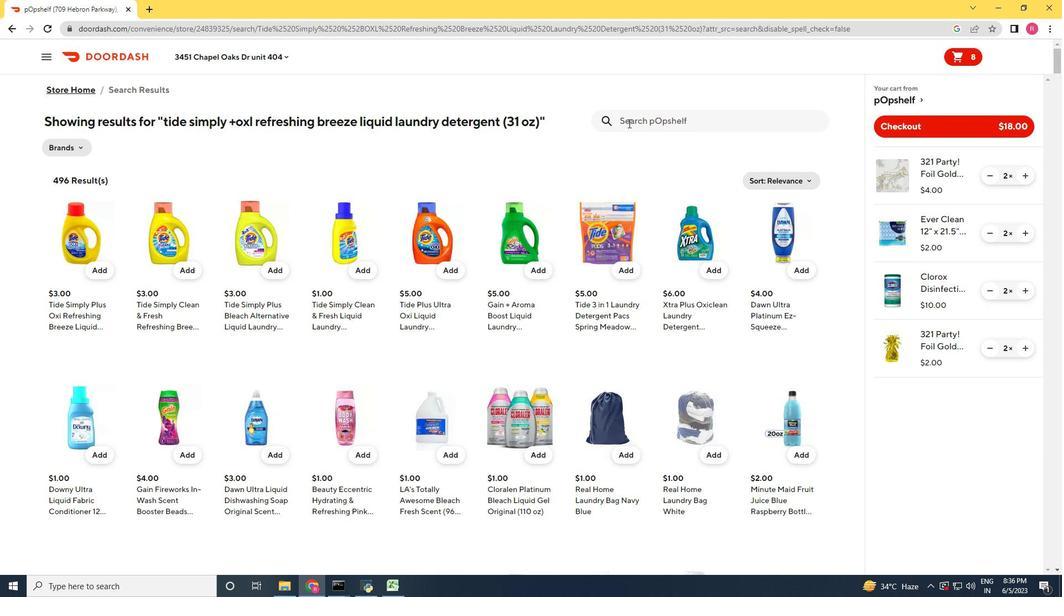 
Action: Mouse pressed left at (632, 120)
Screenshot: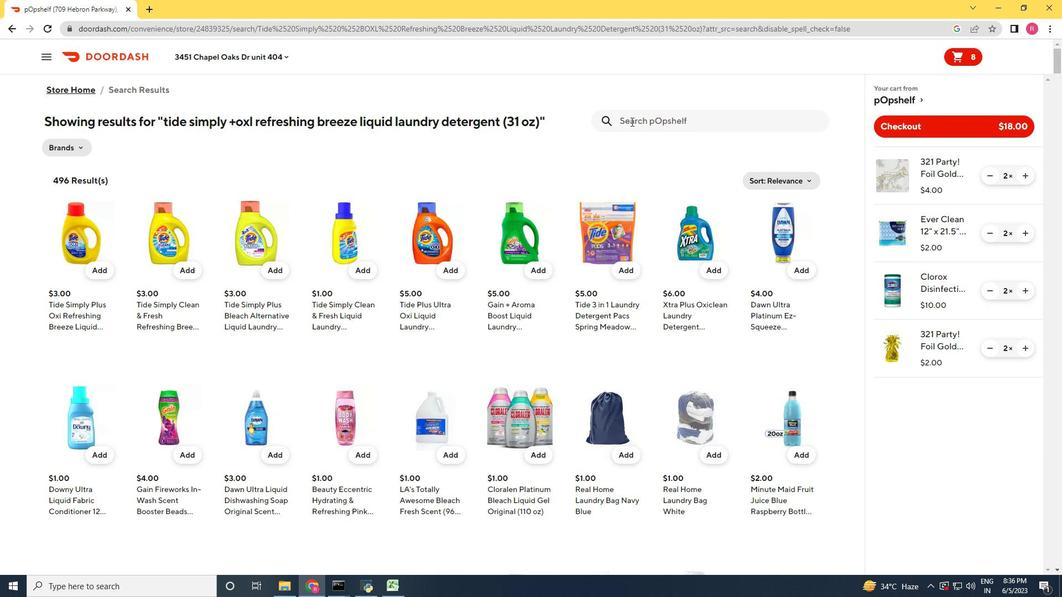 
Action: Mouse moved to (518, 120)
Screenshot: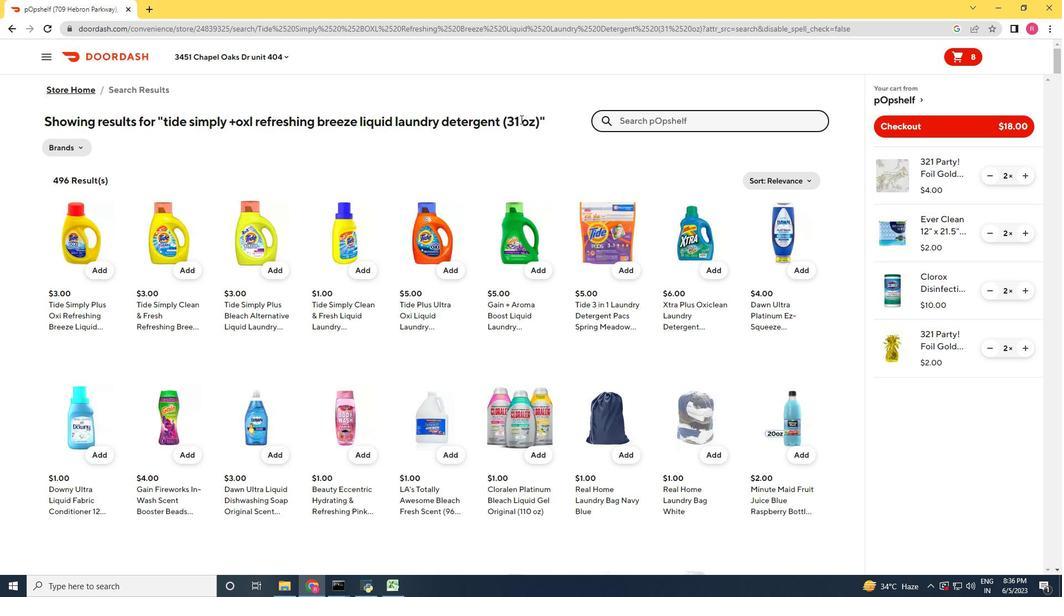 
Action: Mouse pressed left at (518, 120)
Screenshot: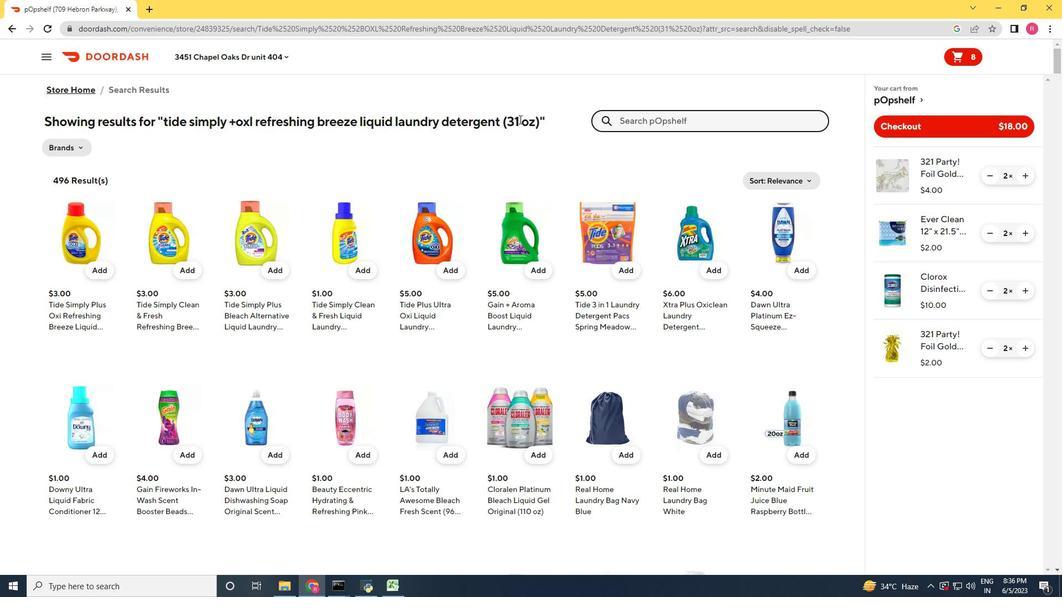 
Action: Mouse moved to (512, 123)
Screenshot: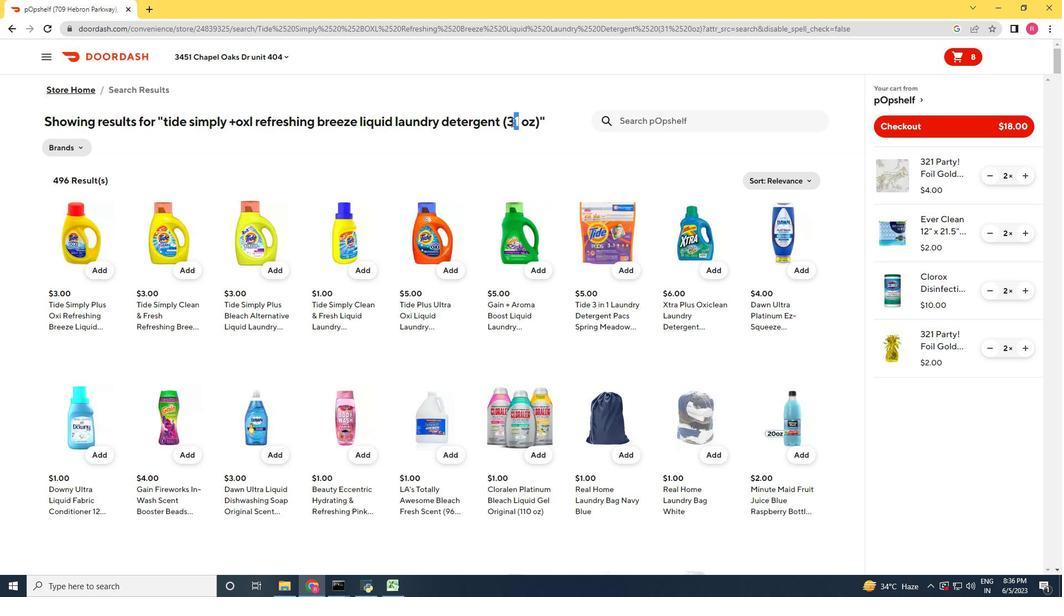 
Action: Key pressed <Key.backspace>
Screenshot: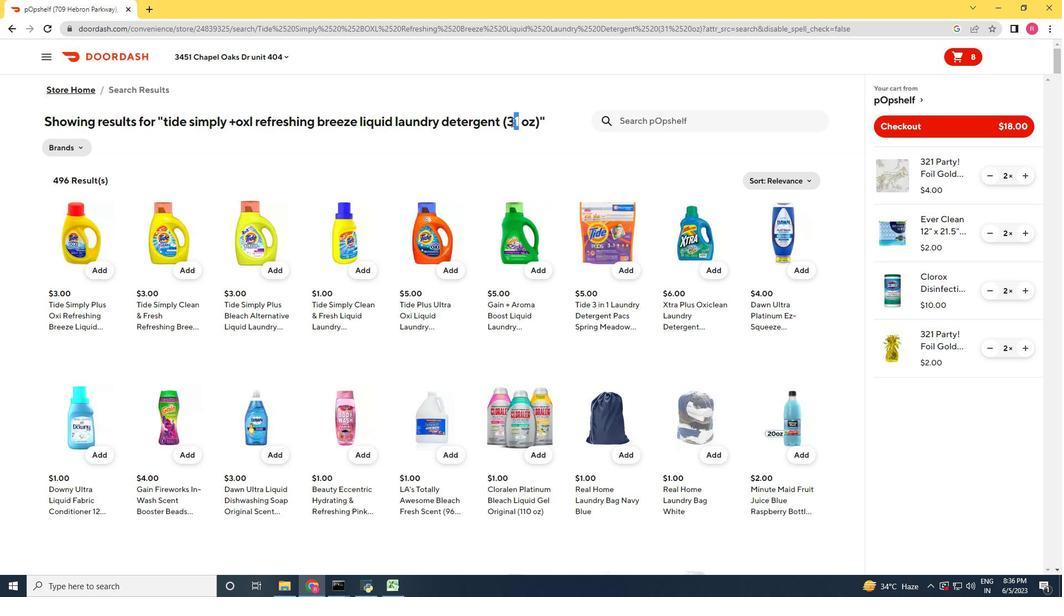 
Action: Mouse moved to (511, 124)
Screenshot: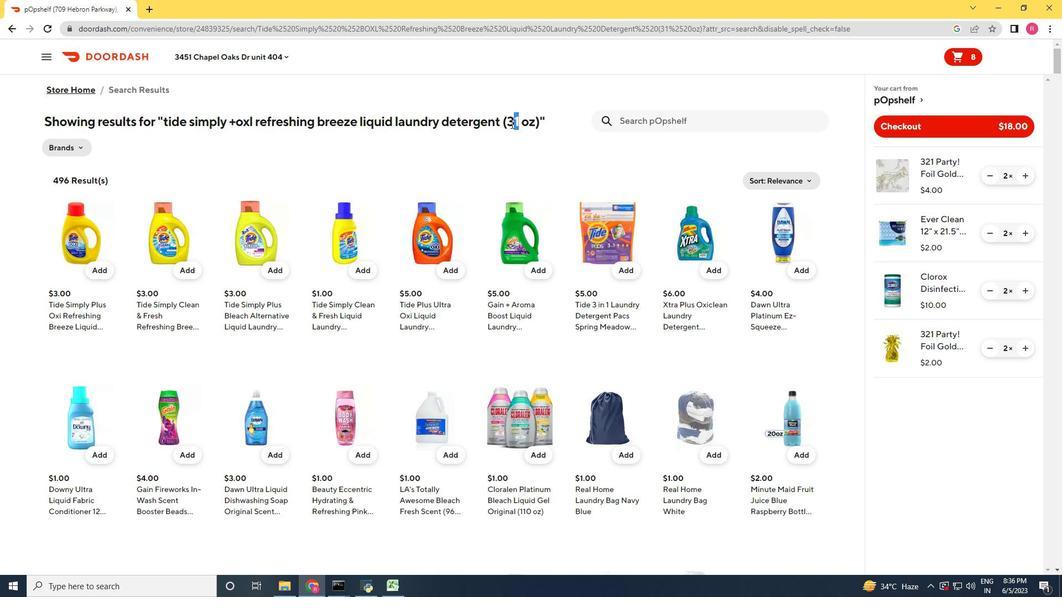 
Action: Key pressed <Key.backspace>
Screenshot: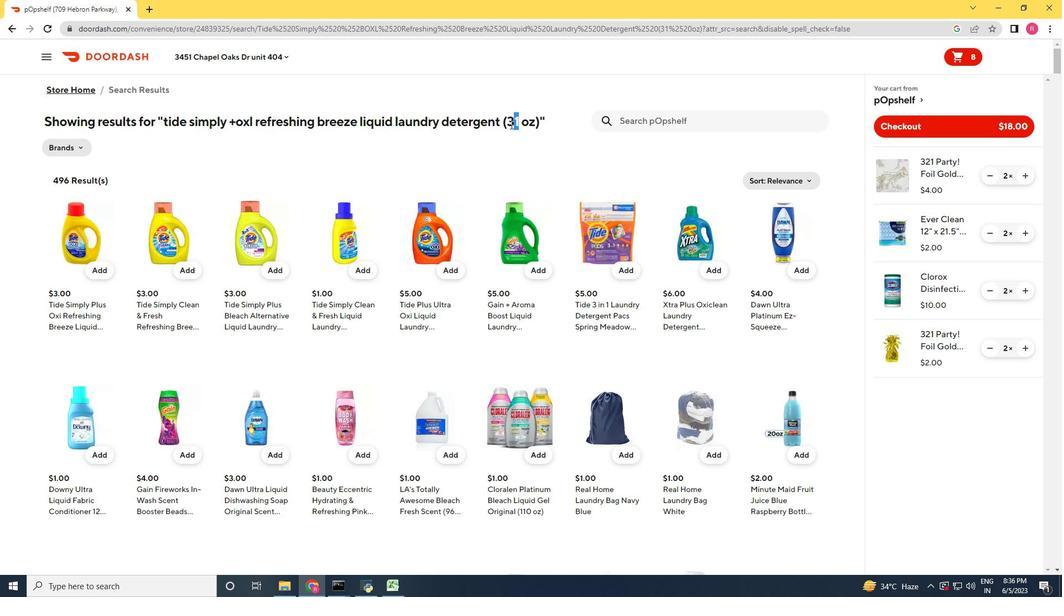 
Action: Mouse moved to (682, 118)
Screenshot: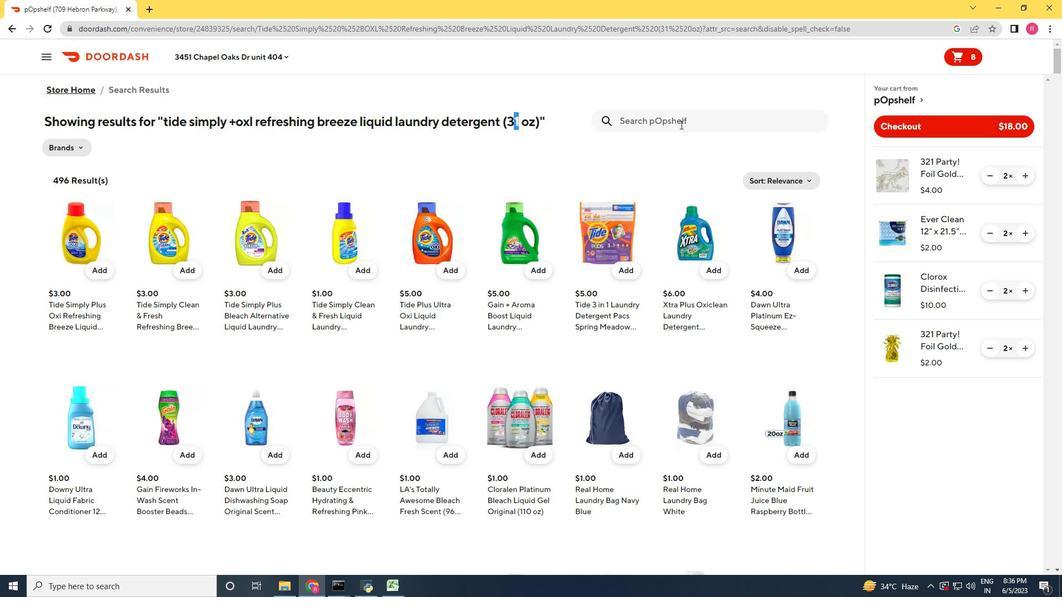 
Action: Mouse pressed left at (682, 118)
Screenshot: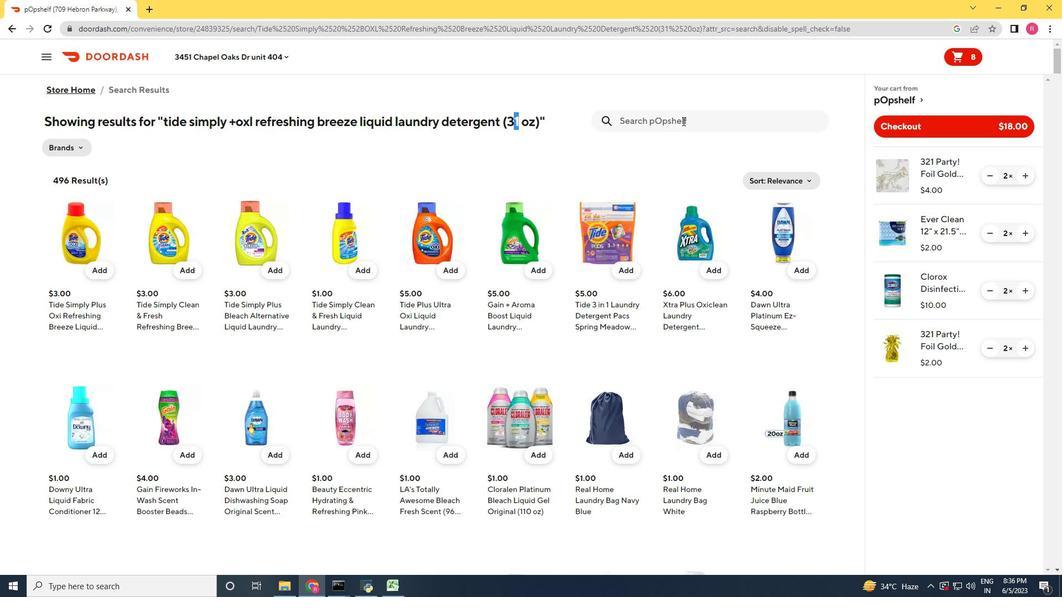 
Action: Mouse moved to (671, 117)
Screenshot: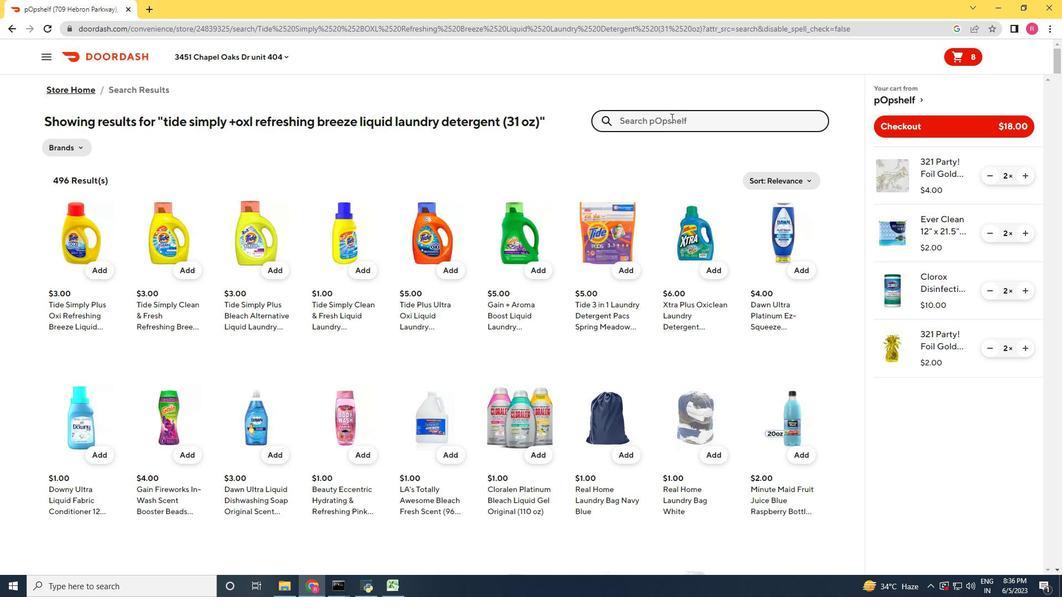 
Action: Key pressed <Key.shift_r>Tidy<Key.space><Key.shift_r>Simply<Key.space><Key.shift><Key.shift><Key.shift><Key.shift><Key.shift><Key.shift><Key.shift><Key.shift><Key.shift><Key.shift><Key.shift><Key.shift><Key.shift><Key.shift><Key.shift><Key.shift>+<Key.shift_r><Key.shift_r><Key.shift_r><Key.shift_r><Key.shift_r><Key.shift_r><Key.shift_r><Key.shift_r><Key.shift_r><Key.shift_r><Key.shift_r><Key.shift_r><Key.shift_r><Key.shift_r><Key.shift_r><Key.shift_r><Key.shift_r>O<Key.shift_r>X<Key.shift_r>L<Key.space><Key.shift_r><Key.shift_r><Key.shift_r><Key.shift_r>Refreshing<Key.space><Key.shift_r>Breeze<Key.space><Key.shift_r>Liquid<Key.space><Key.shift_r>Laundry<Key.space><Key.shift_r>Detergent<Key.space><Key.shift_r><Key.shift_r><Key.shift_r><Key.shift_r><Key.shift_r><Key.shift_r><Key.shift_r><Key.shift_r><Key.shift_r><Key.shift_r><Key.shift_r><Key.shift_r><Key.shift_r><Key.shift_r><Key.shift_r><Key.shift_r><Key.shift_r><Key.shift_r><Key.shift_r><Key.shift_r><Key.shift_r><Key.shift_r><Key.shift_r><Key.shift_r><Key.shift_r><Key.shift_r><Key.shift_r><Key.shift_r><Key.shift_r><Key.shift_r><Key.shift_r><Key.shift_r><Key.shift_r><Key.shift_r><Key.shift_r><Key.shift_r><Key.shift_r><Key.shift_r><Key.shift_r><Key.shift_r><Key.shift_r><Key.shift_r><Key.shift_r><Key.shift_r><Key.shift_r><Key.shift_r><Key.shift_r>(
Screenshot: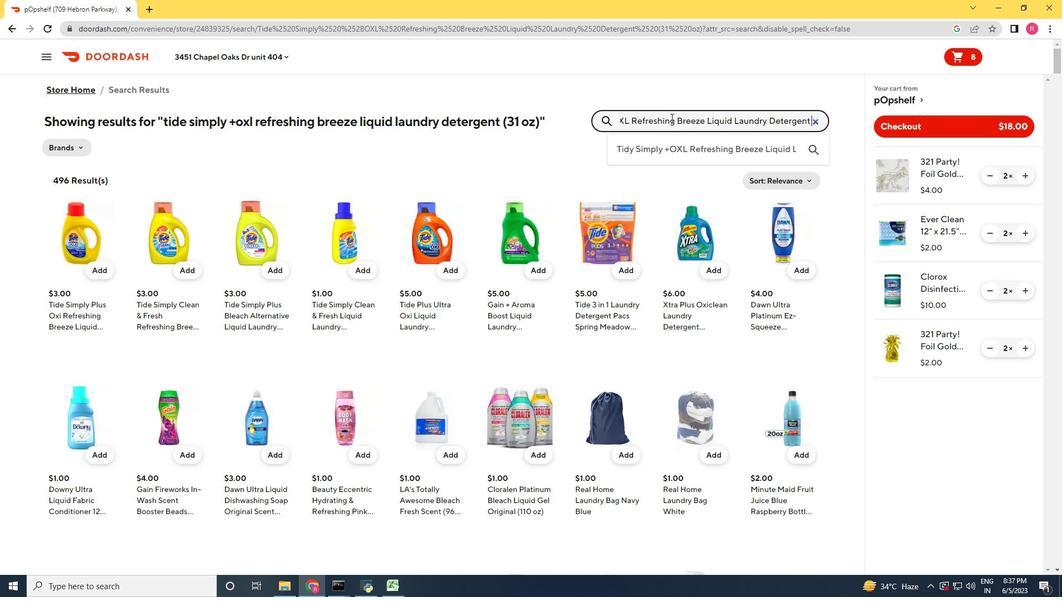 
Action: Mouse moved to (98, 271)
Screenshot: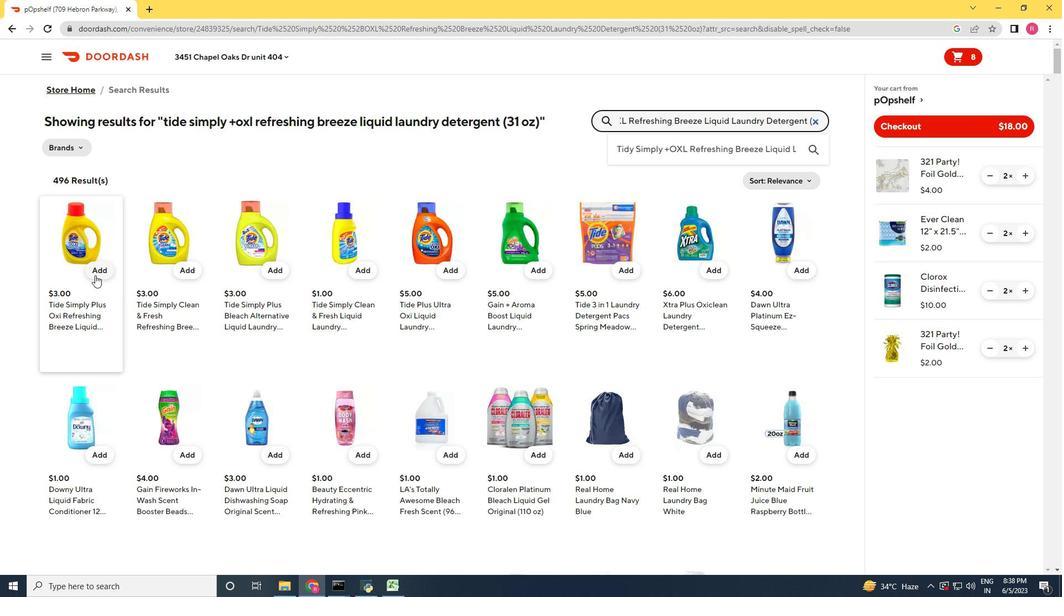 
Action: Mouse pressed left at (98, 271)
Screenshot: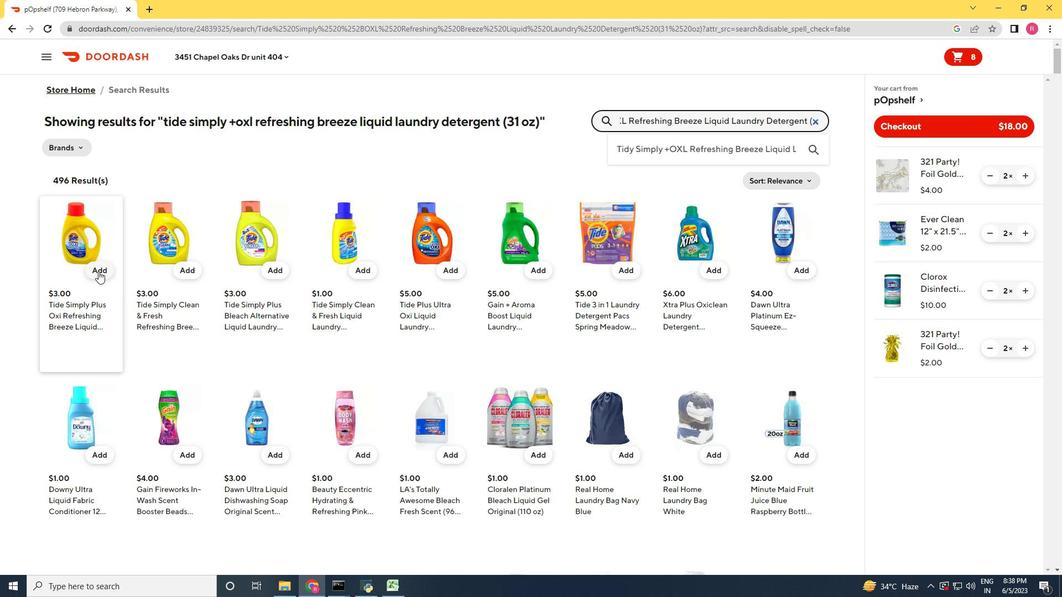 
Action: Mouse moved to (108, 269)
Screenshot: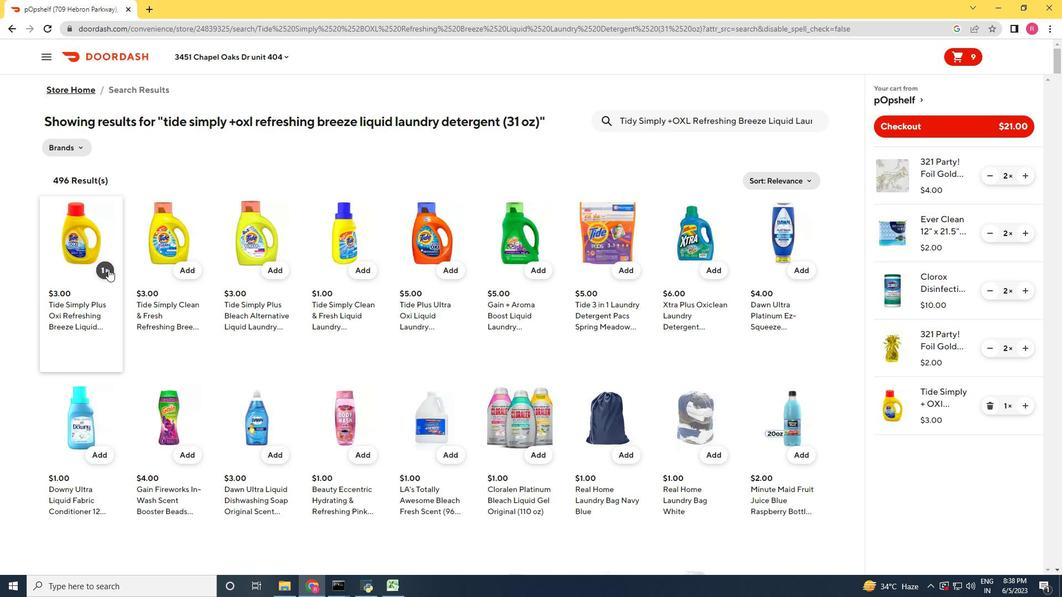 
Action: Mouse pressed left at (108, 269)
Screenshot: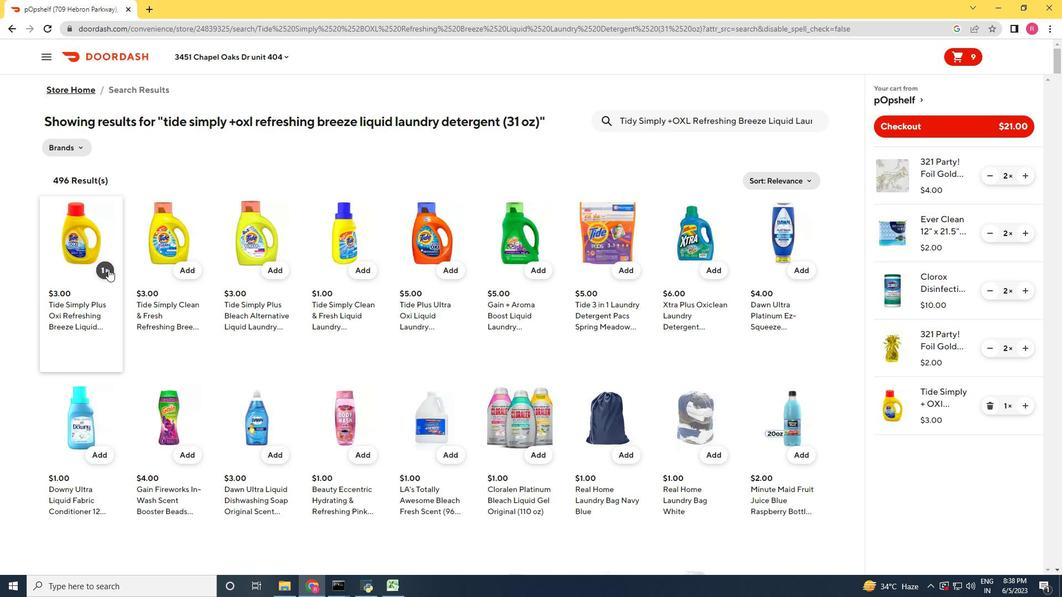 
Action: Mouse moved to (697, 120)
Screenshot: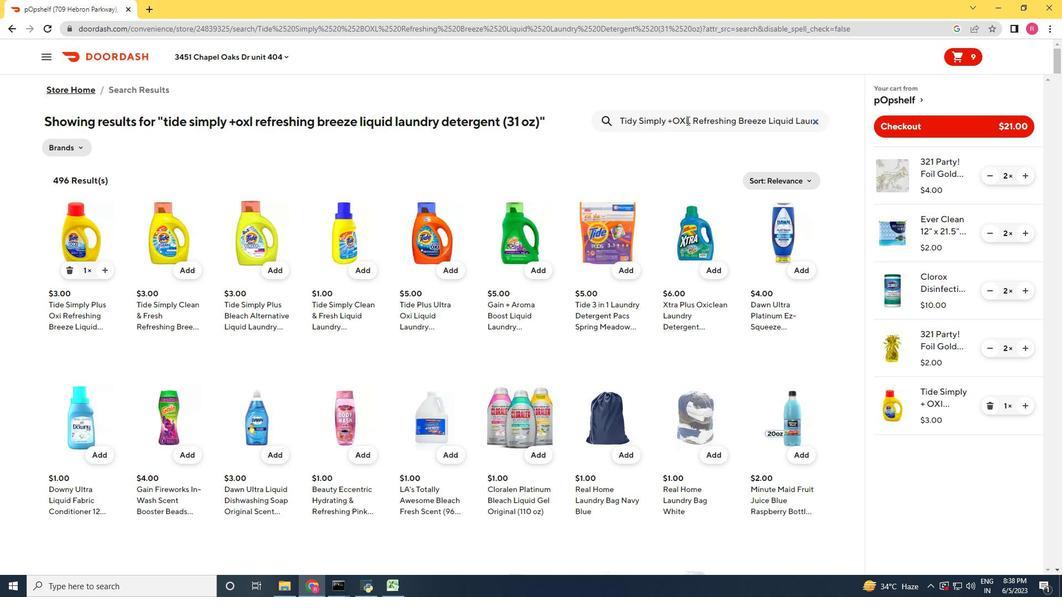 
Action: Mouse pressed left at (697, 120)
Screenshot: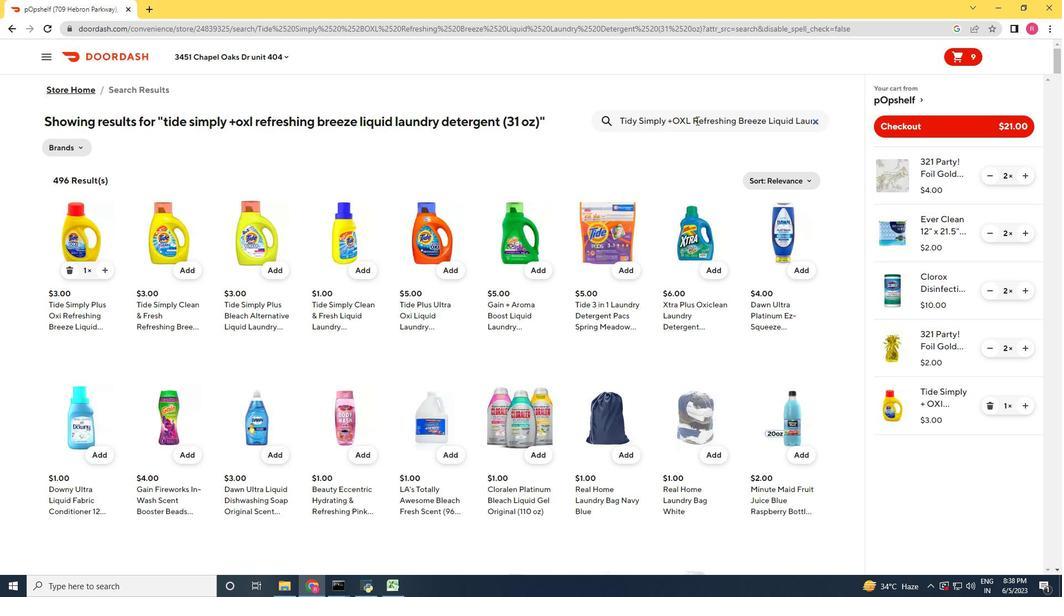 
Action: Mouse moved to (677, 129)
Screenshot: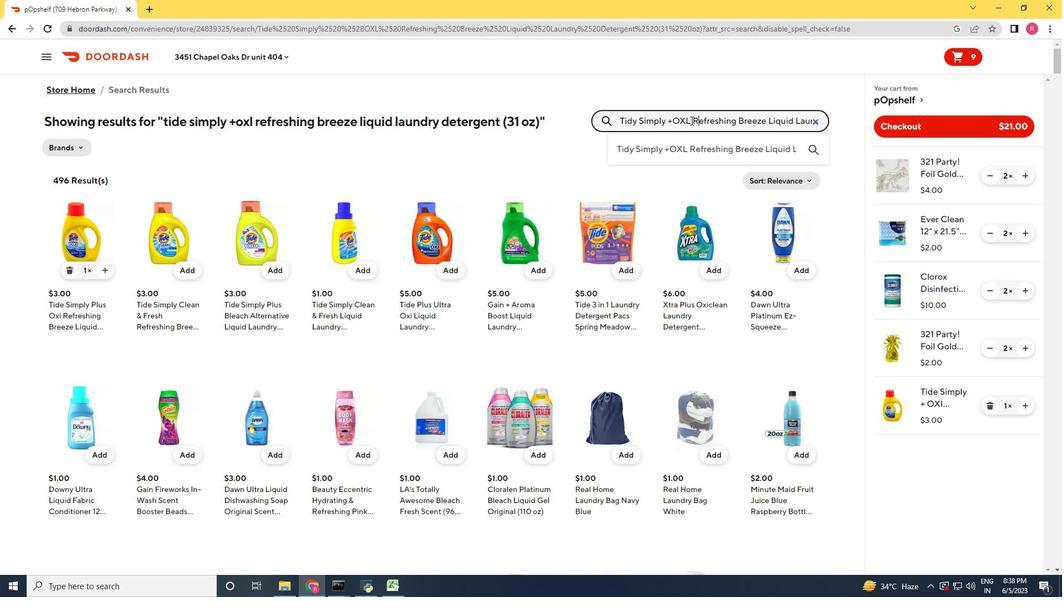 
Action: Key pressed <Key.backspace><Key.backspace><Key.backspace><Key.backspace><Key.backspace><Key.backspace><Key.backspace><Key.backspace><Key.backspace><Key.backspace><Key.backspace><Key.backspace><Key.backspace><Key.backspace><Key.backspace><Key.backspace><Key.backspace><Key.backspace><Key.backspace><Key.backspace>
Screenshot: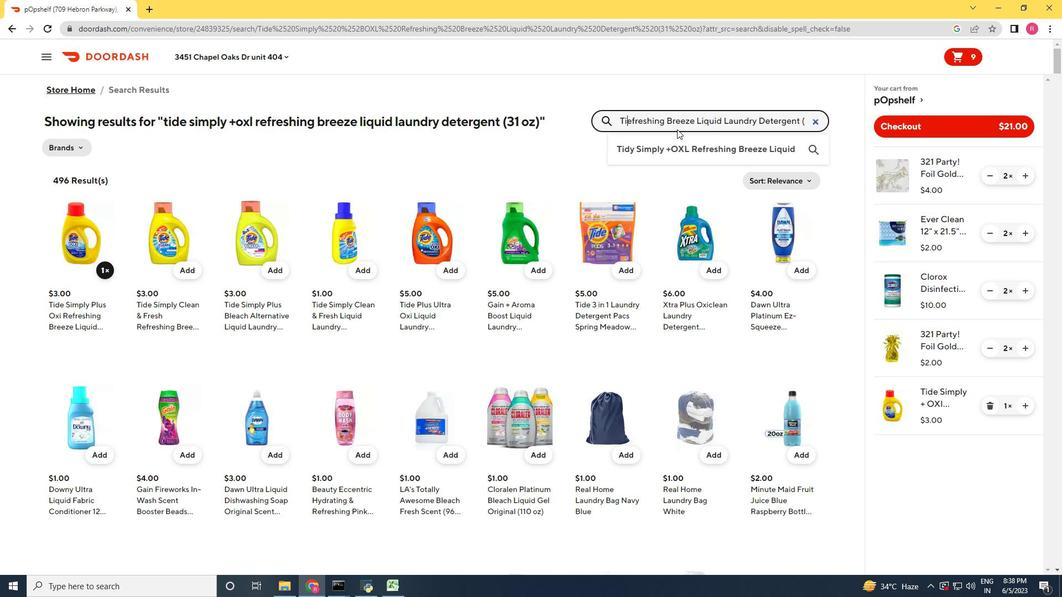 
Action: Mouse moved to (677, 129)
Screenshot: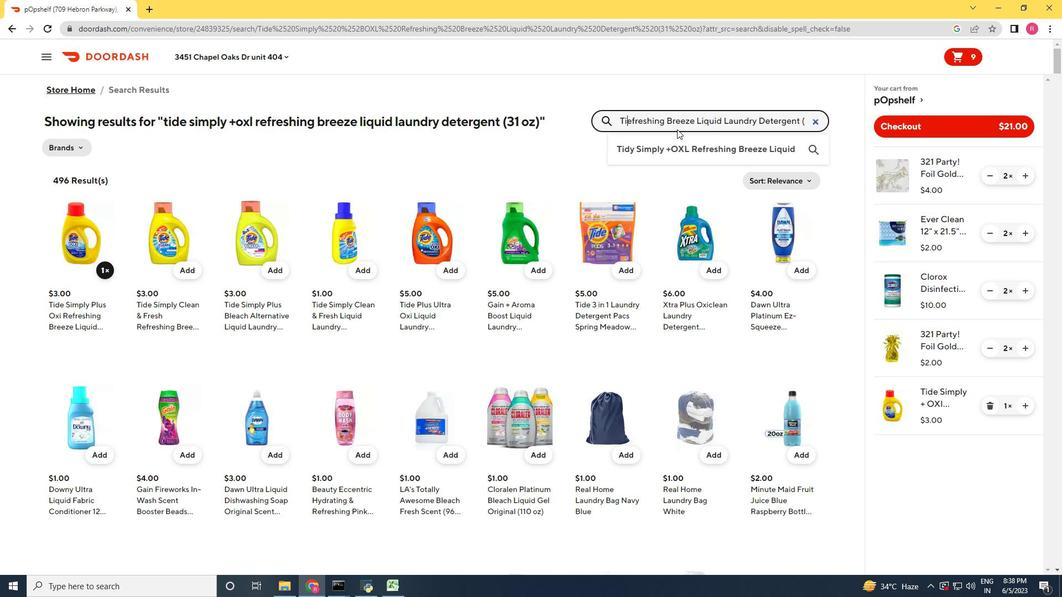 
Action: Key pressed <Key.backspace><Key.backspace><Key.backspace><Key.backspace><Key.backspace><Key.backspace><Key.backspace><Key.backspace><Key.backspace><Key.backspace><Key.backspace><Key.backspace><Key.backspace>
Screenshot: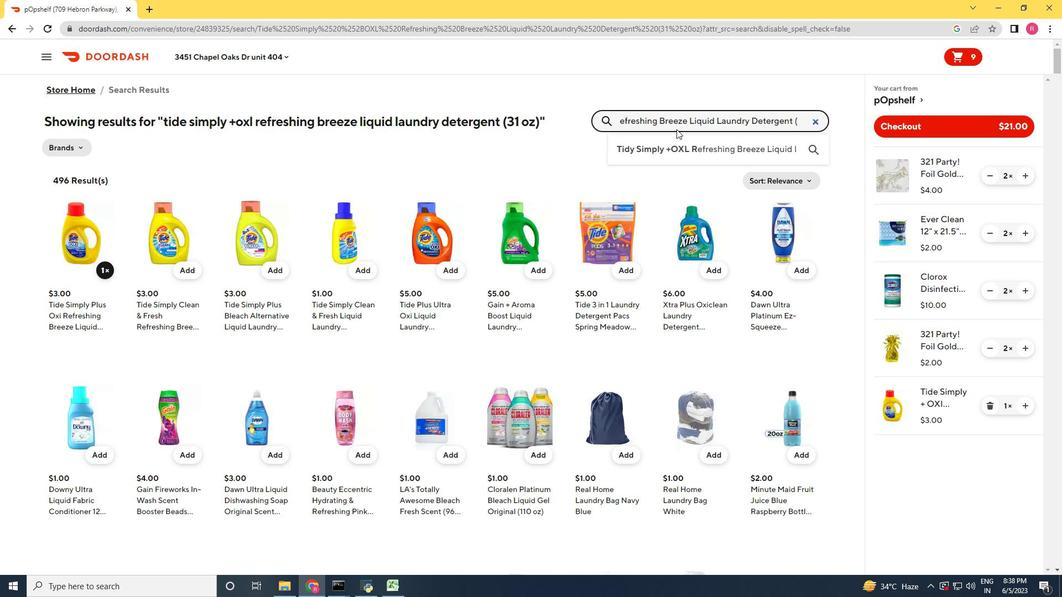 
Action: Mouse moved to (802, 119)
Screenshot: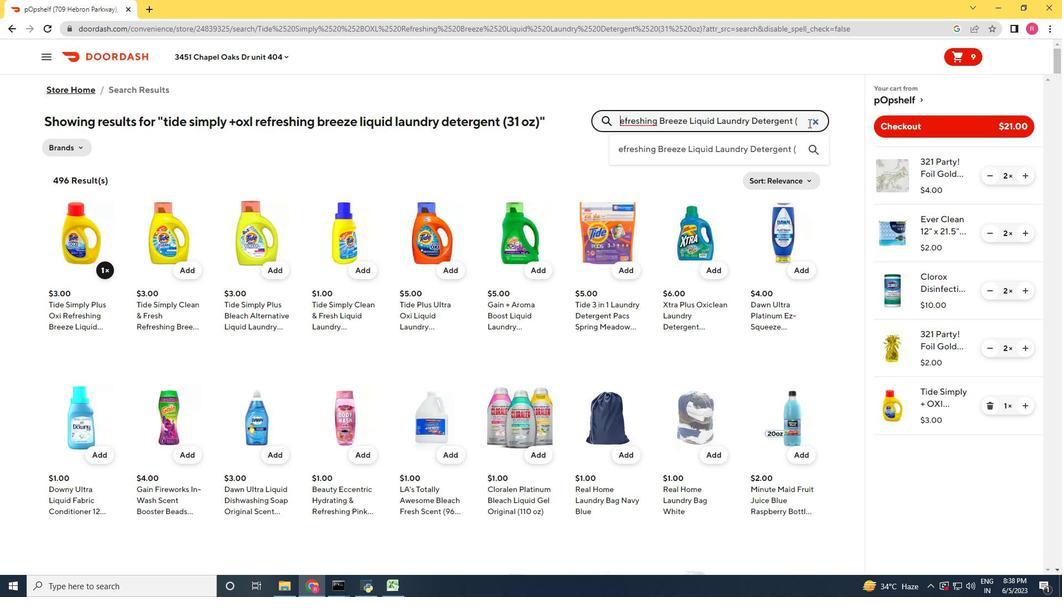 
Action: Mouse pressed left at (802, 119)
Screenshot: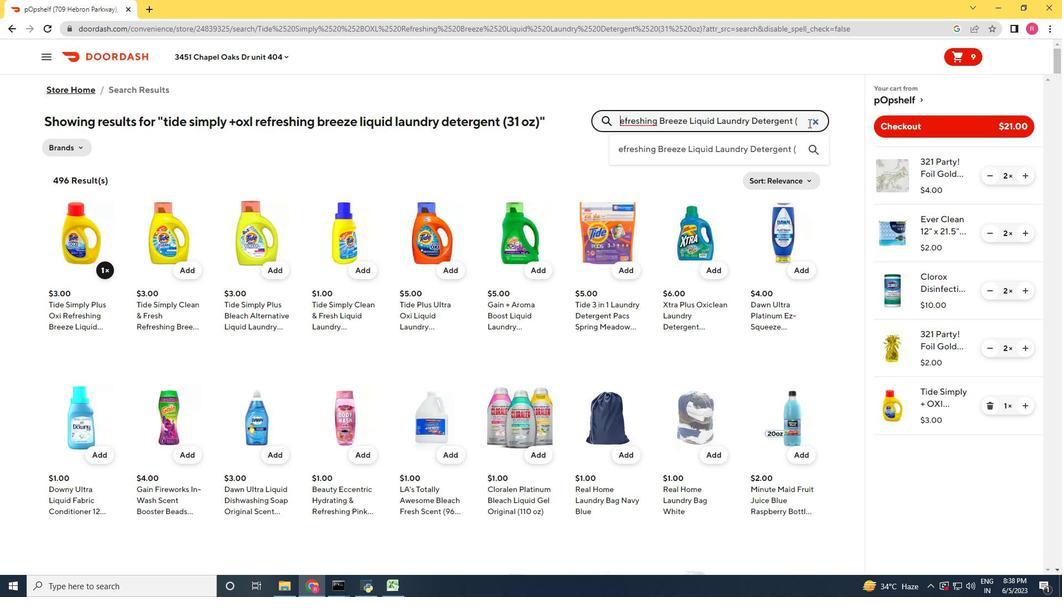 
Action: Mouse moved to (617, 114)
Screenshot: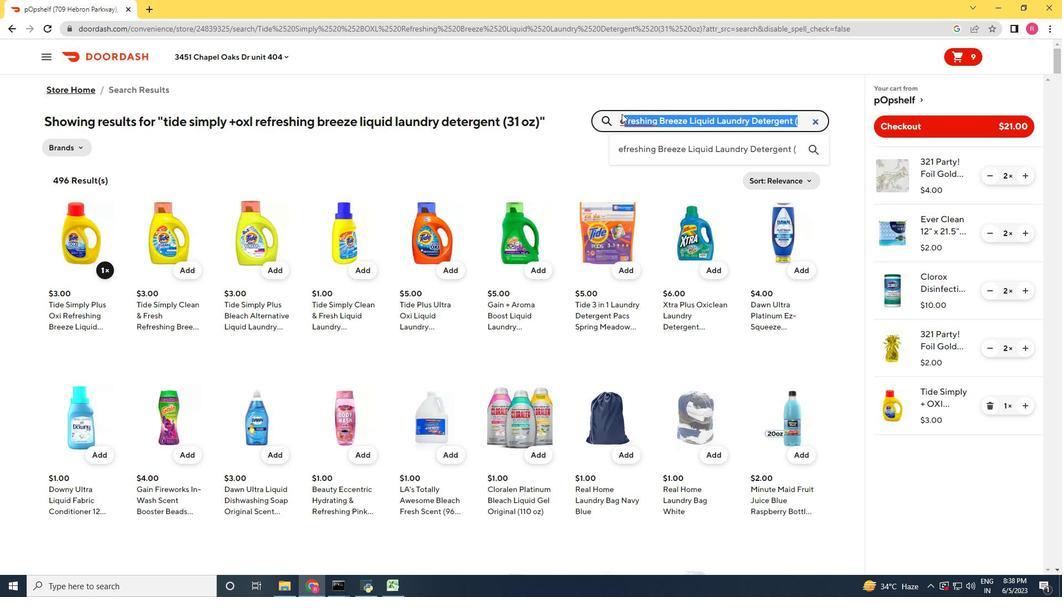 
Action: Key pressed <Key.backspace><Key.shift_r>P<Key.shift_r>Opshelf<Key.space><Key.shift_r>Emerald<Key.space><Key.shift_r>Coated<Key.backspace><Key.backspace><Key.backspace>st<Key.space><Key.shift_r>Candle<Key.space><Key.shift_r>(3oz<Key.shift_r>)<Key.enter>
Screenshot: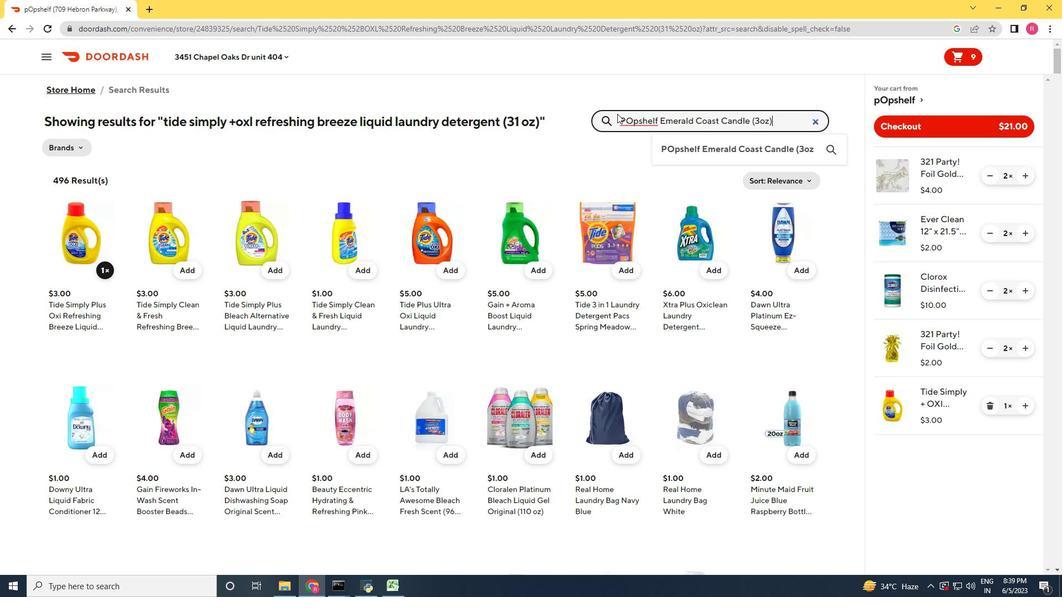 
Action: Mouse moved to (96, 298)
Screenshot: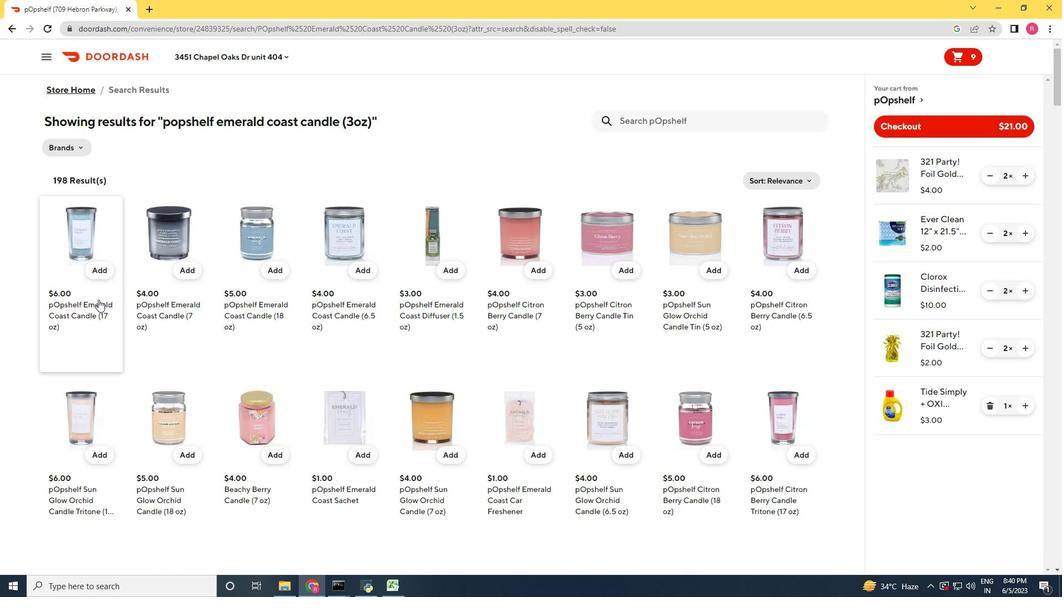 
Action: Mouse pressed left at (96, 298)
Screenshot: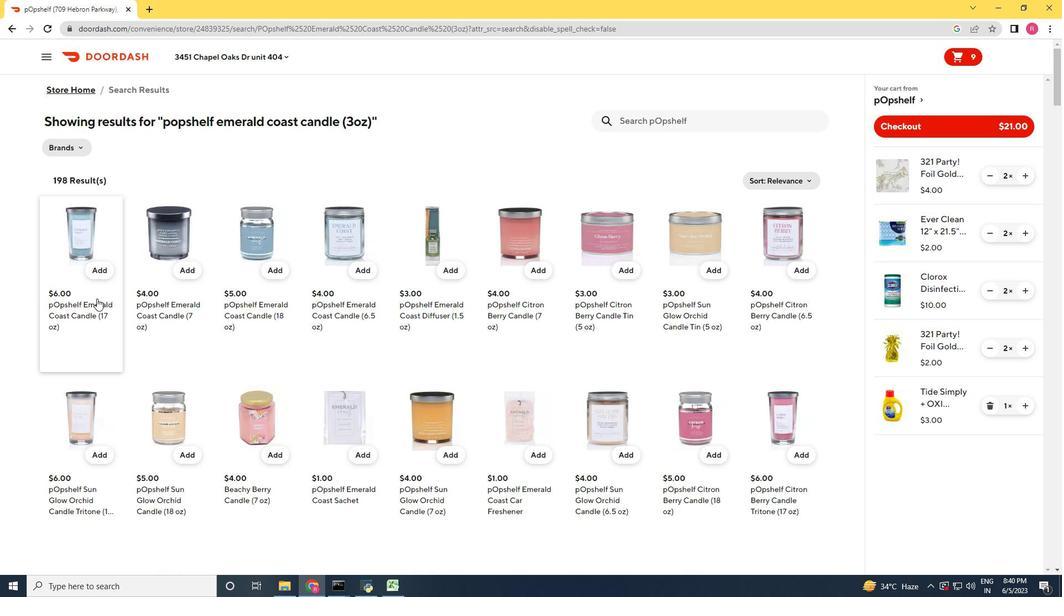 
Action: Mouse moved to (261, 60)
Screenshot: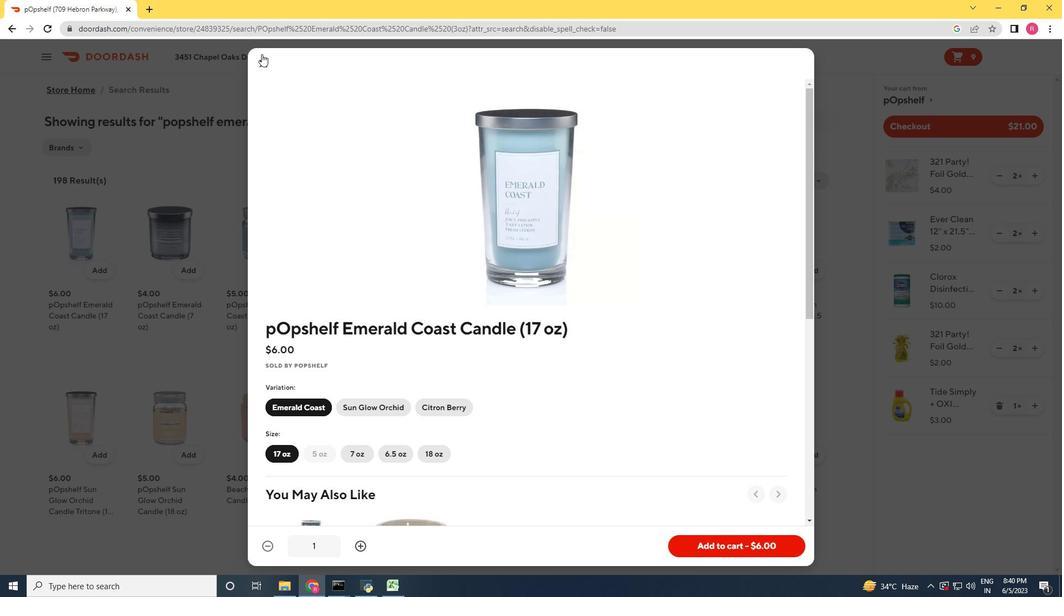 
Action: Mouse pressed left at (261, 60)
Screenshot: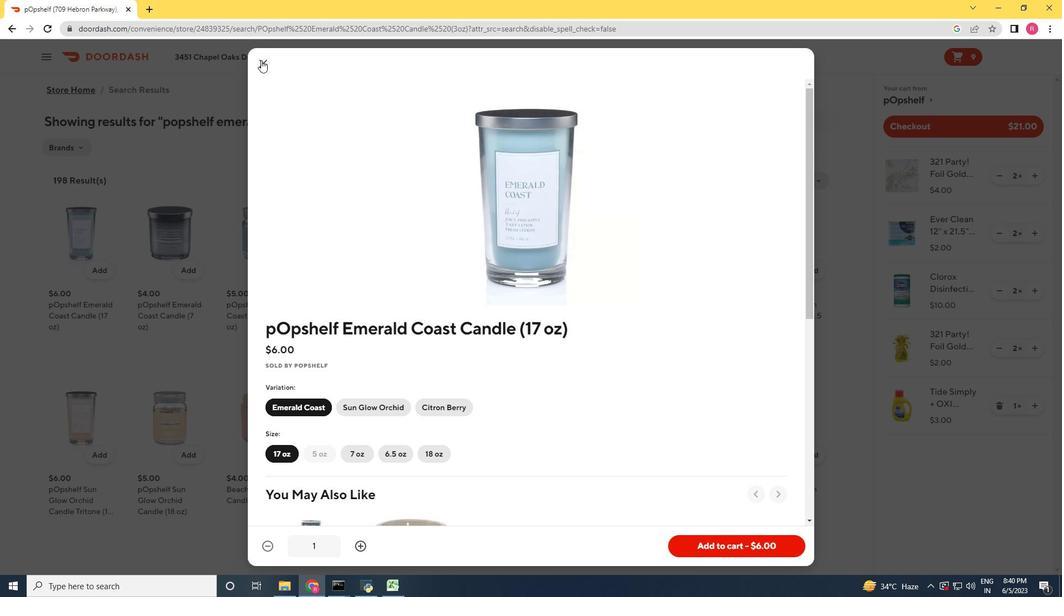 
Action: Mouse moved to (650, 121)
Screenshot: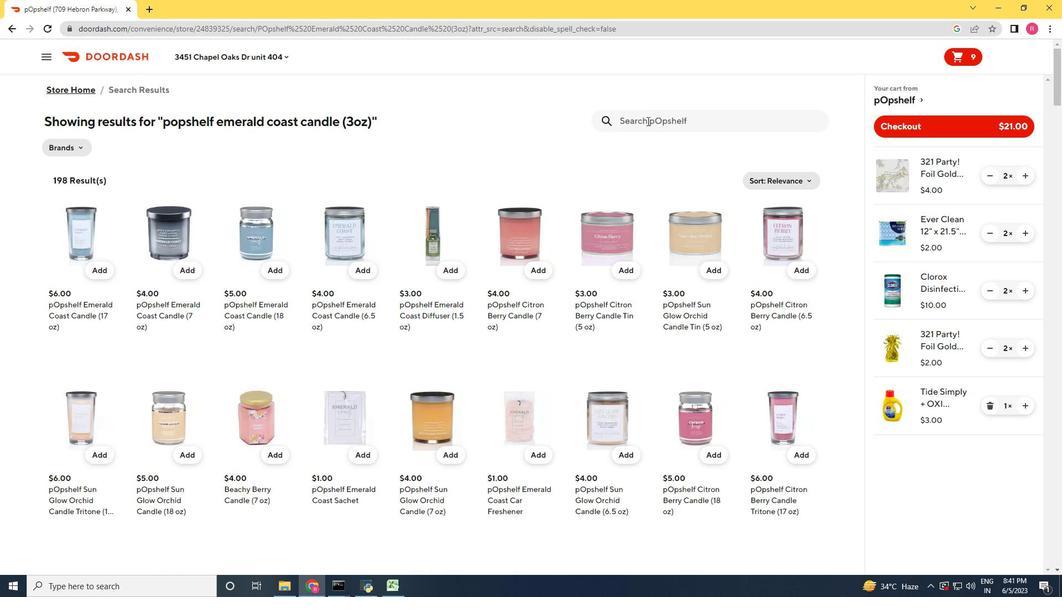 
Action: Mouse pressed left at (650, 121)
Screenshot: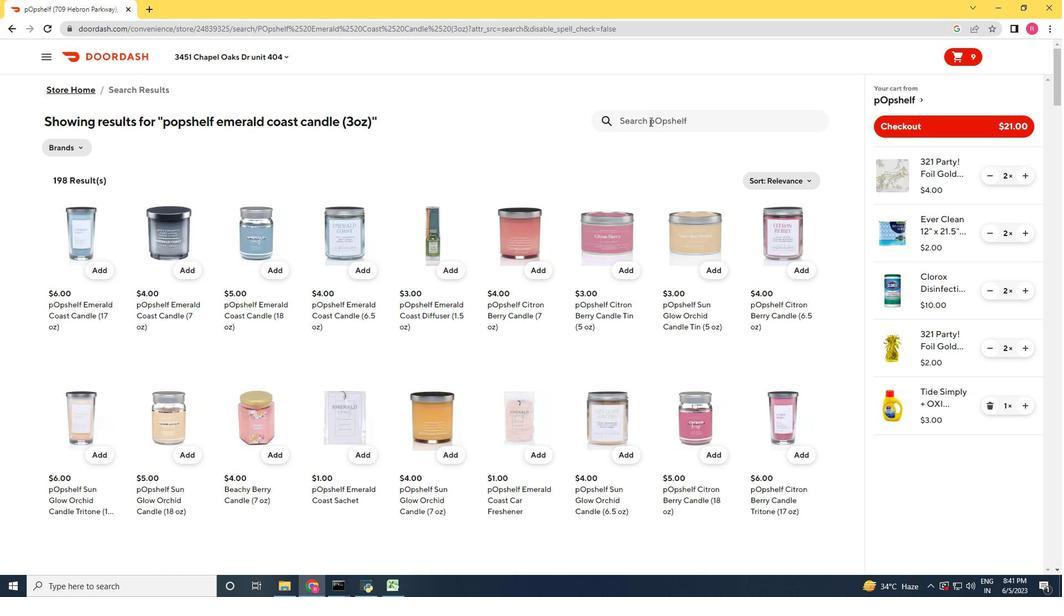 
Action: Mouse moved to (620, 122)
Screenshot: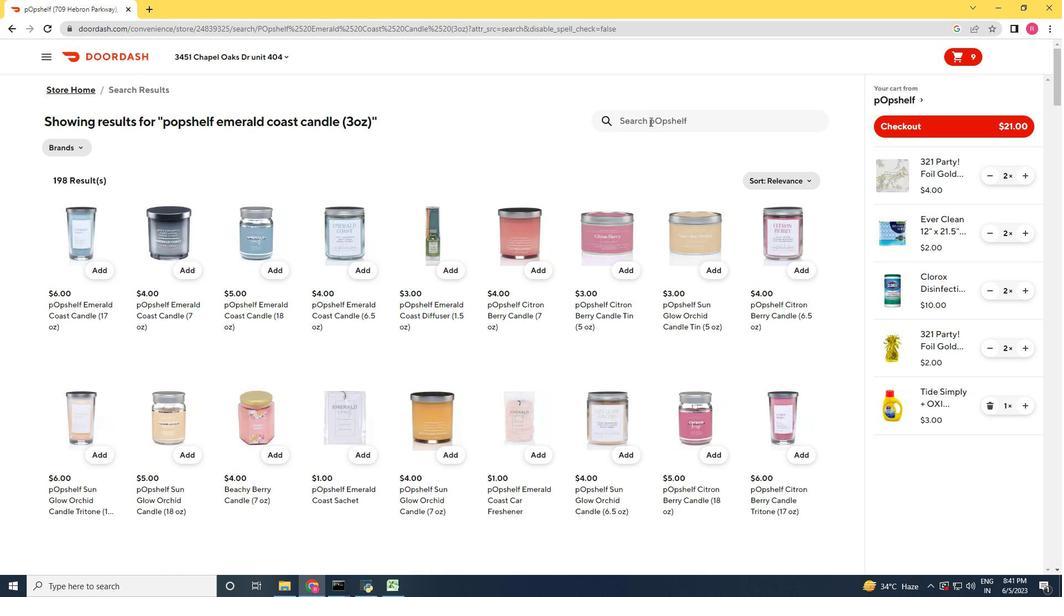 
Action: Key pressed <Key.shift_r><Key.shift_r><Key.shift_r>Febreze<Key.space><Key.shift_r>Small<Key.space><Key.shift_r>Spaces<Key.space><Key.shift_r>Air<Key.space><Key.shift_r>Fresherner<Key.backspace><Key.backspace><Key.backspace><Key.backspace>nr<Key.backspace>er<Key.space><Key.shift_r>Berry<Key.space>and<Key.space><Key.shift_r><Key.shift_r><Key.shift_r>Bran<Key.backspace>mble<Key.space><Key.shift_r>(25oz<Key.shift_r>)<Key.enter>
Screenshot: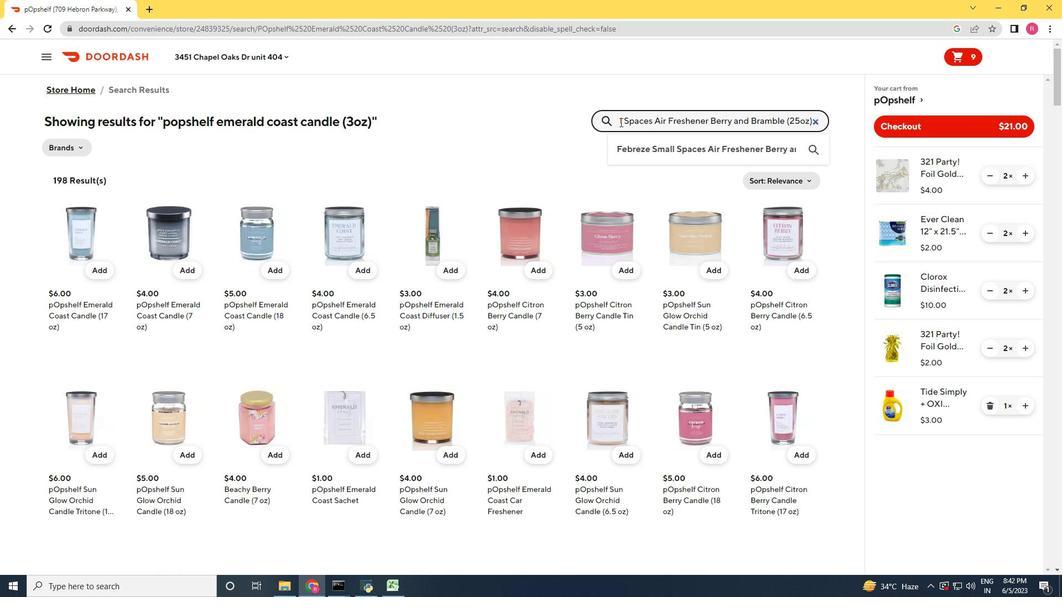 
Action: Mouse moved to (657, 117)
Screenshot: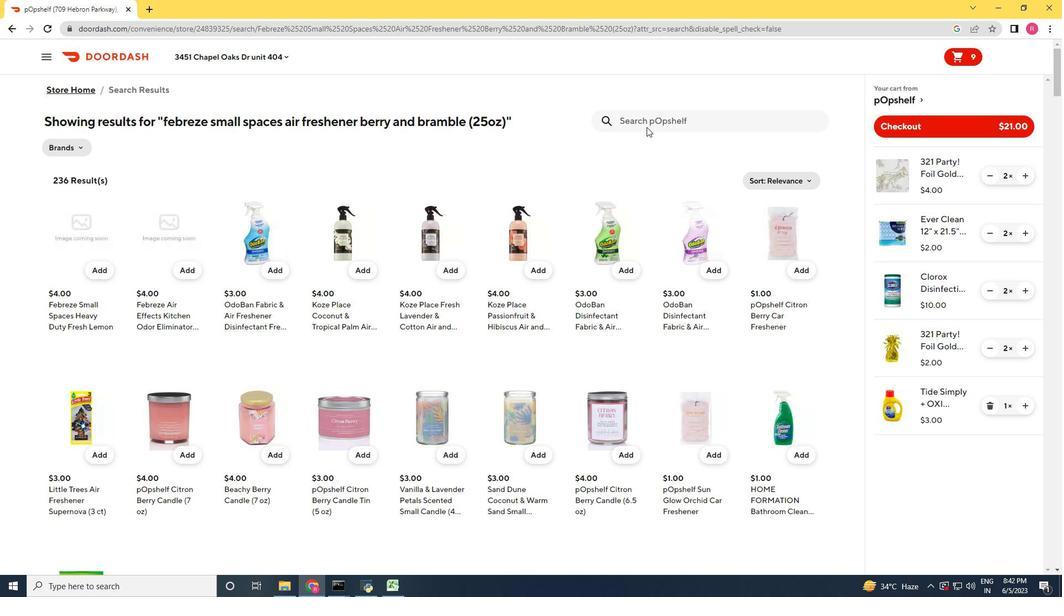 
Action: Mouse pressed left at (657, 117)
Screenshot: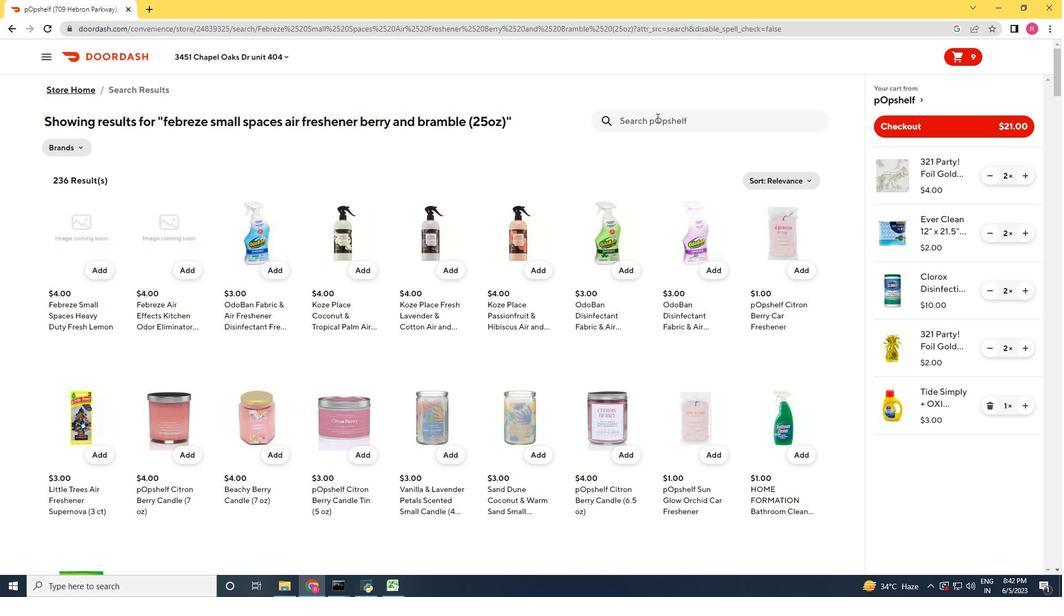 
Action: Mouse moved to (654, 120)
Screenshot: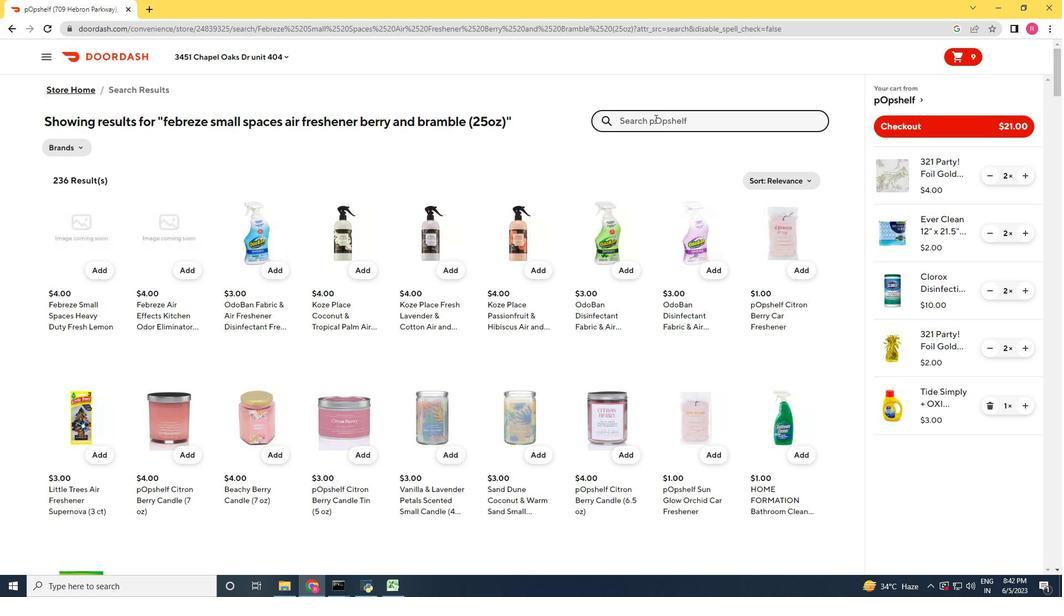 
Action: Key pressed <Key.shift_r>Shout<Key.space><Key.shift_r><Key.shift_r><Key.shift_r><Key.shift_r><Key.shift_r><Key.shift_r><Key.shift_r><Key.shift_r><Key.shift_r><Key.shift_r><Key.shift_r><Key.shift_r>Turbo<Key.space><Key.shift_r>Oxy<Key.space><Key.shift_r>Carpet<Key.space><Key.shift_r>Odor<Key.space><Key.shift_r>Eliminator<Key.space><Key.shift_r>Powe<Key.backspace>der<Key.space><Key.shift_r>(20<Key.space>oz<Key.shift_r>)<Key.enter>
Screenshot: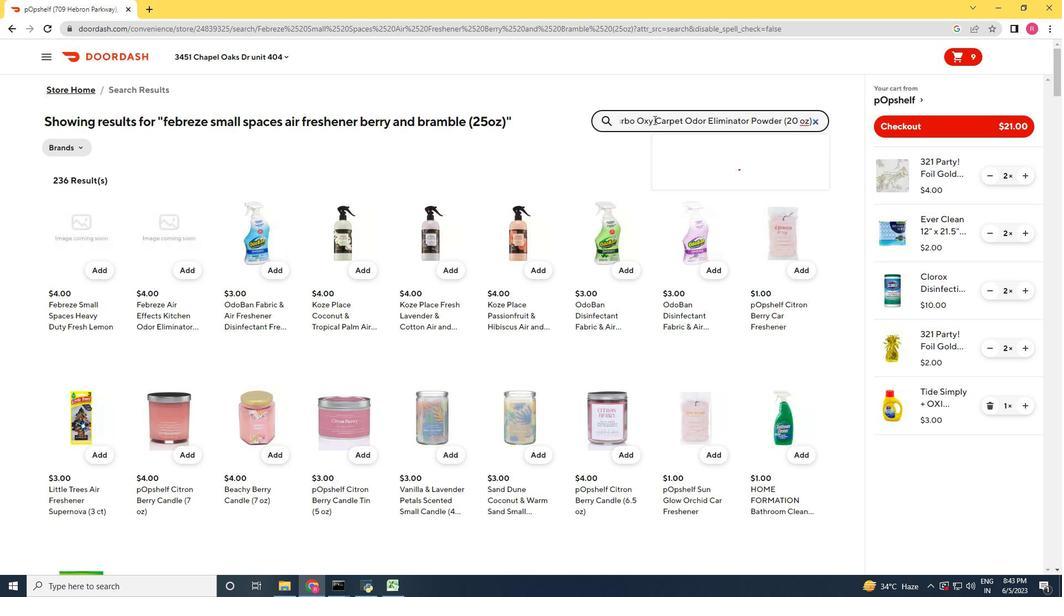 
Action: Mouse moved to (651, 120)
Screenshot: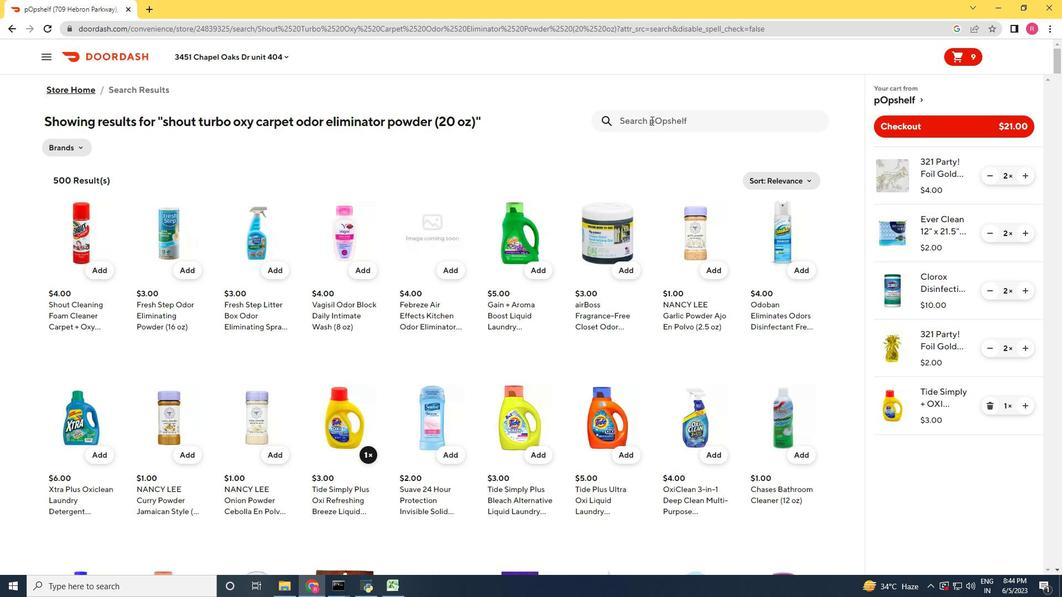
Action: Mouse pressed left at (651, 120)
Screenshot: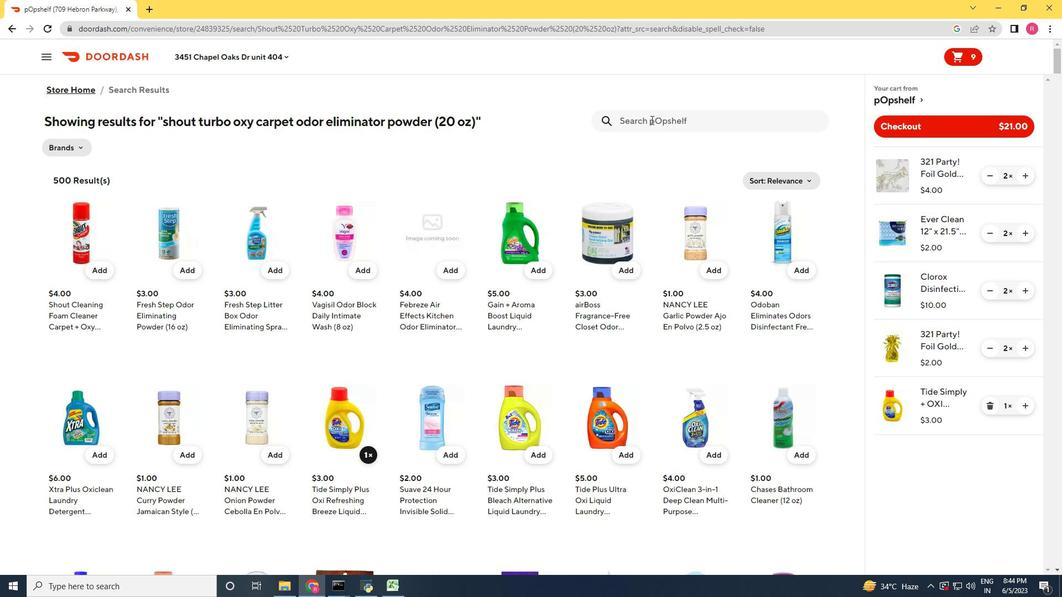 
Action: Mouse moved to (627, 131)
Screenshot: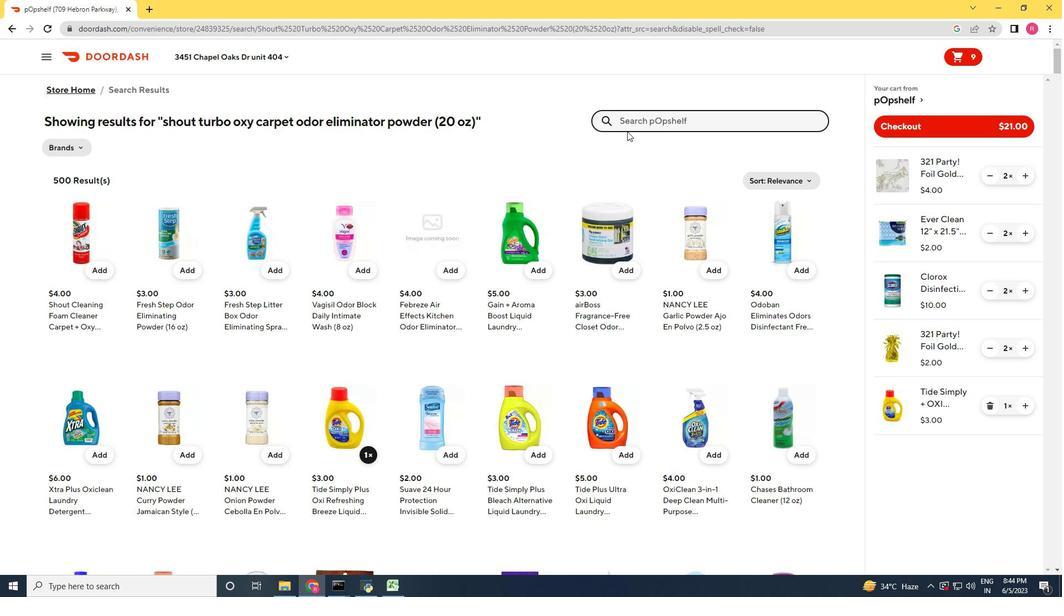 
Action: Key pressed <Key.shift_r>Shouit<Key.backspace><Key.backspace>t<Key.space><Key.shift_r>Oxy<Key.space><Key.shift_r>Stain<Key.space>and<Key.space><Key.shift_r>Odor<Key.space><Key.shift_r>Remover<Key.space><Key.shift_r><Key.shift_r><Key.shift_r><Key.shift_r><Key.shift_r><Key.shift_r>(32<Key.space>oz<Key.shift_r>)<Key.enter>
Screenshot: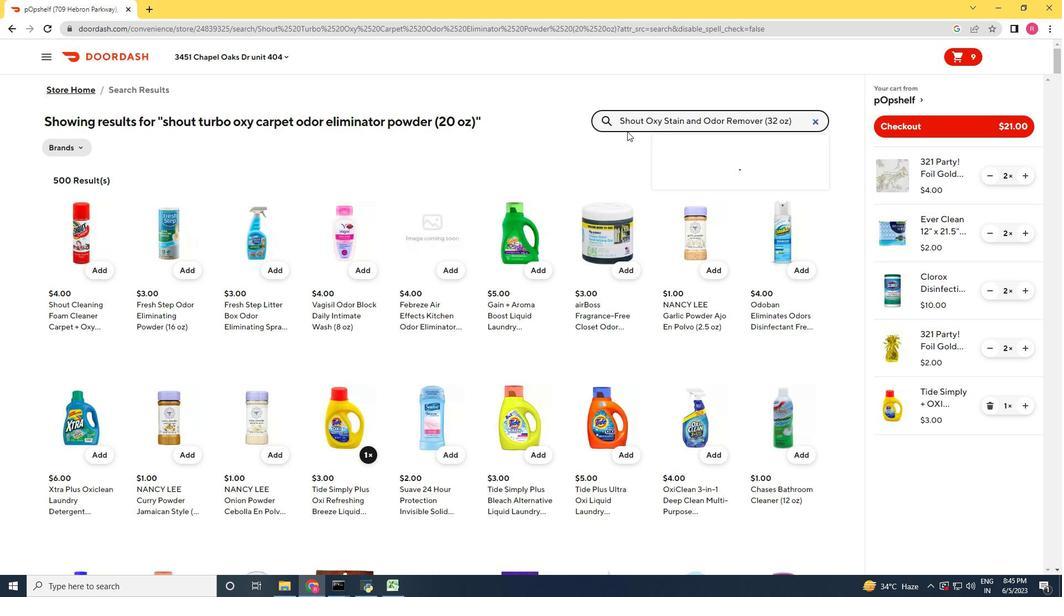 
Action: Mouse moved to (108, 318)
Screenshot: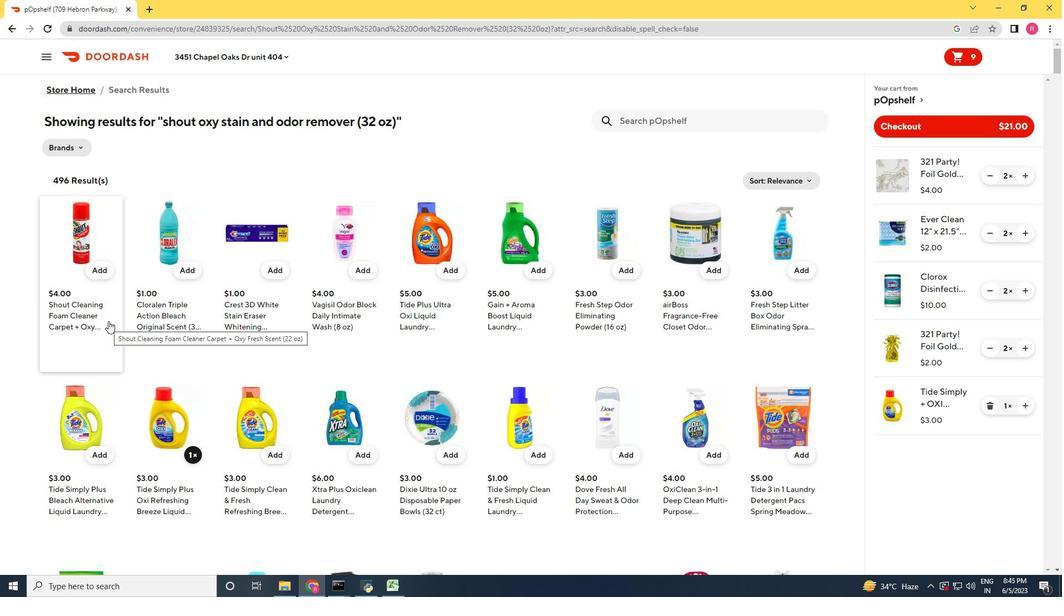 
Action: Mouse pressed left at (108, 318)
Screenshot: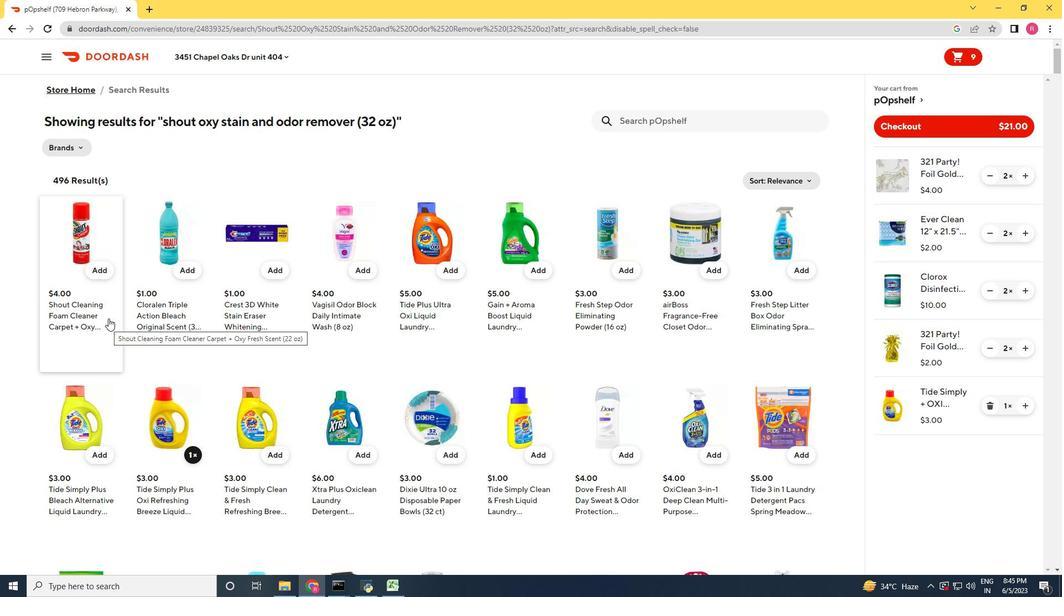 
Action: Mouse moved to (261, 65)
Screenshot: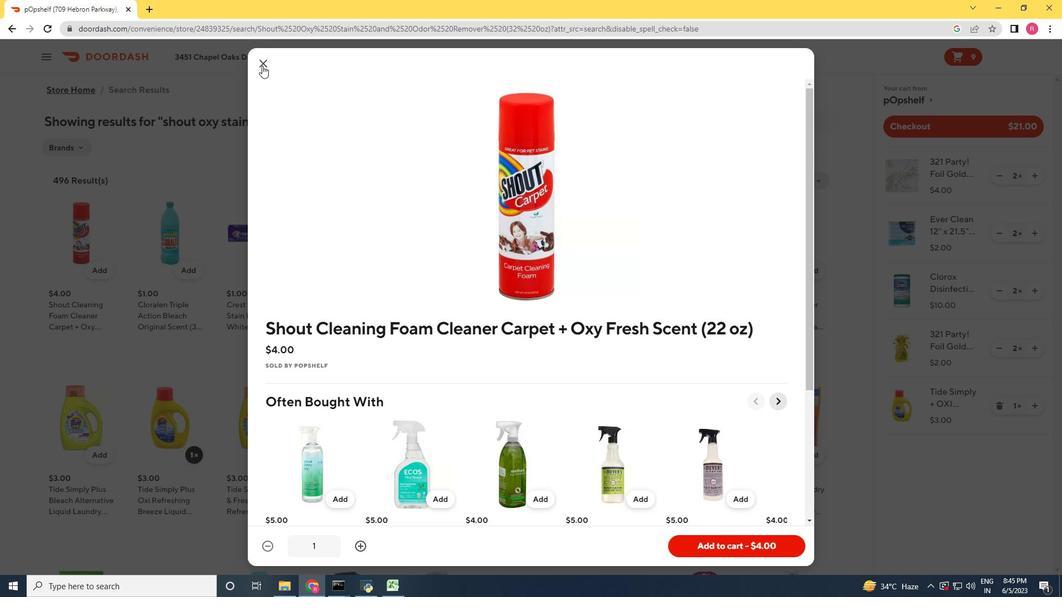 
Action: Mouse pressed left at (261, 65)
Screenshot: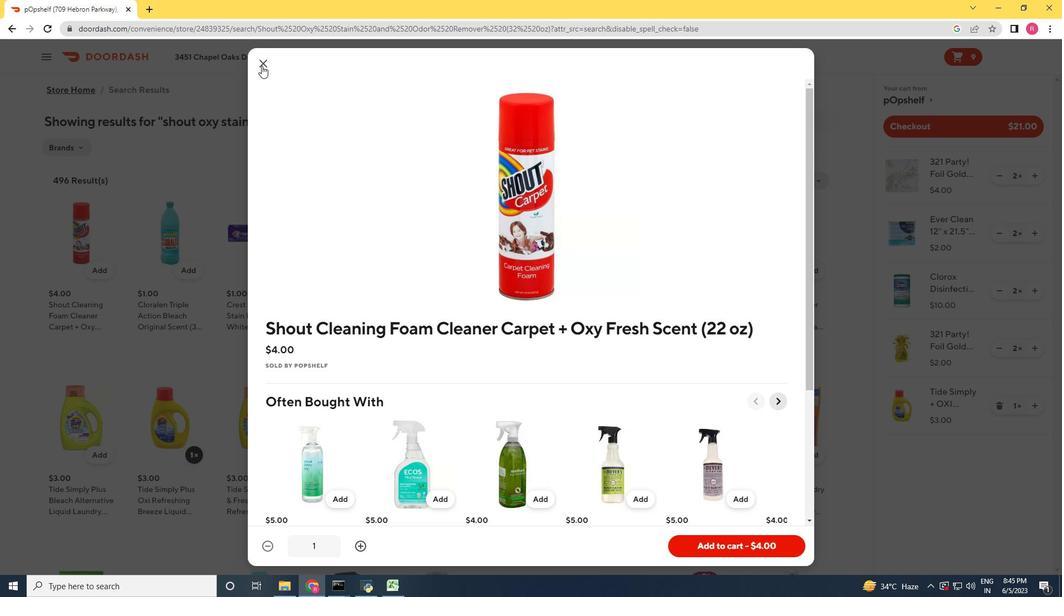 
Action: Mouse moved to (922, 122)
Screenshot: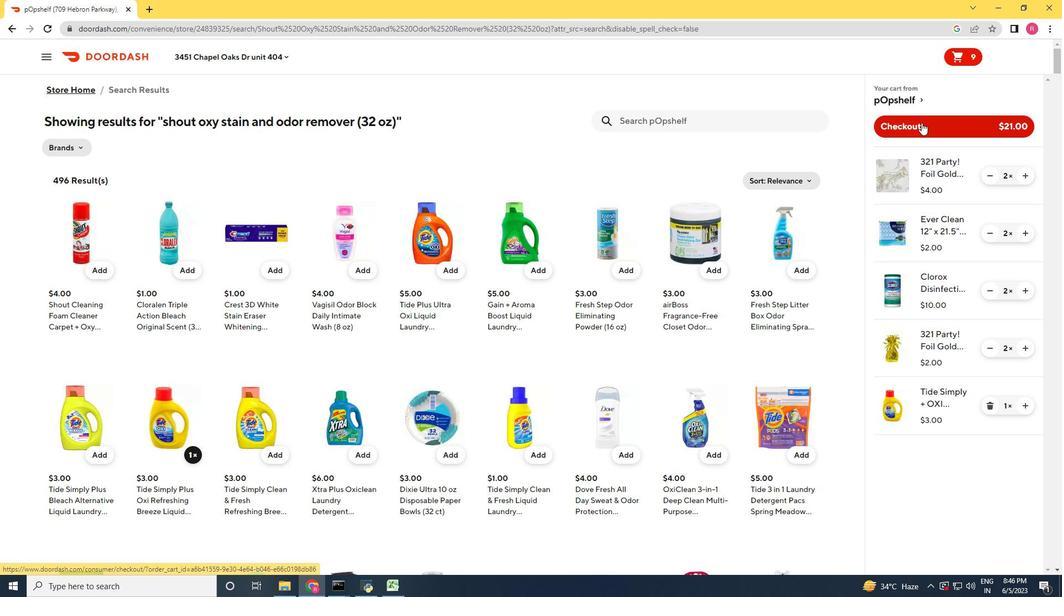 
Action: Mouse pressed left at (922, 122)
Screenshot: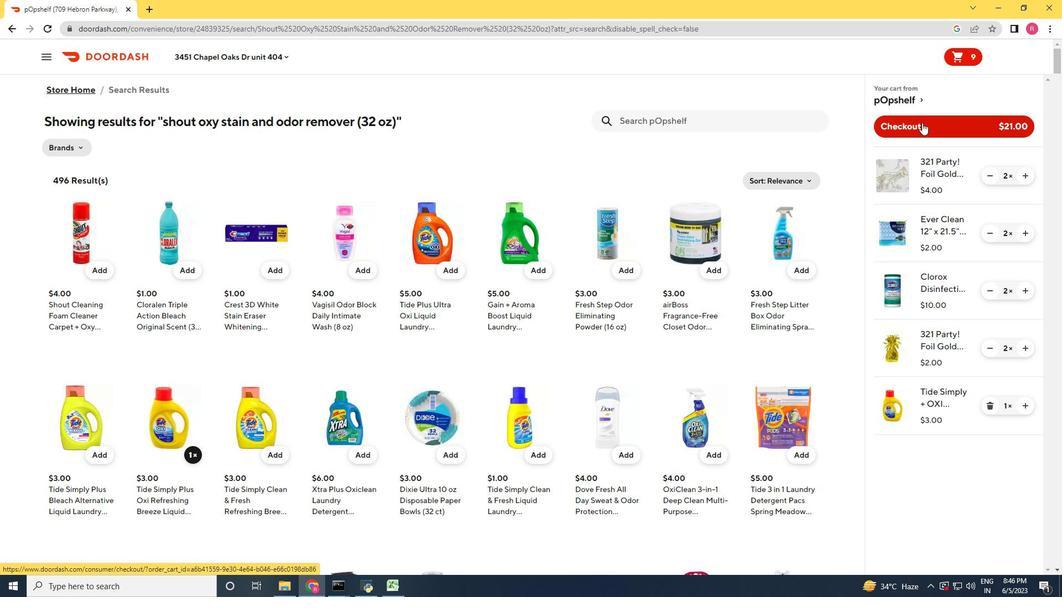 
Action: Mouse moved to (919, 121)
Screenshot: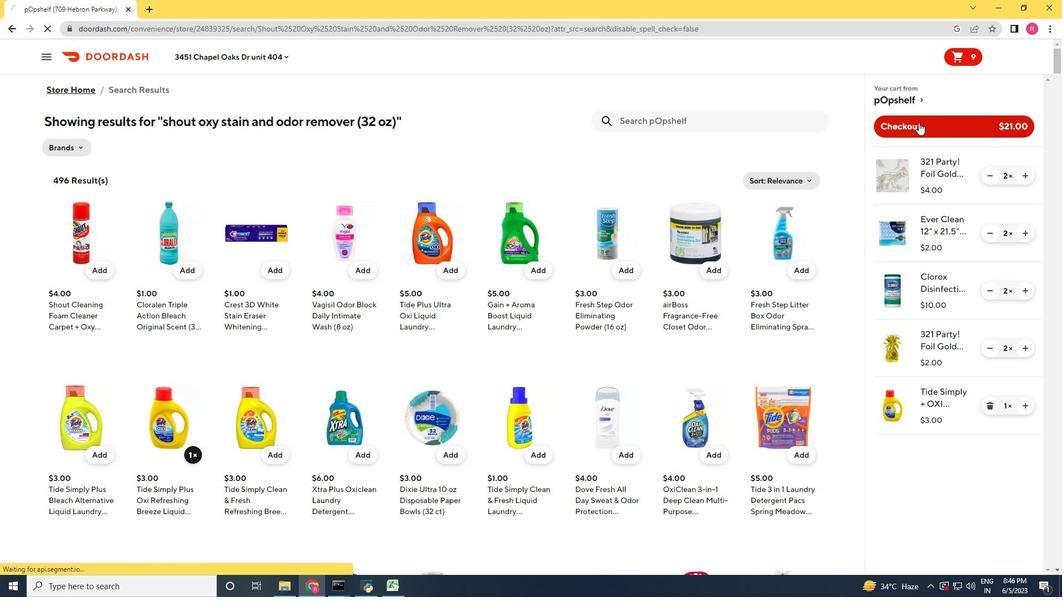 
